 Task: Find connections with filter location Chatra with filter topic #economicswith filter profile language English with filter current company PageGroup with filter school Seth Jai Prakash Mukand Lal Institute of Engineering & Technology (JMIT) with filter industry Computer Networking Products with filter service category Growth Marketing with filter keywords title Conservation Scientist
Action: Mouse moved to (590, 74)
Screenshot: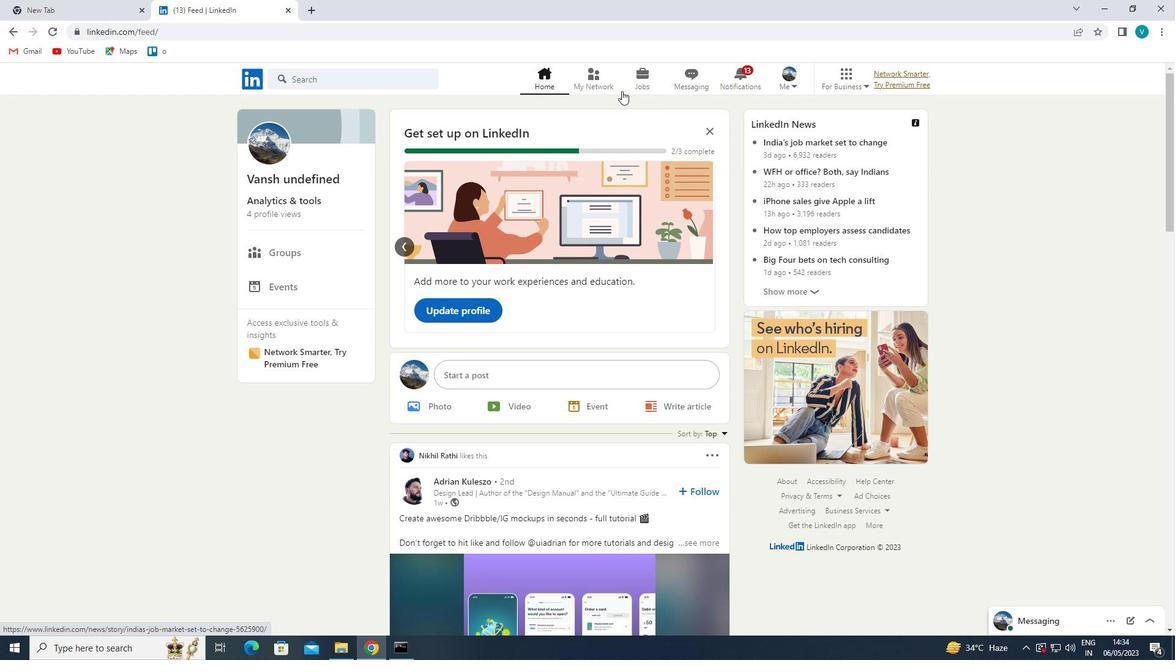 
Action: Mouse pressed left at (590, 74)
Screenshot: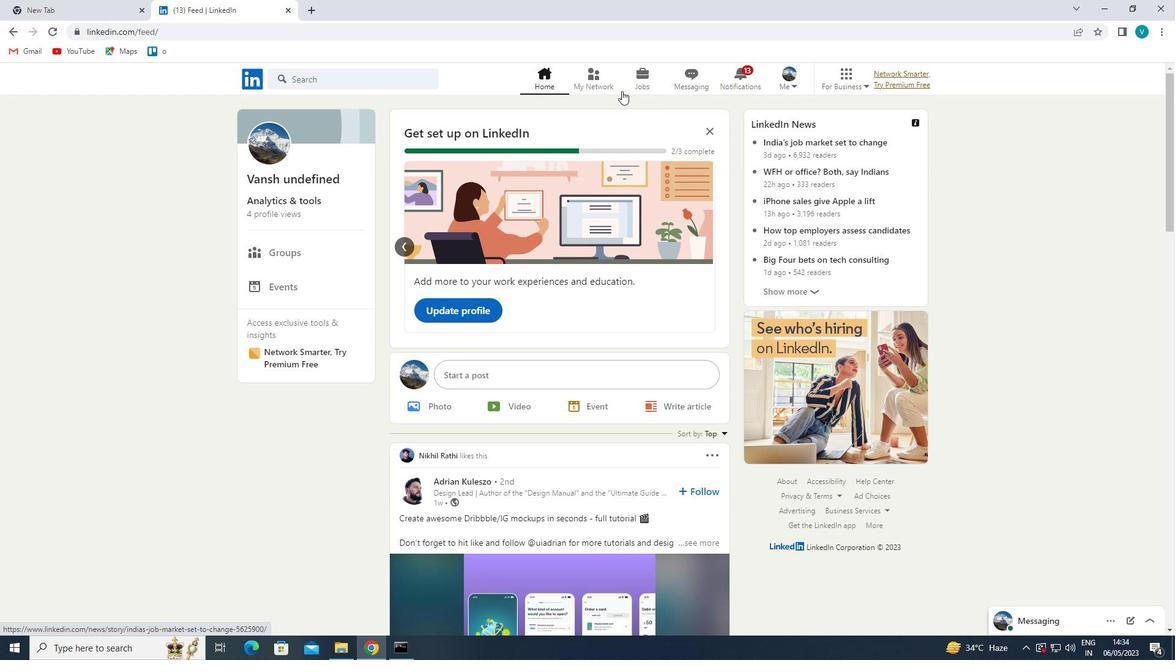 
Action: Mouse moved to (384, 151)
Screenshot: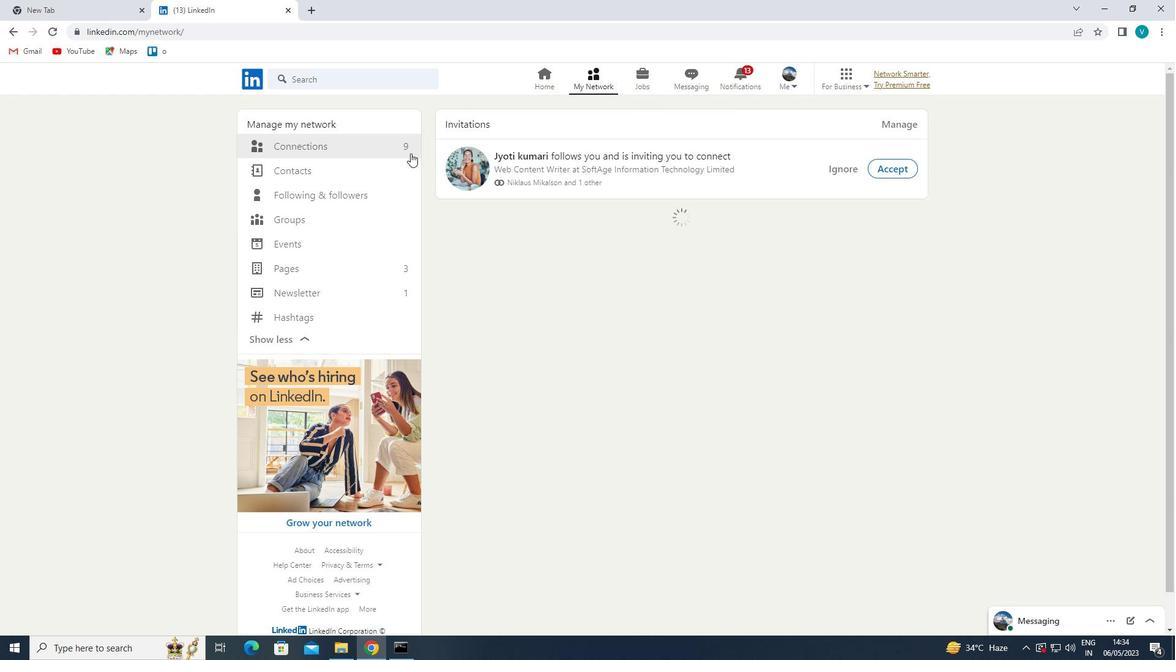 
Action: Mouse pressed left at (384, 151)
Screenshot: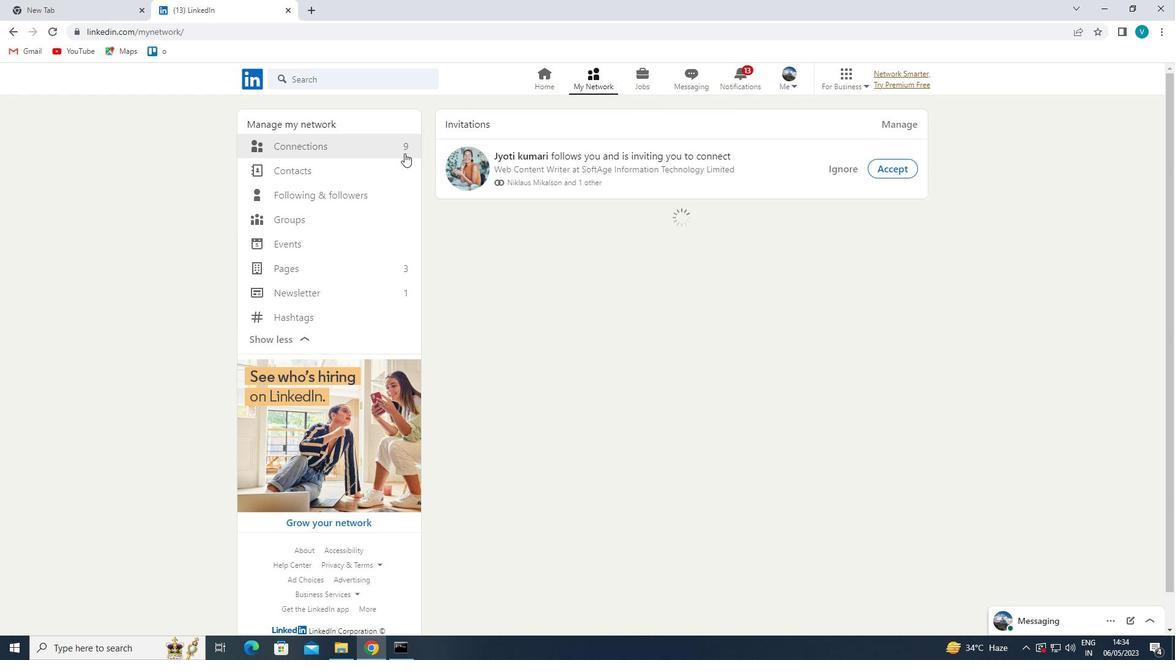 
Action: Mouse moved to (643, 146)
Screenshot: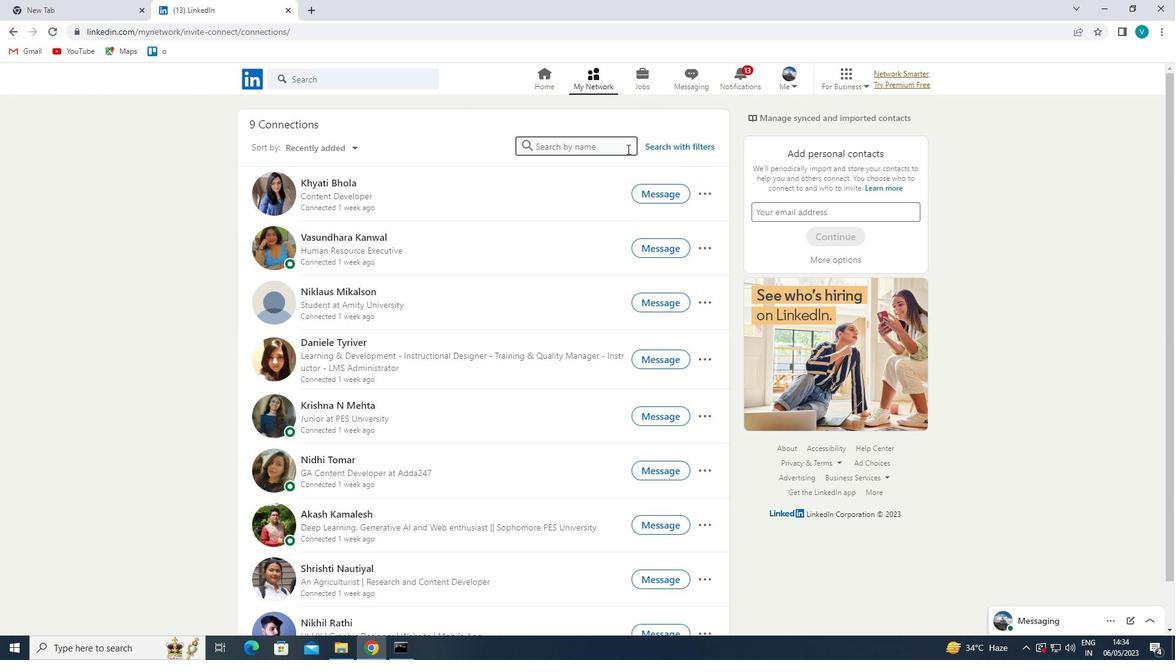
Action: Mouse pressed left at (643, 146)
Screenshot: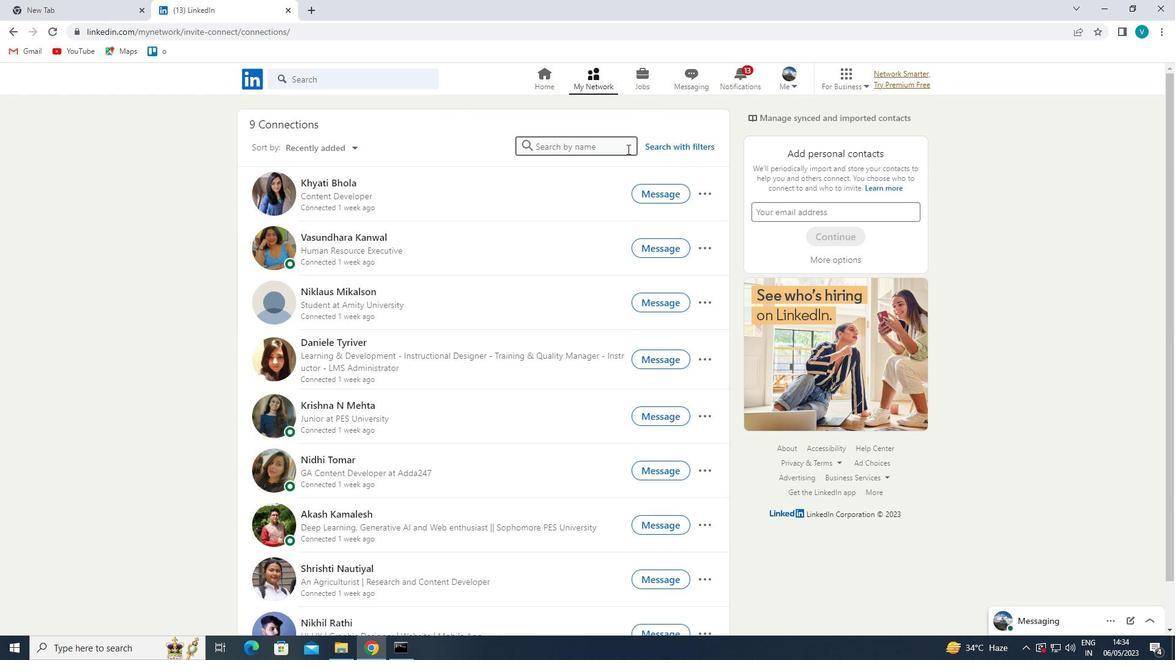 
Action: Mouse moved to (601, 112)
Screenshot: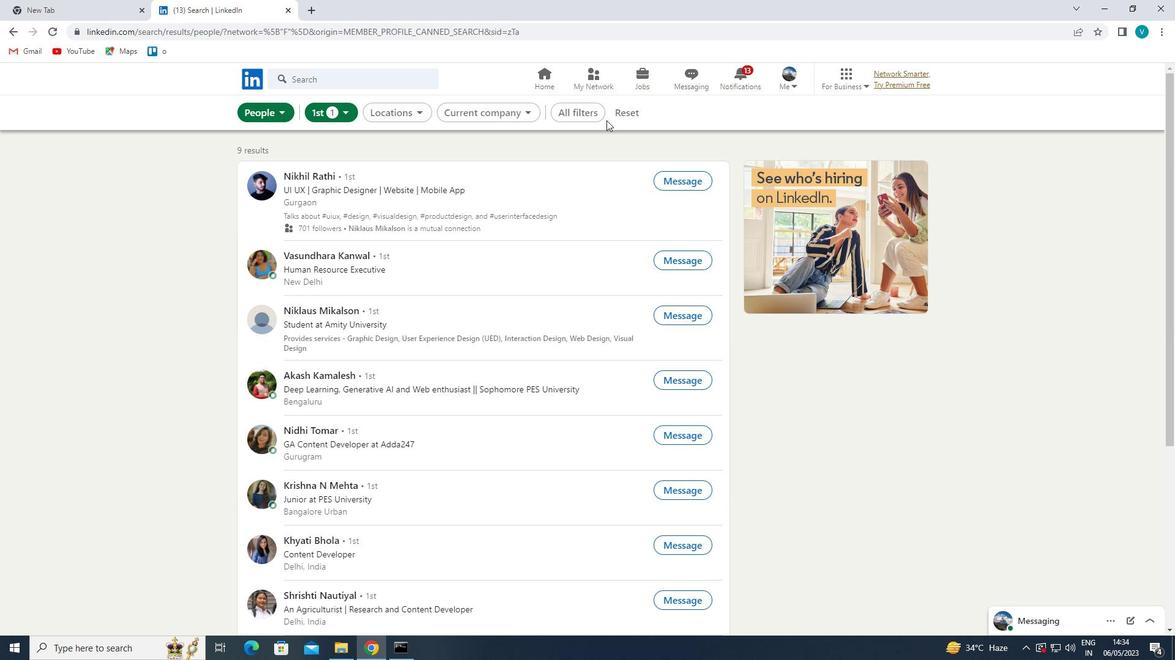 
Action: Mouse pressed left at (601, 112)
Screenshot: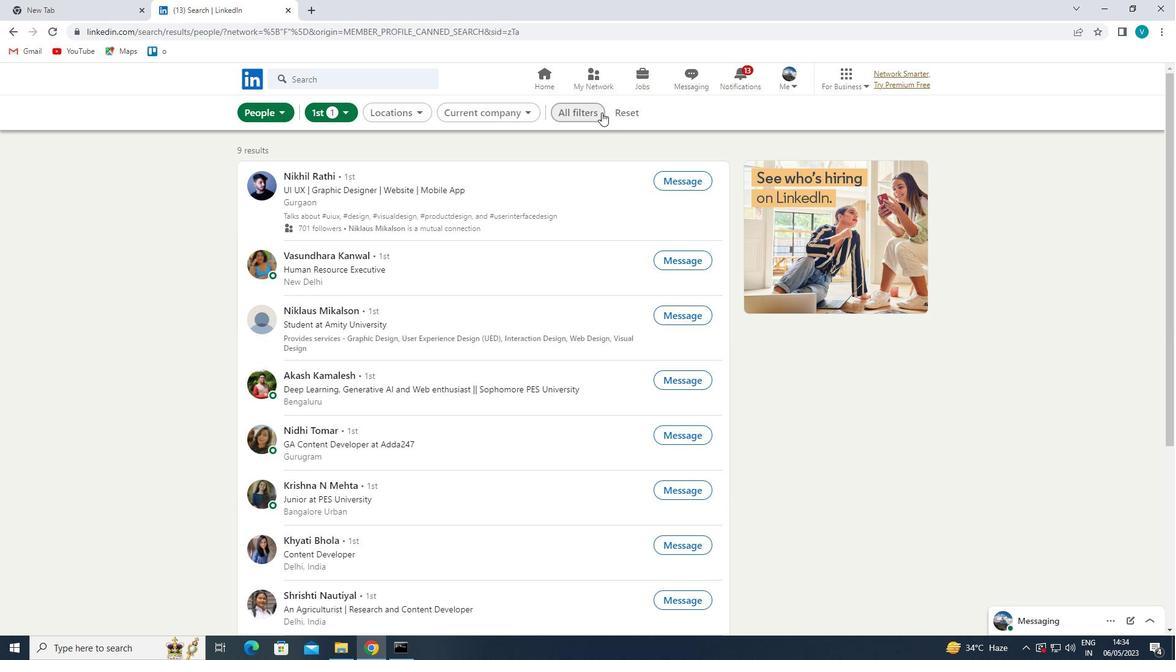 
Action: Mouse moved to (921, 220)
Screenshot: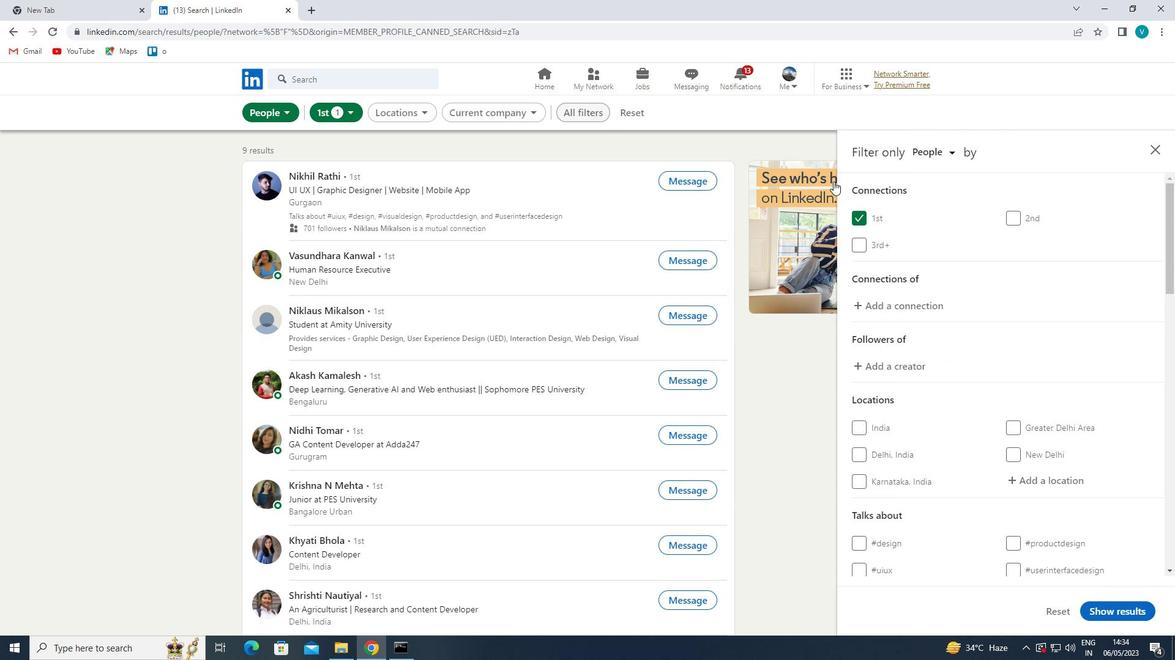 
Action: Mouse scrolled (921, 219) with delta (0, 0)
Screenshot: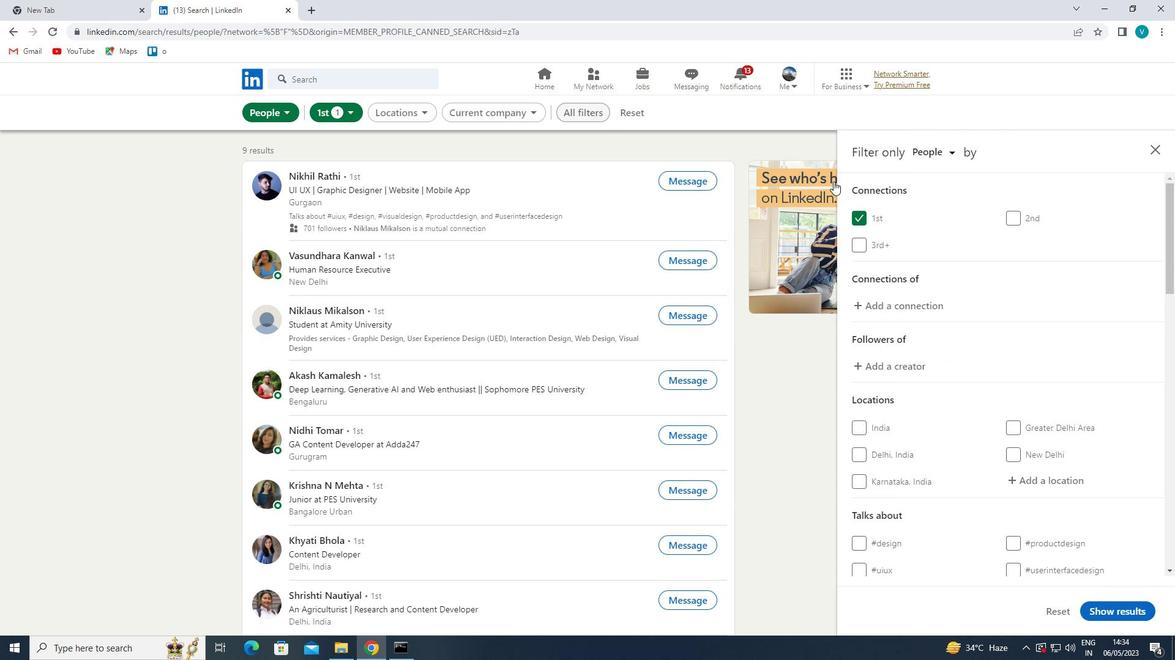 
Action: Mouse moved to (935, 230)
Screenshot: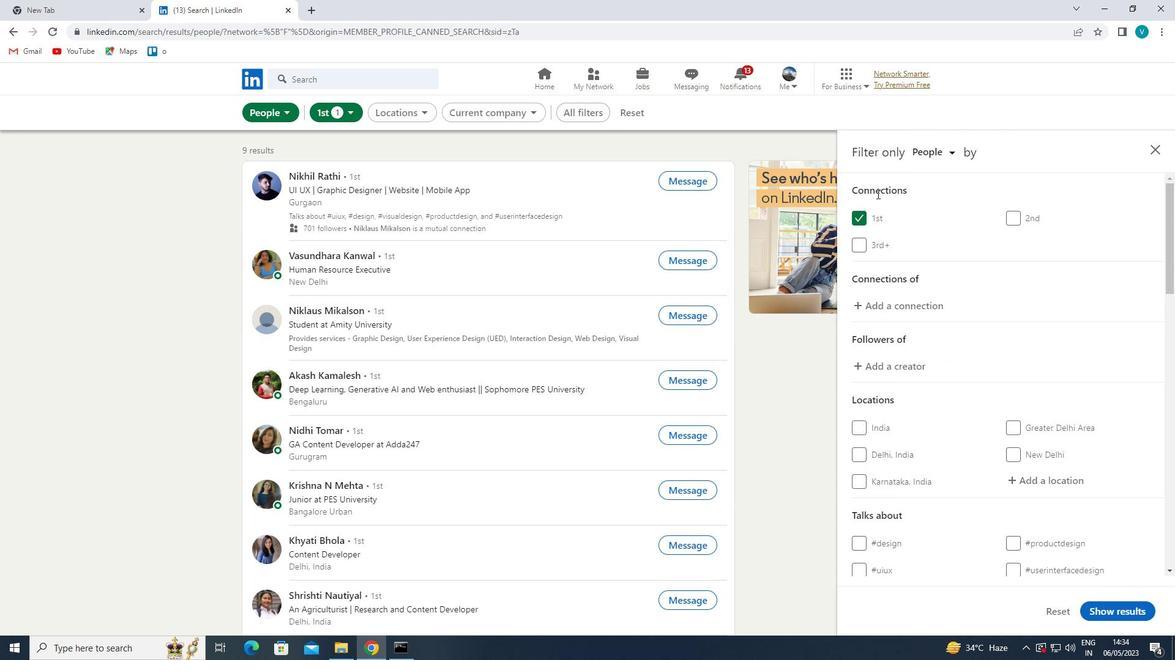 
Action: Mouse scrolled (935, 229) with delta (0, 0)
Screenshot: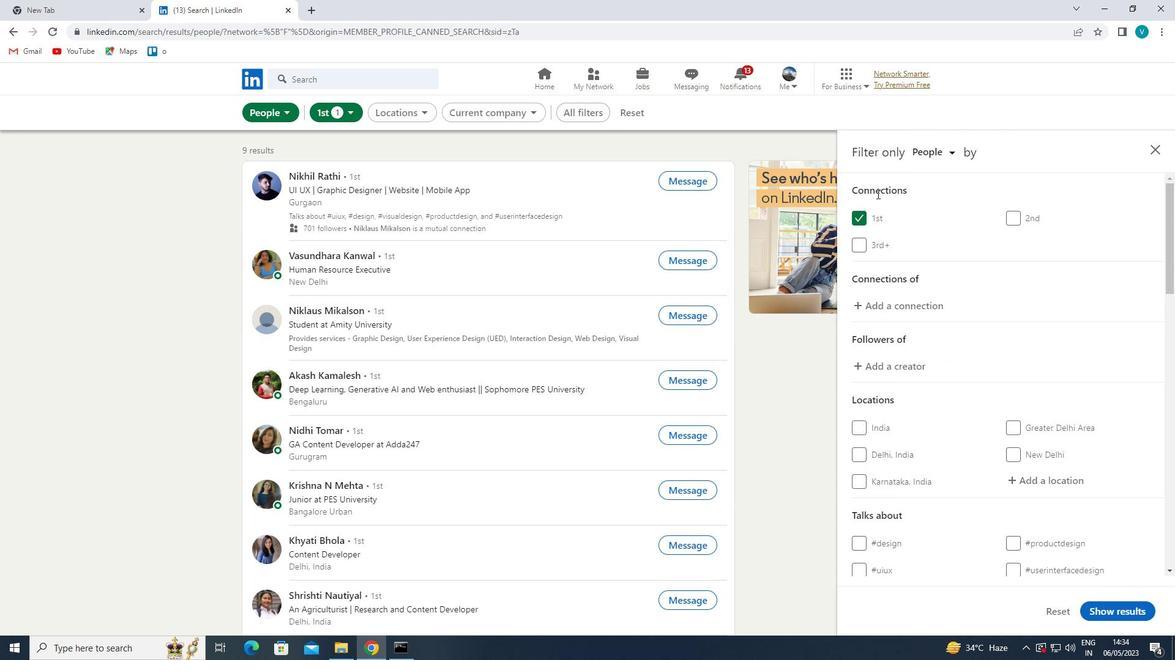 
Action: Mouse moved to (1037, 355)
Screenshot: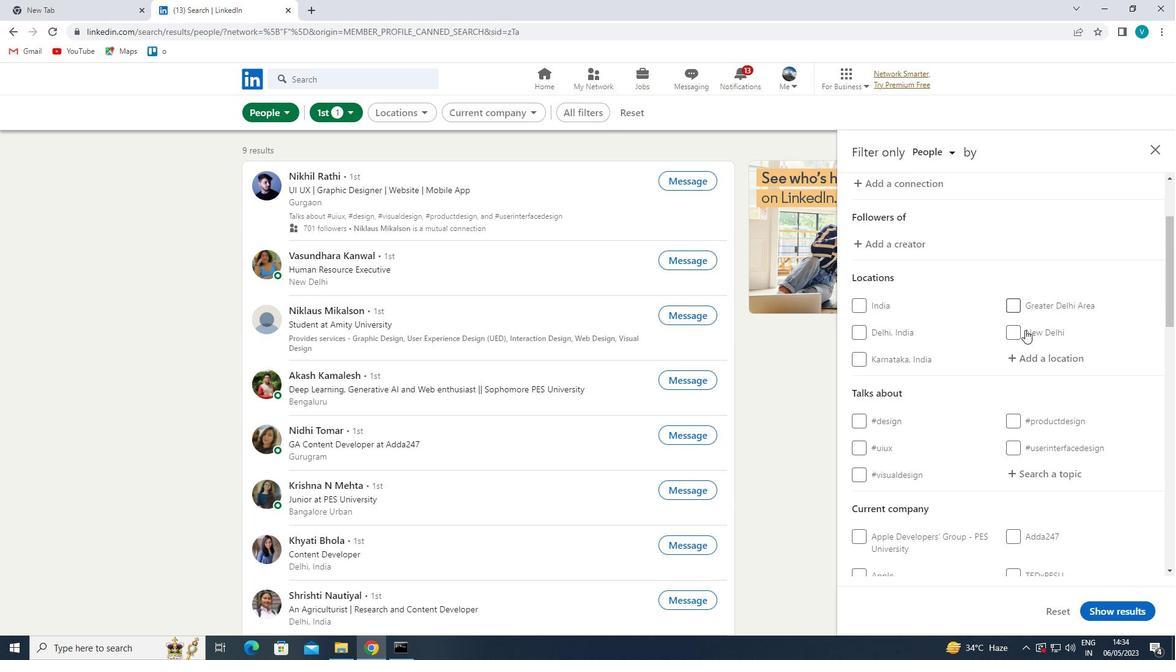 
Action: Mouse pressed left at (1037, 355)
Screenshot: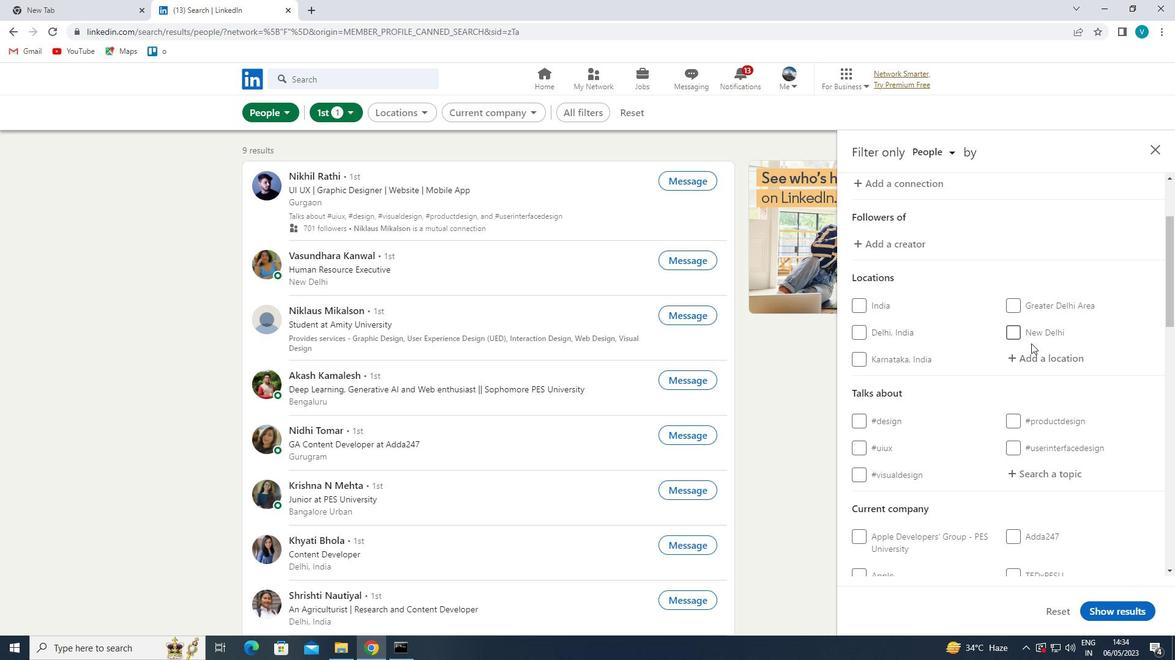 
Action: Mouse moved to (943, 215)
Screenshot: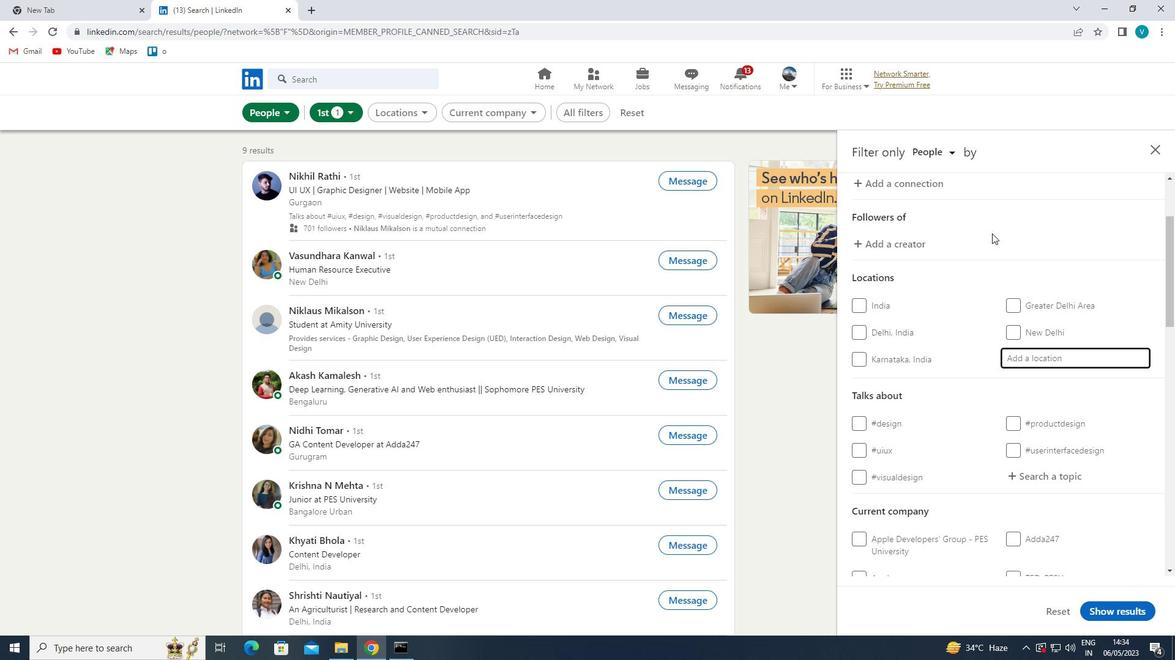 
Action: Key pressed <Key.shift>CHATRA
Screenshot: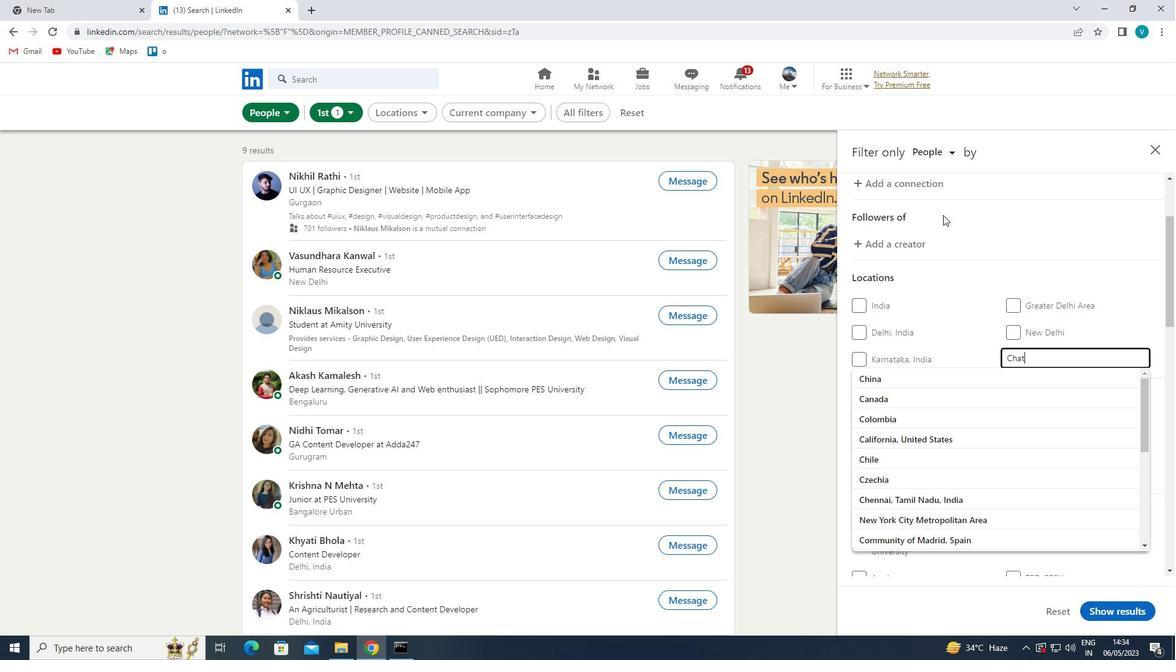 
Action: Mouse moved to (947, 372)
Screenshot: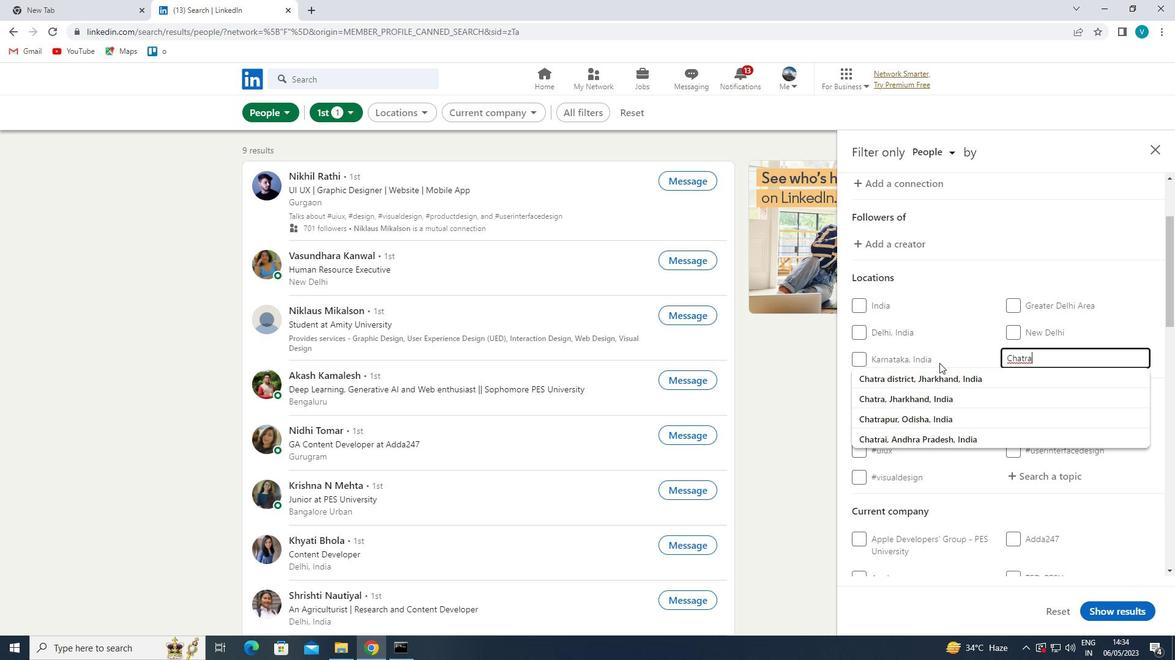 
Action: Mouse pressed left at (947, 372)
Screenshot: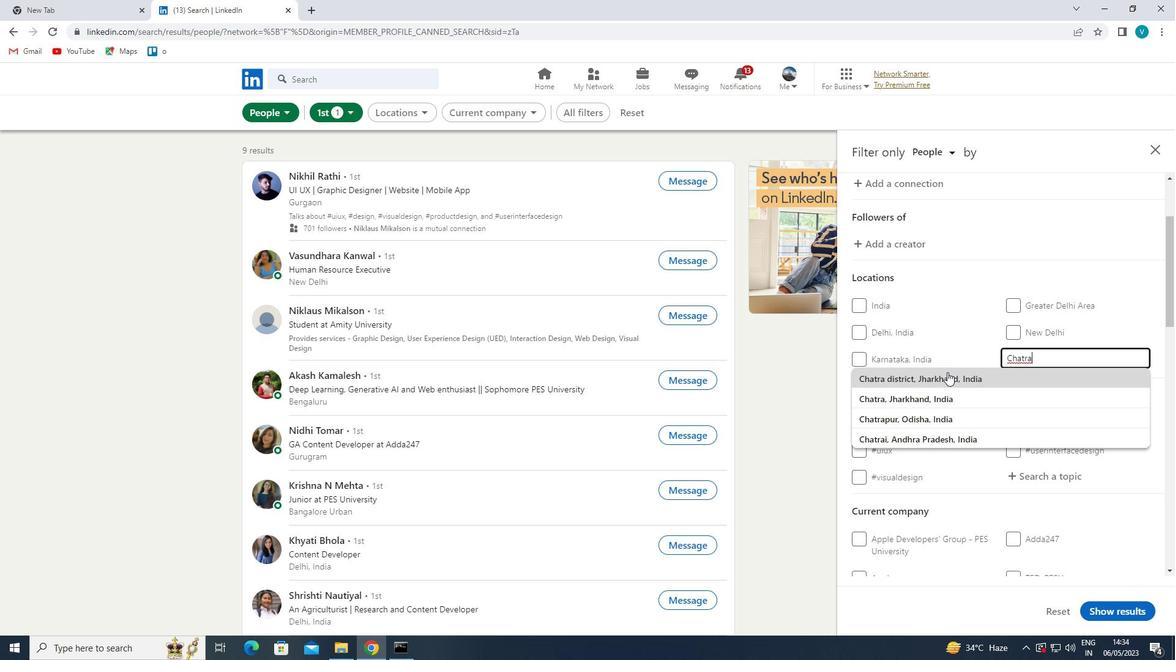 
Action: Mouse moved to (1074, 409)
Screenshot: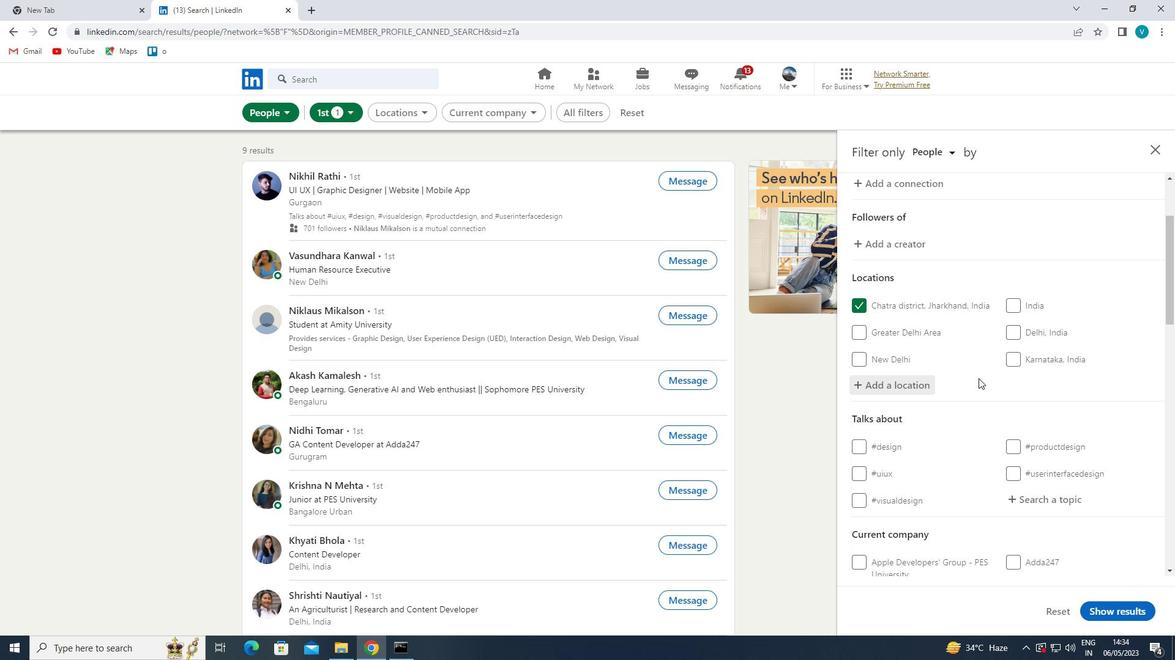 
Action: Mouse scrolled (1074, 408) with delta (0, 0)
Screenshot: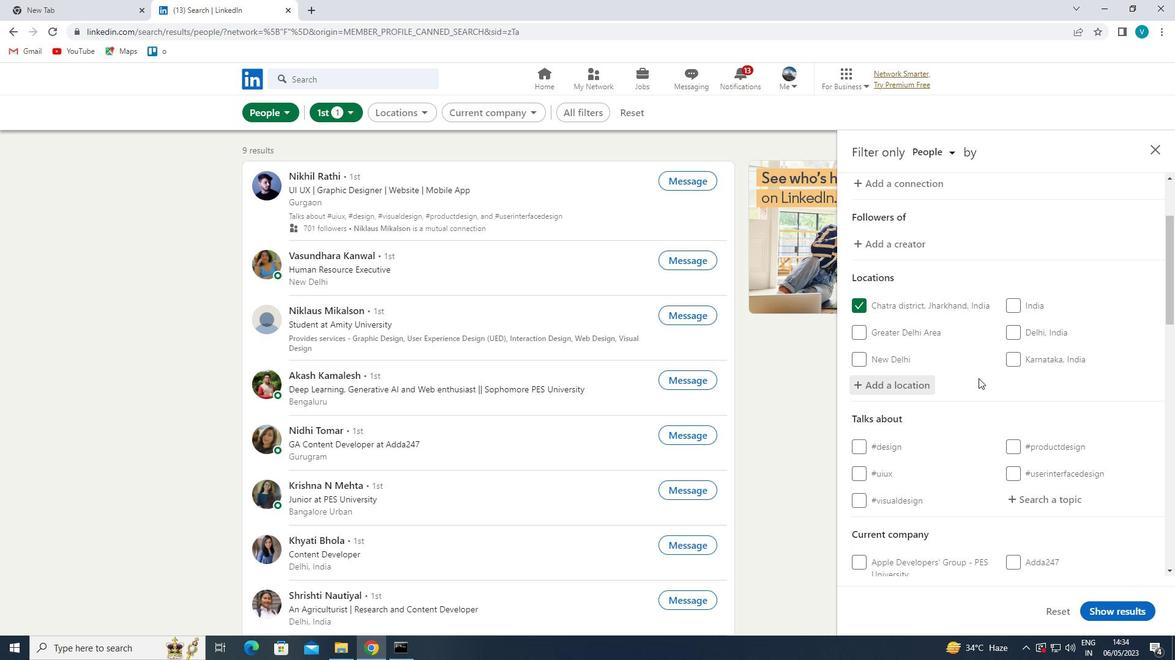 
Action: Mouse moved to (1089, 417)
Screenshot: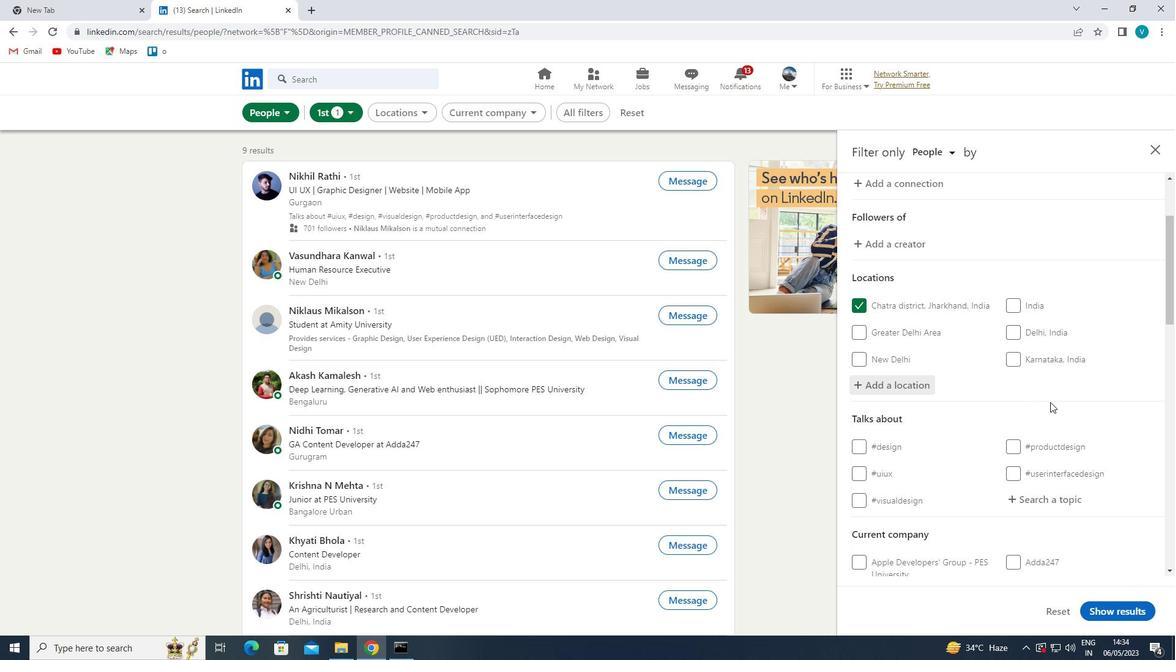 
Action: Mouse scrolled (1089, 416) with delta (0, 0)
Screenshot: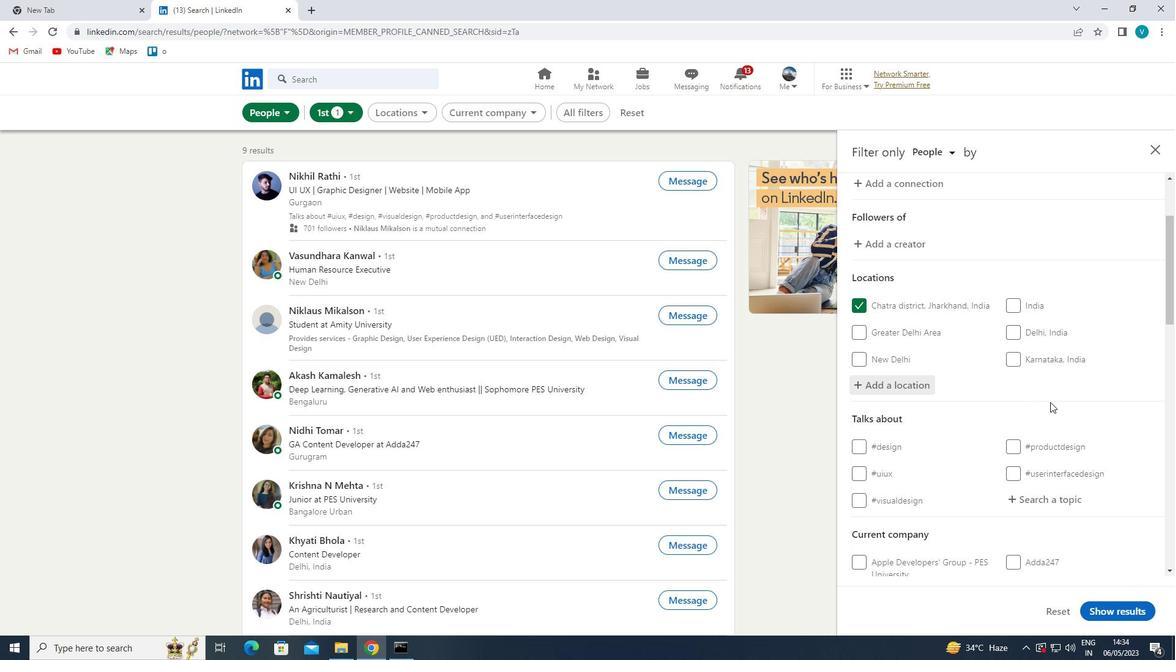 
Action: Mouse moved to (1058, 372)
Screenshot: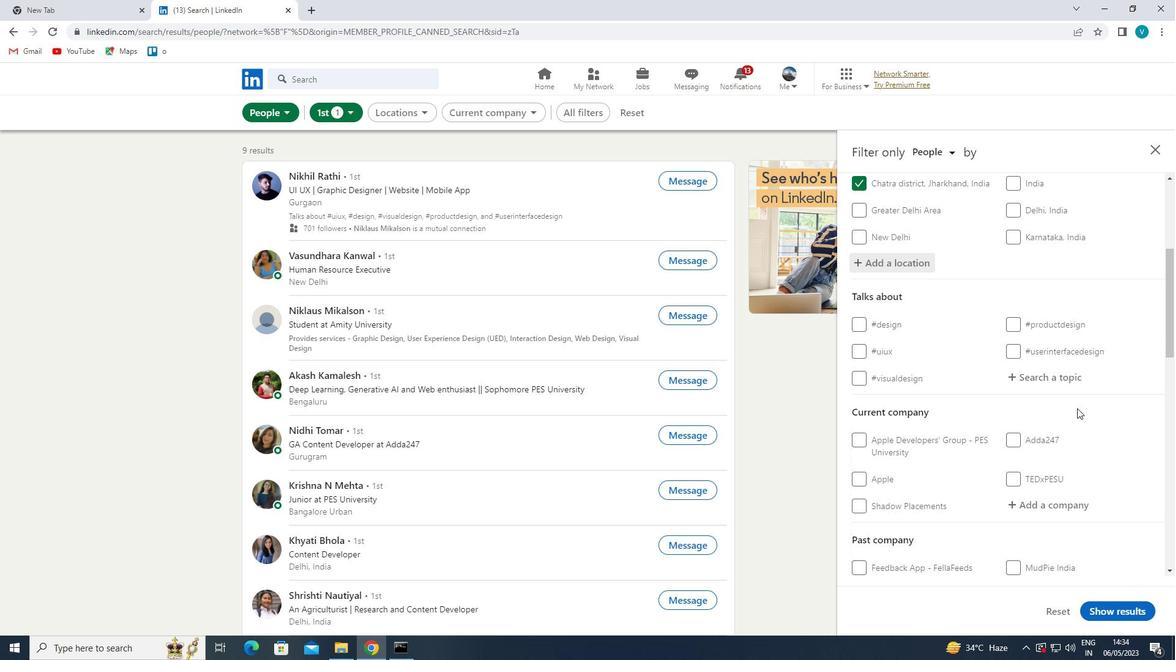 
Action: Mouse pressed left at (1058, 372)
Screenshot: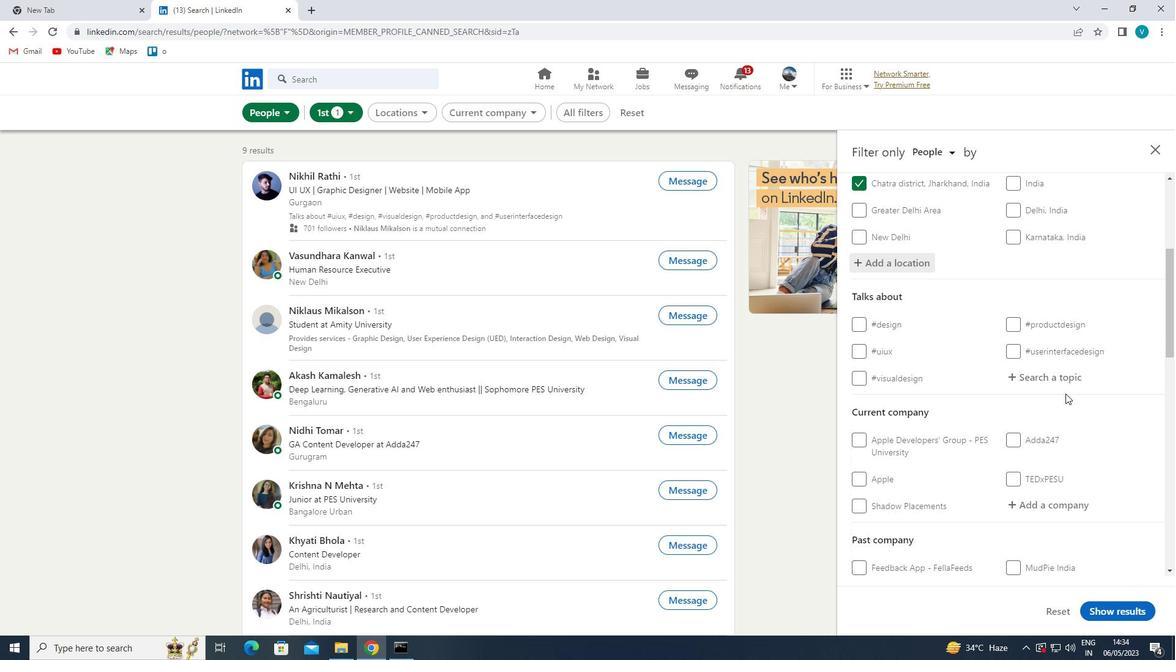 
Action: Mouse moved to (833, 244)
Screenshot: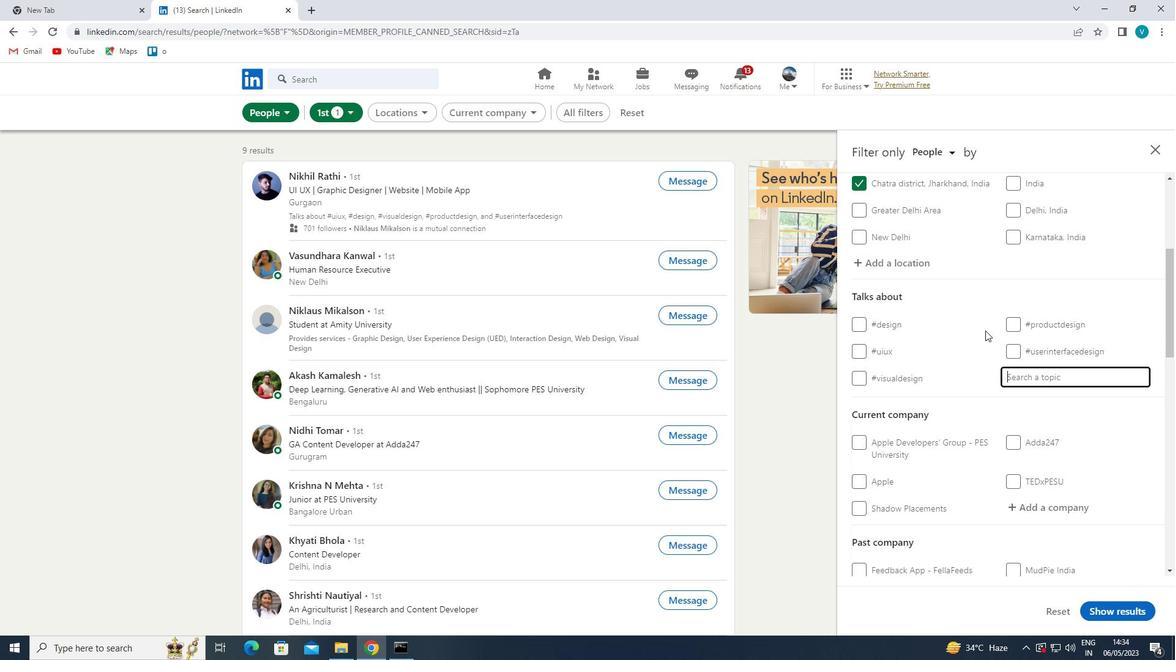 
Action: Key pressed ECONOMICS
Screenshot: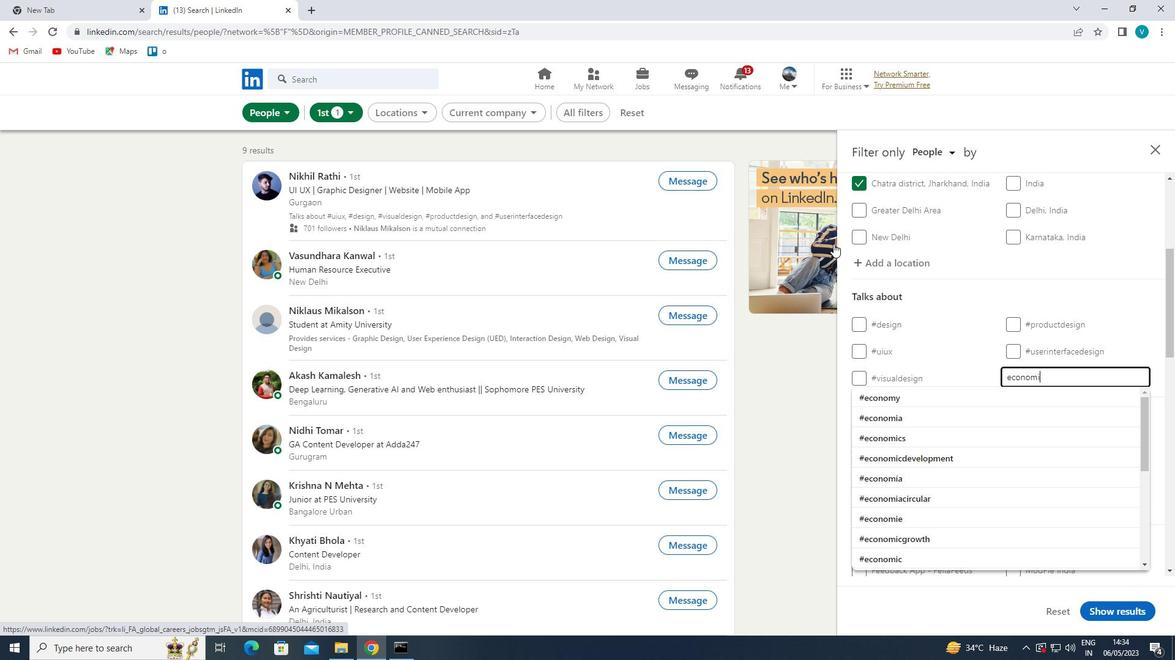 
Action: Mouse moved to (948, 393)
Screenshot: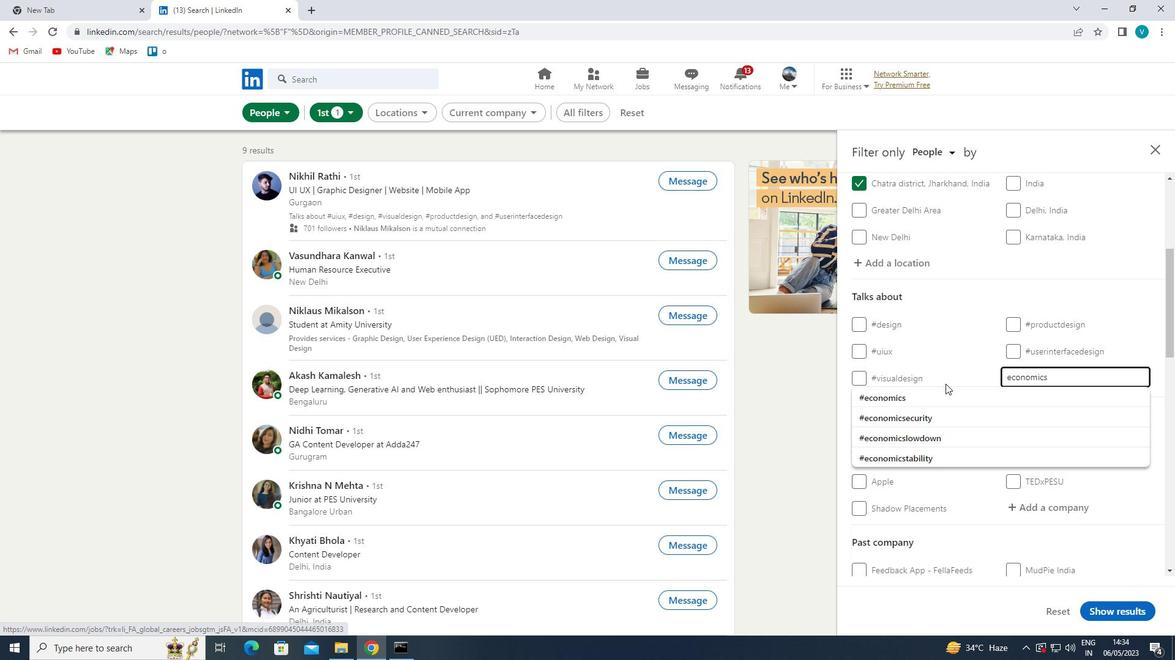 
Action: Mouse pressed left at (948, 393)
Screenshot: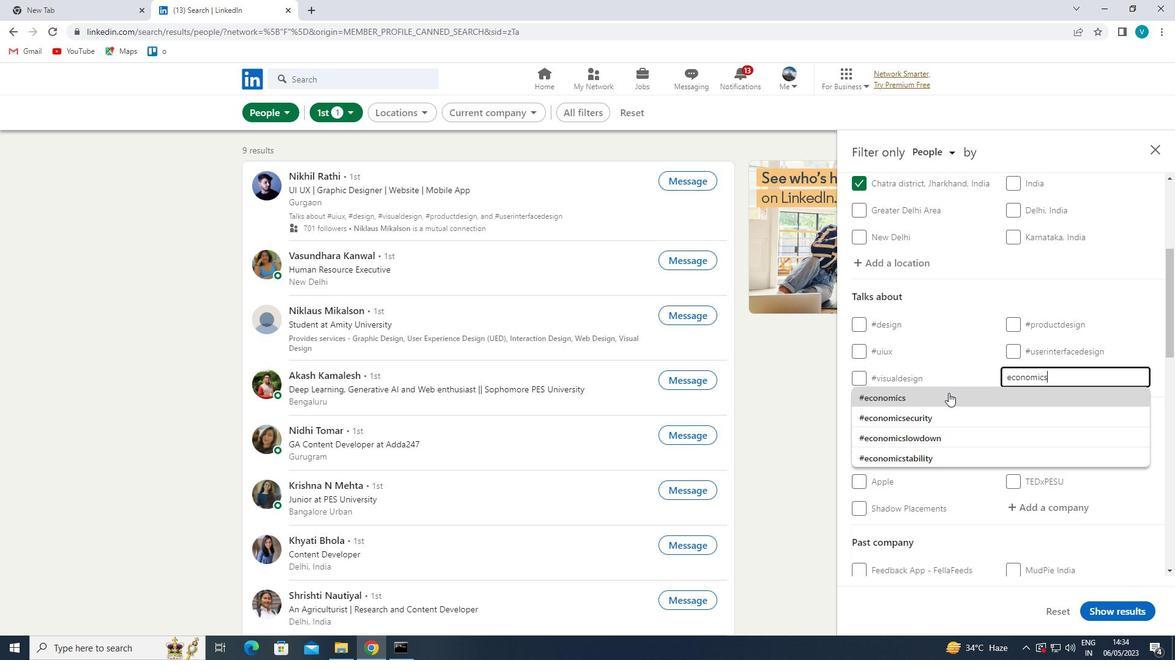 
Action: Mouse moved to (978, 403)
Screenshot: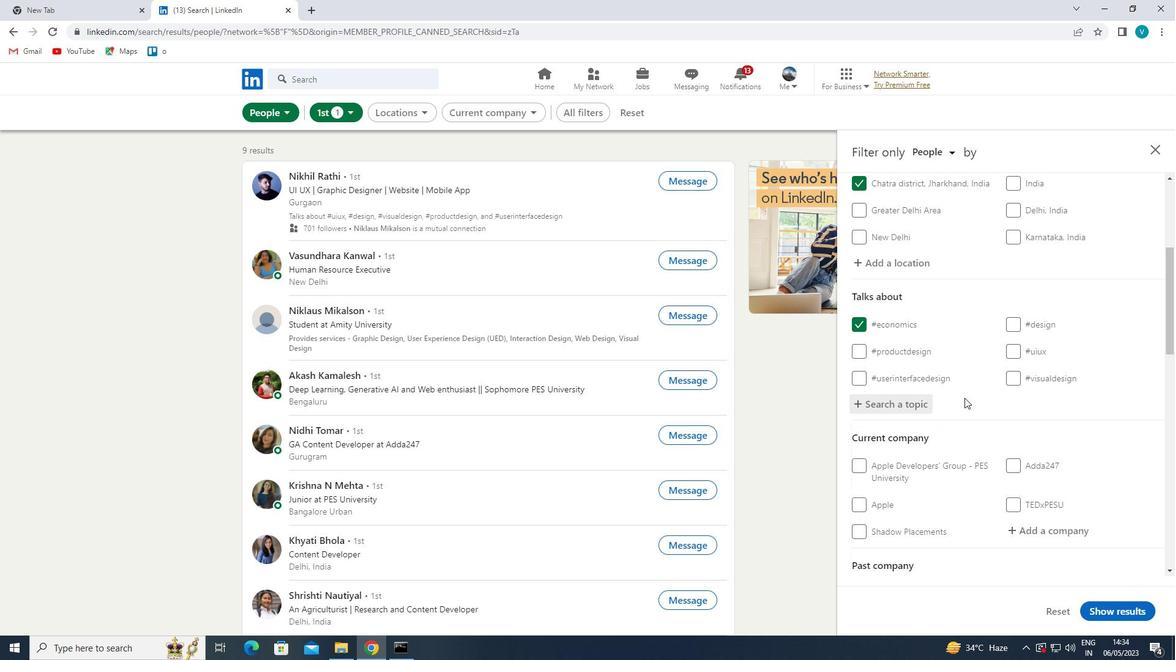 
Action: Mouse scrolled (978, 402) with delta (0, 0)
Screenshot: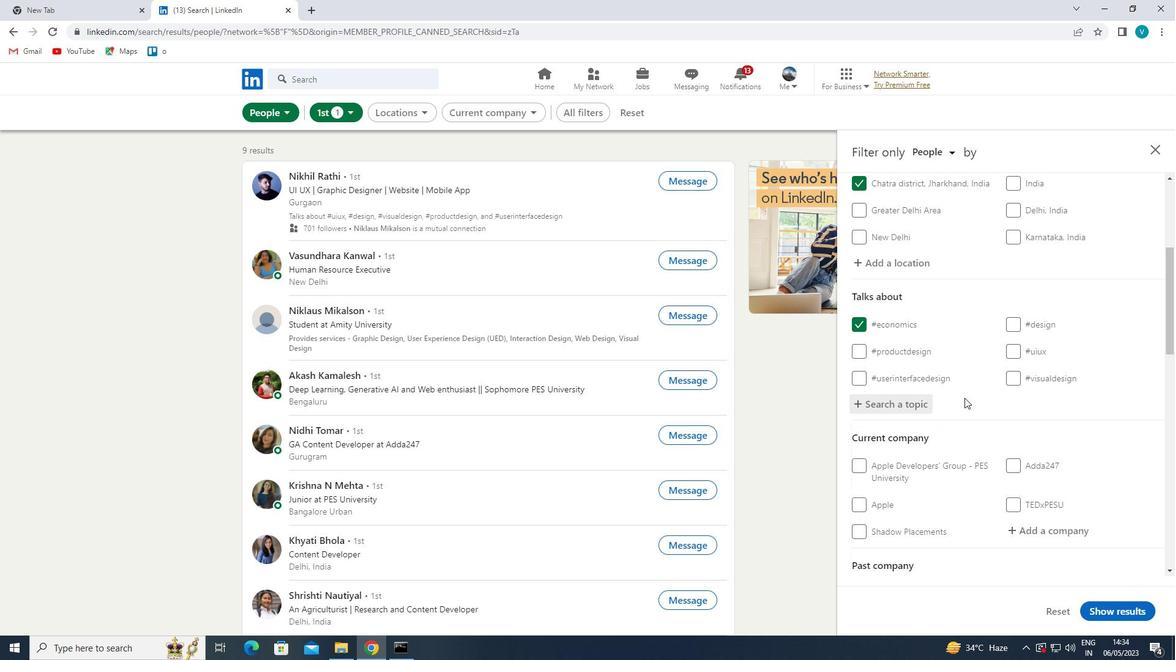
Action: Mouse moved to (978, 403)
Screenshot: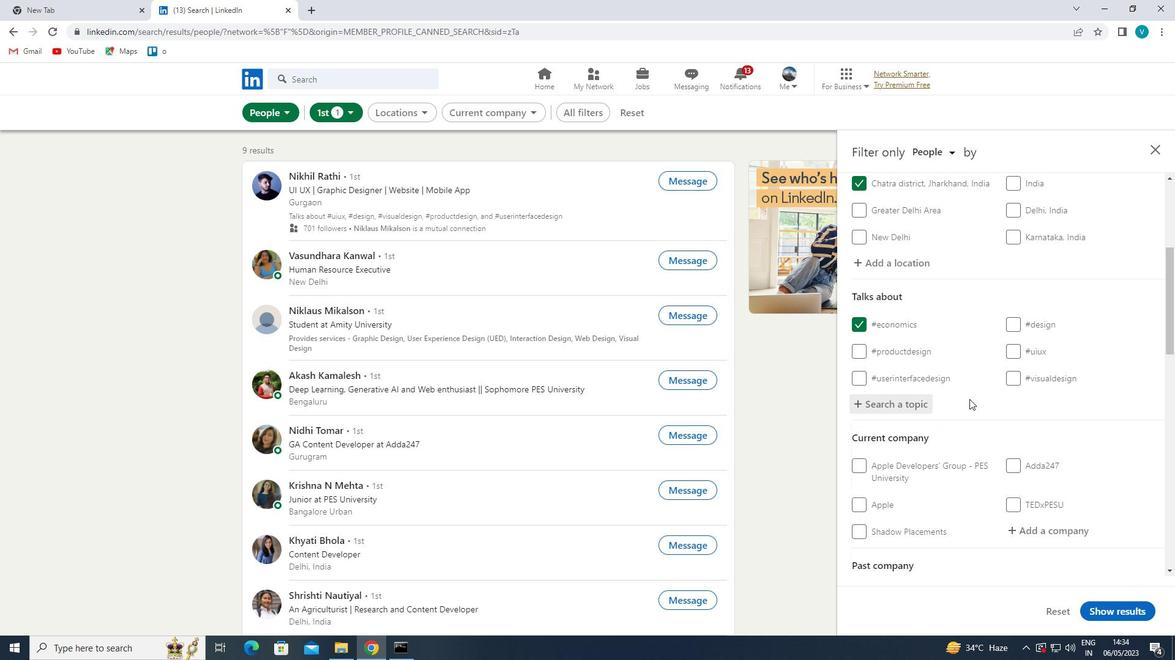 
Action: Mouse scrolled (978, 403) with delta (0, 0)
Screenshot: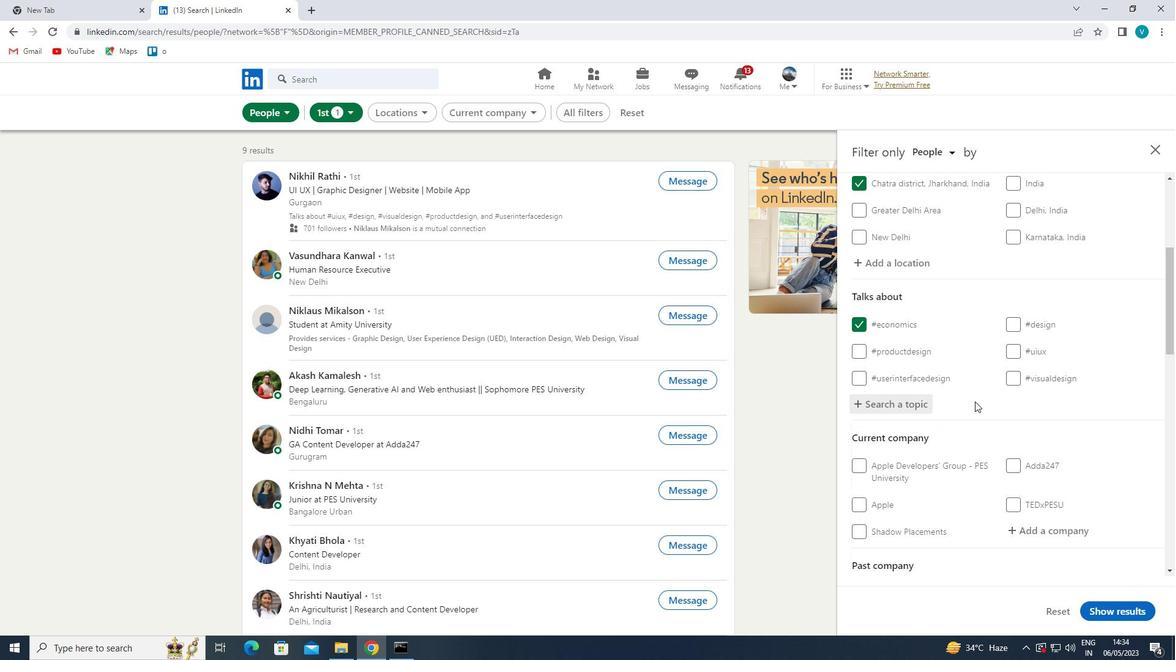 
Action: Mouse scrolled (978, 403) with delta (0, 0)
Screenshot: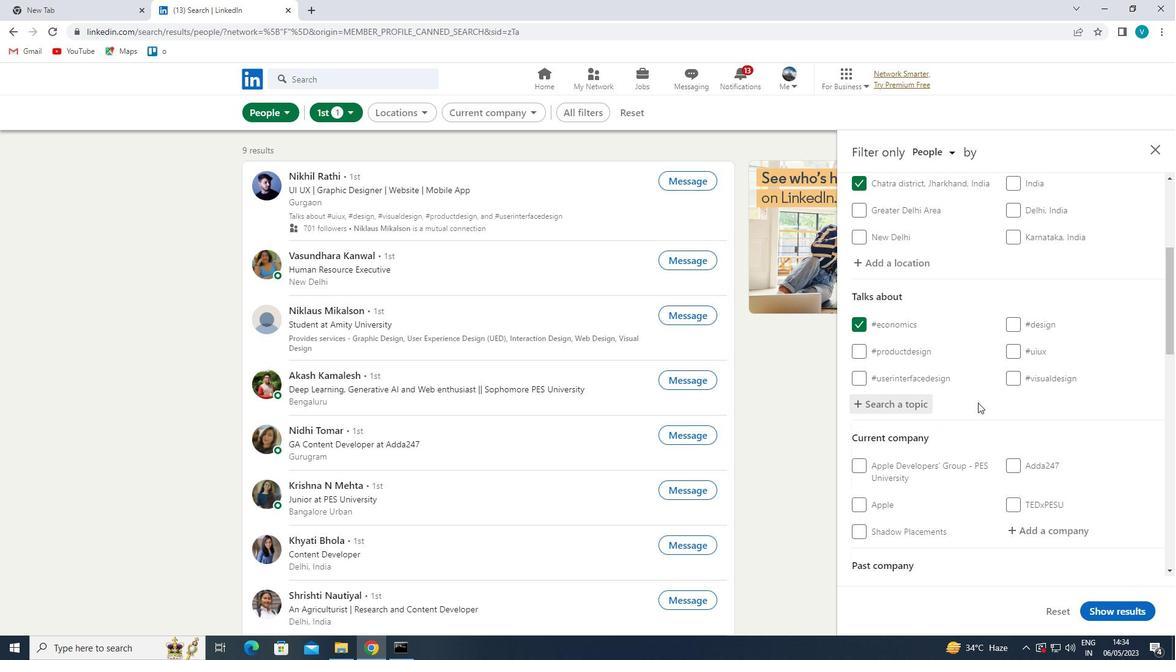 
Action: Mouse moved to (979, 405)
Screenshot: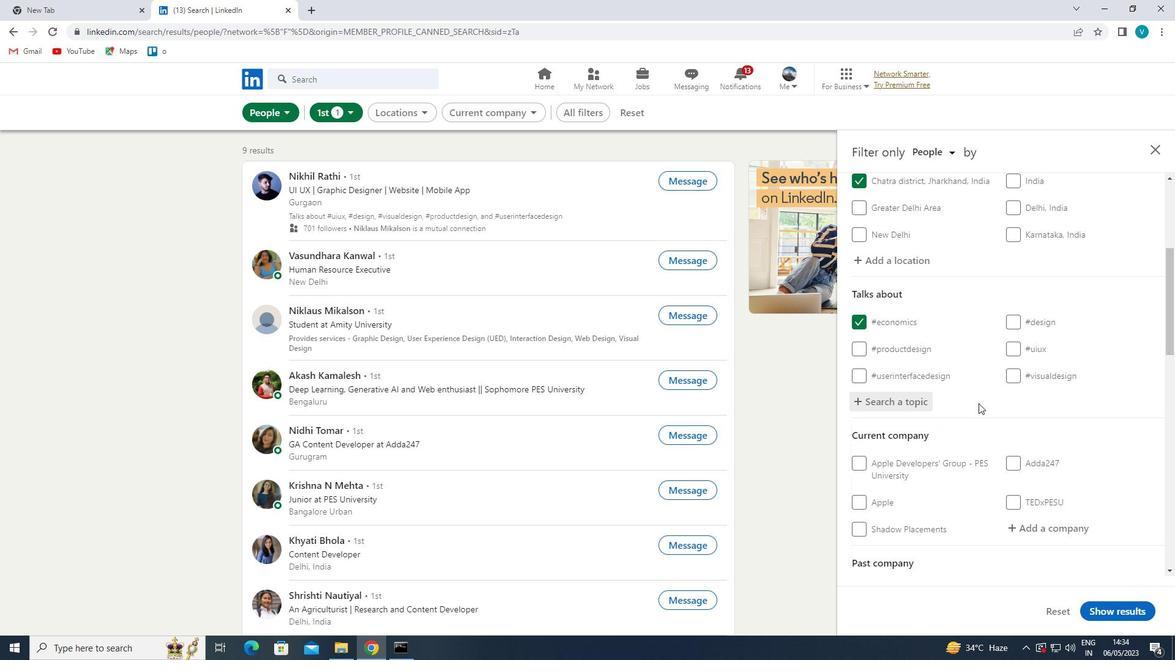 
Action: Mouse scrolled (979, 404) with delta (0, 0)
Screenshot: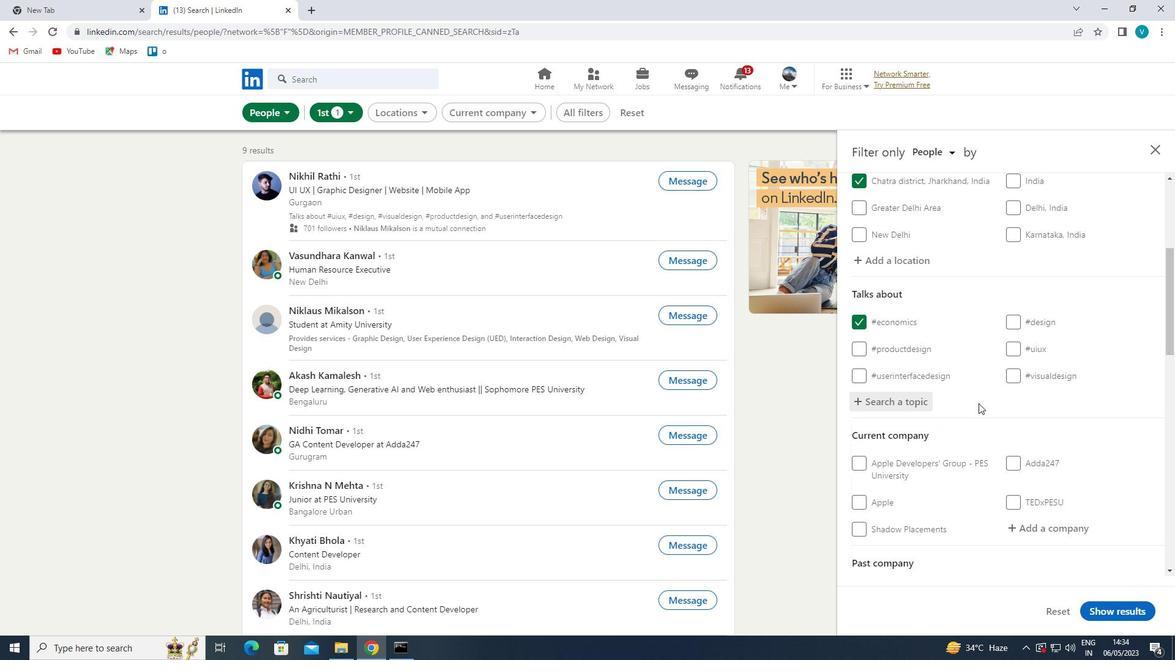 
Action: Mouse moved to (978, 405)
Screenshot: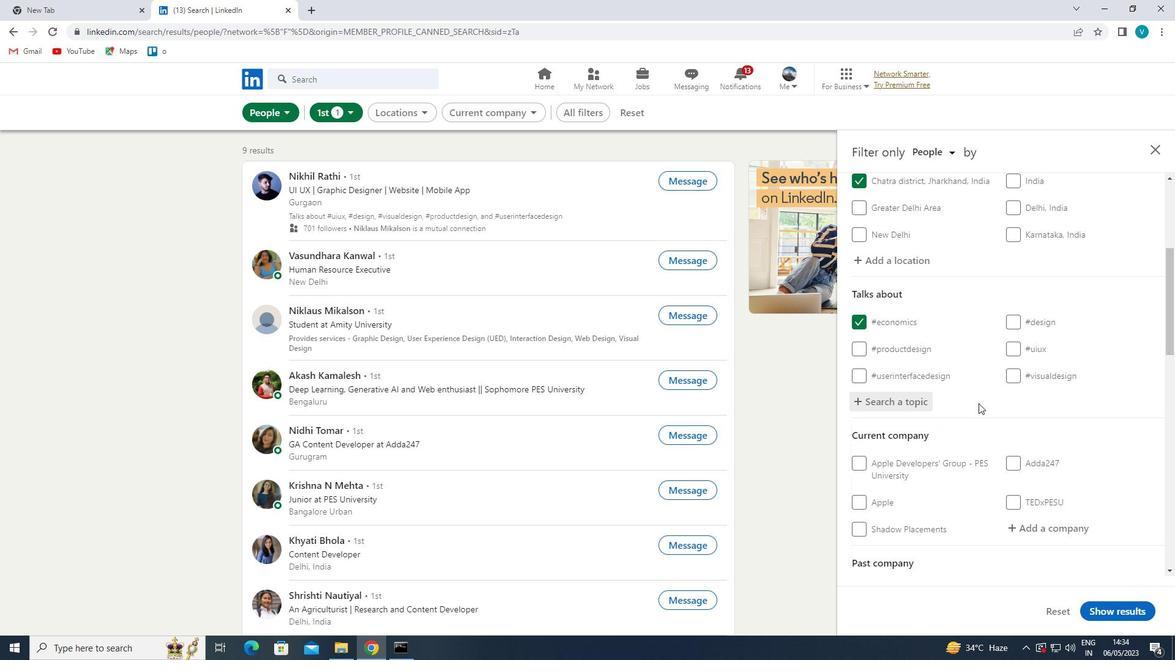 
Action: Mouse scrolled (978, 404) with delta (0, 0)
Screenshot: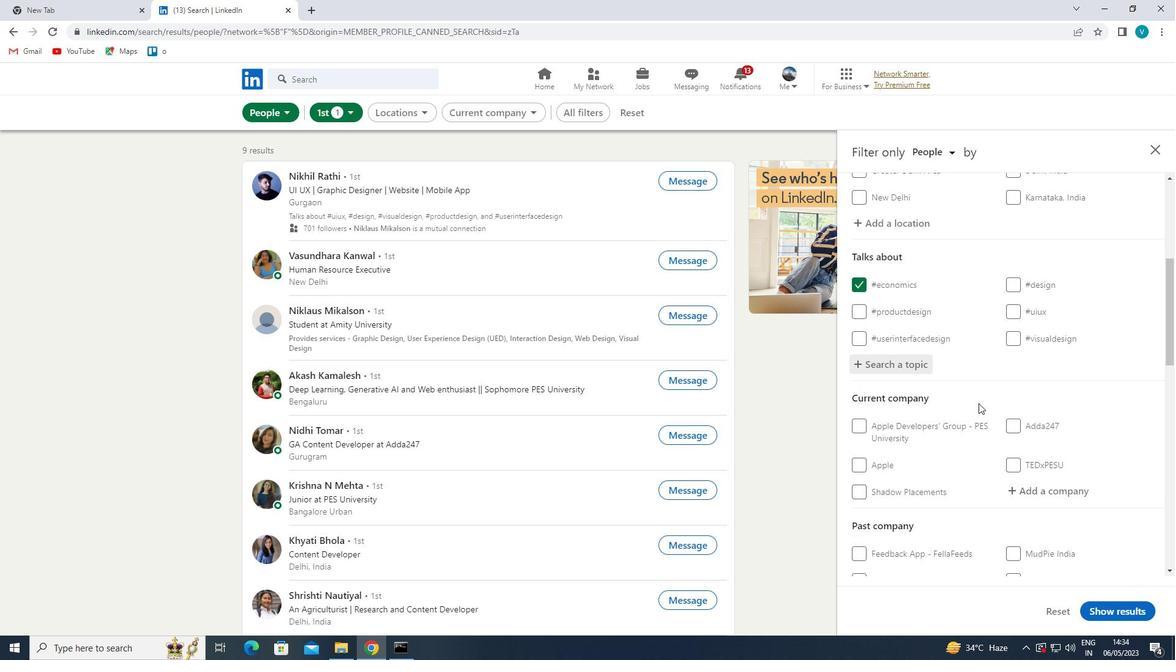 
Action: Mouse scrolled (978, 404) with delta (0, 0)
Screenshot: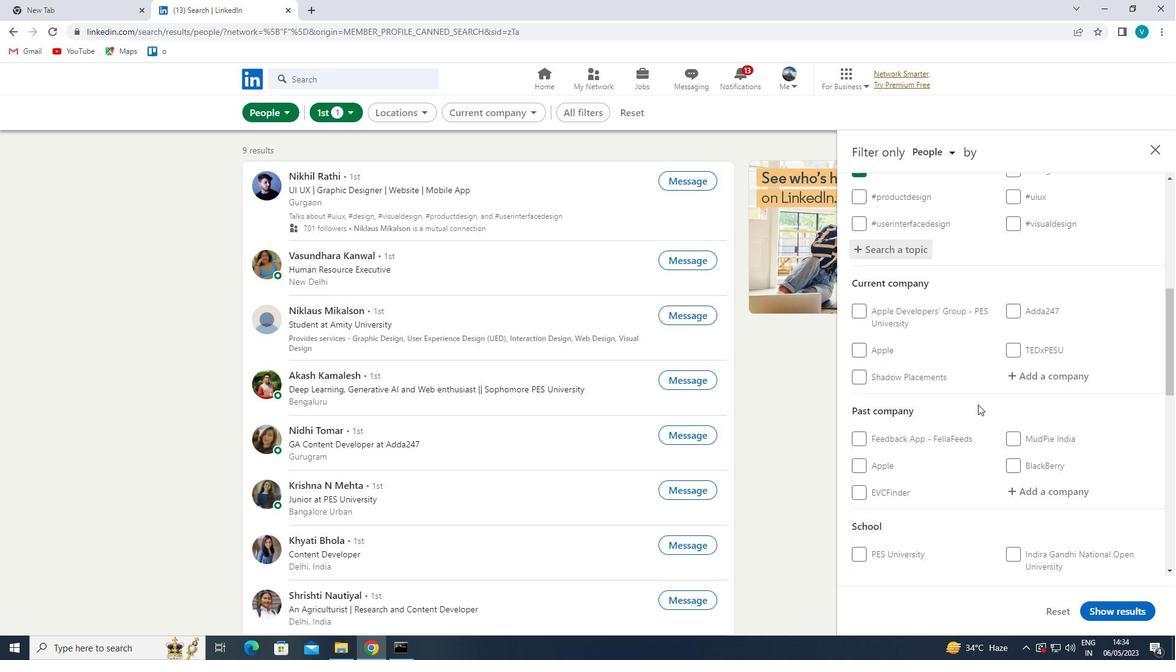 
Action: Mouse scrolled (978, 404) with delta (0, 0)
Screenshot: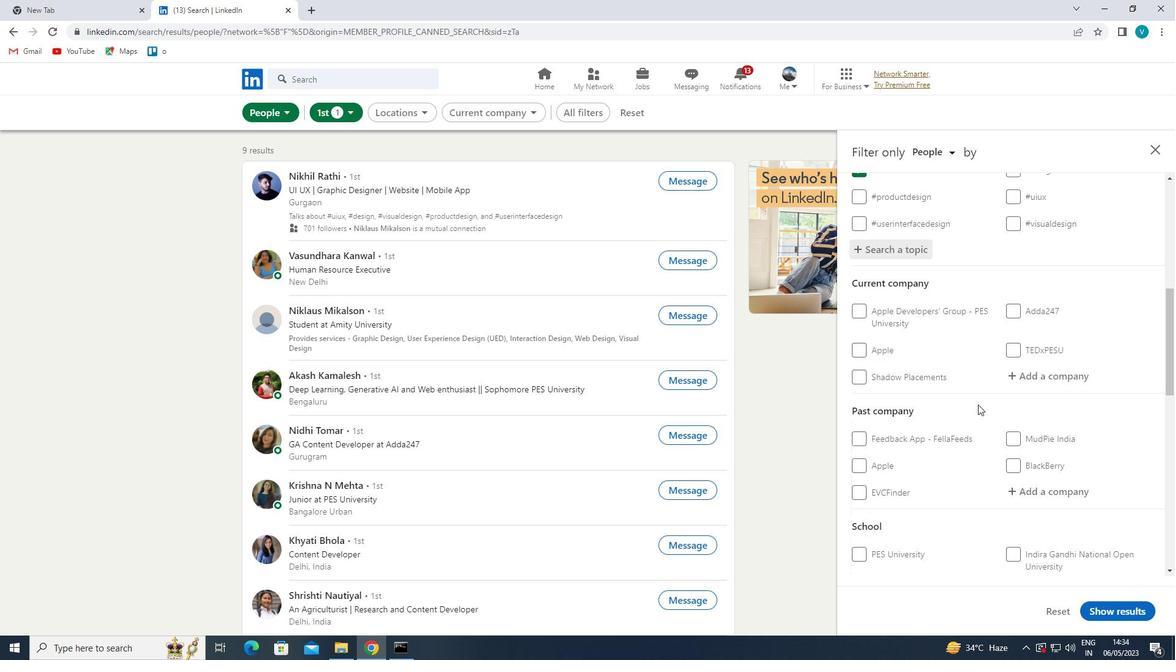 
Action: Mouse moved to (957, 414)
Screenshot: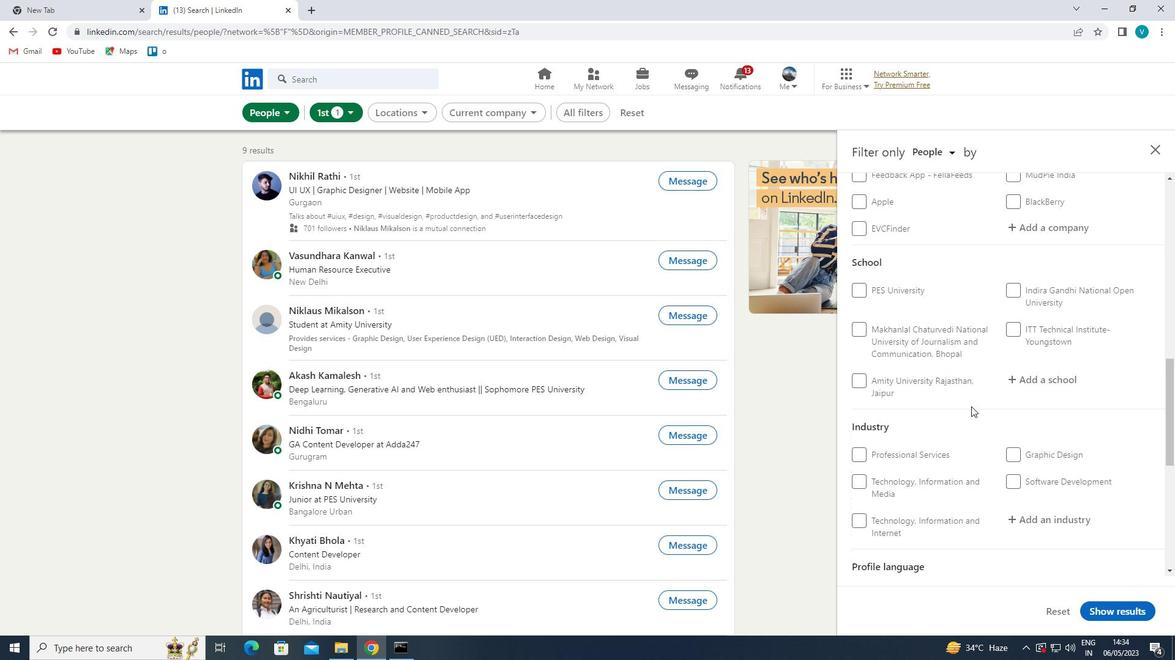 
Action: Mouse scrolled (957, 414) with delta (0, 0)
Screenshot: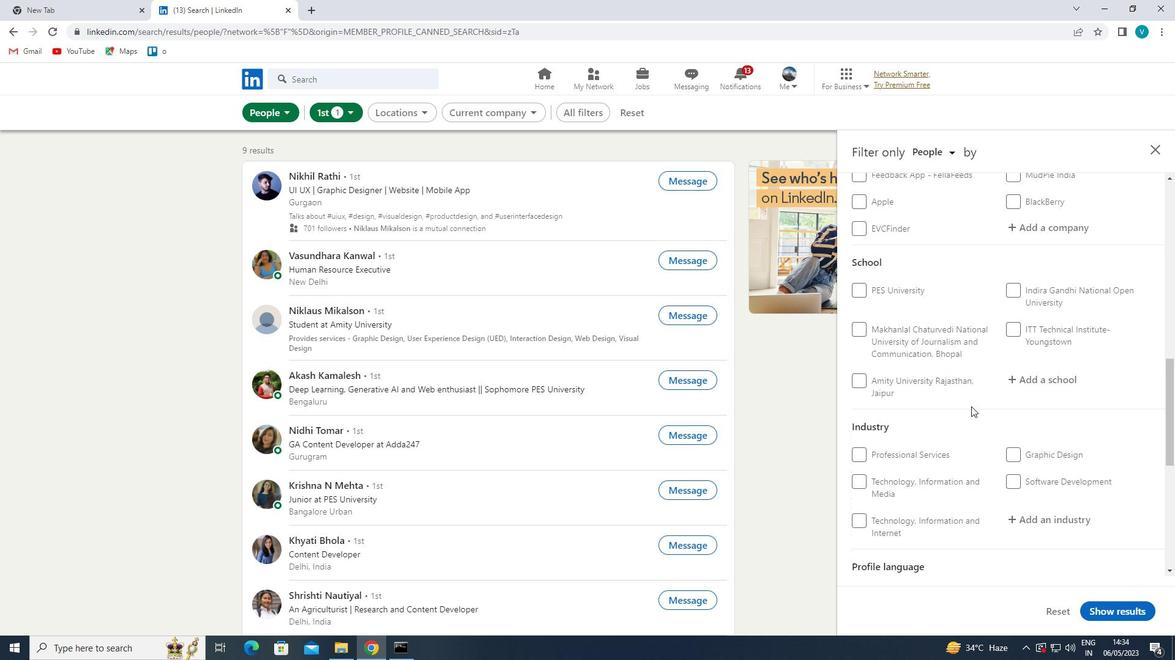 
Action: Mouse scrolled (957, 414) with delta (0, 0)
Screenshot: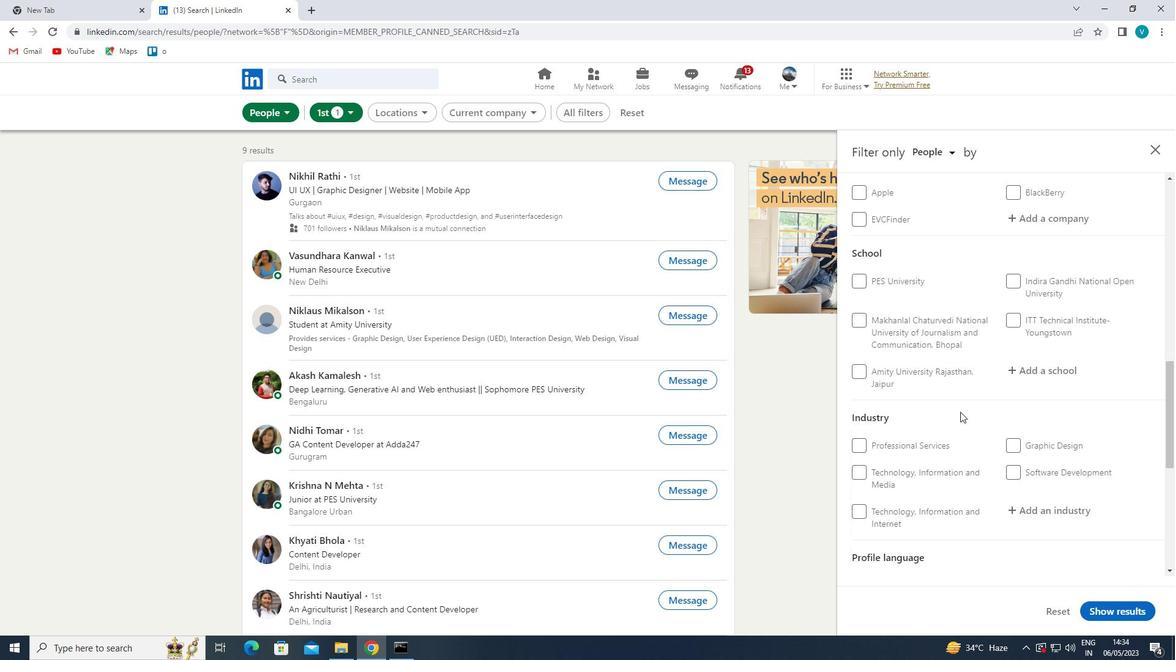 
Action: Mouse moved to (856, 461)
Screenshot: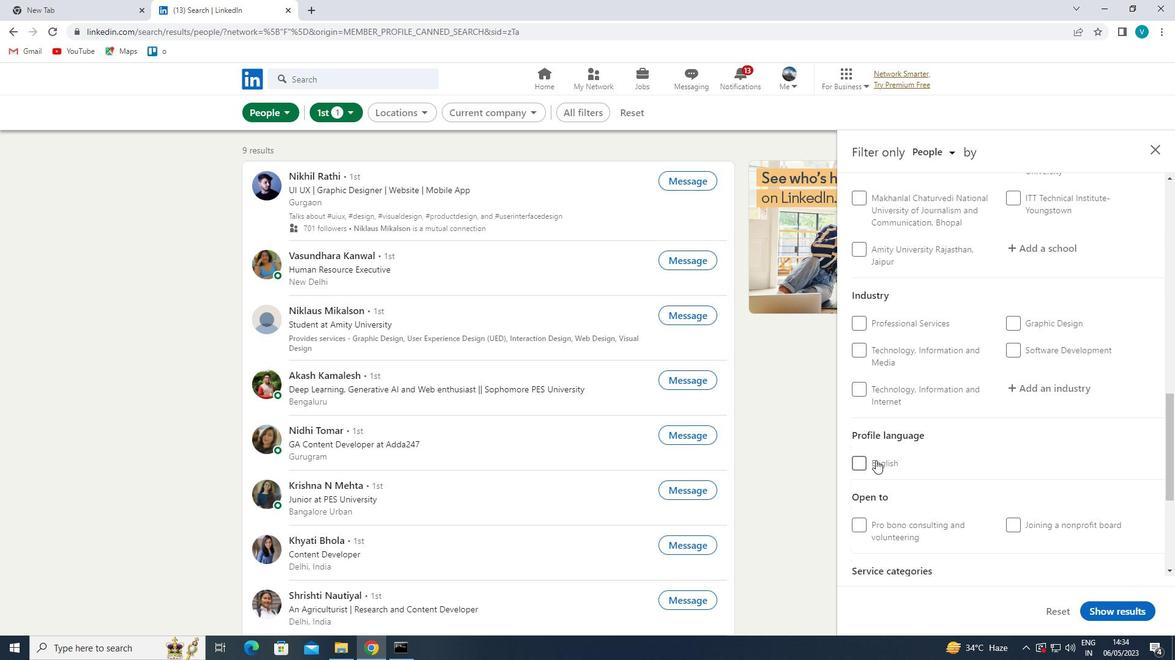 
Action: Mouse pressed left at (856, 461)
Screenshot: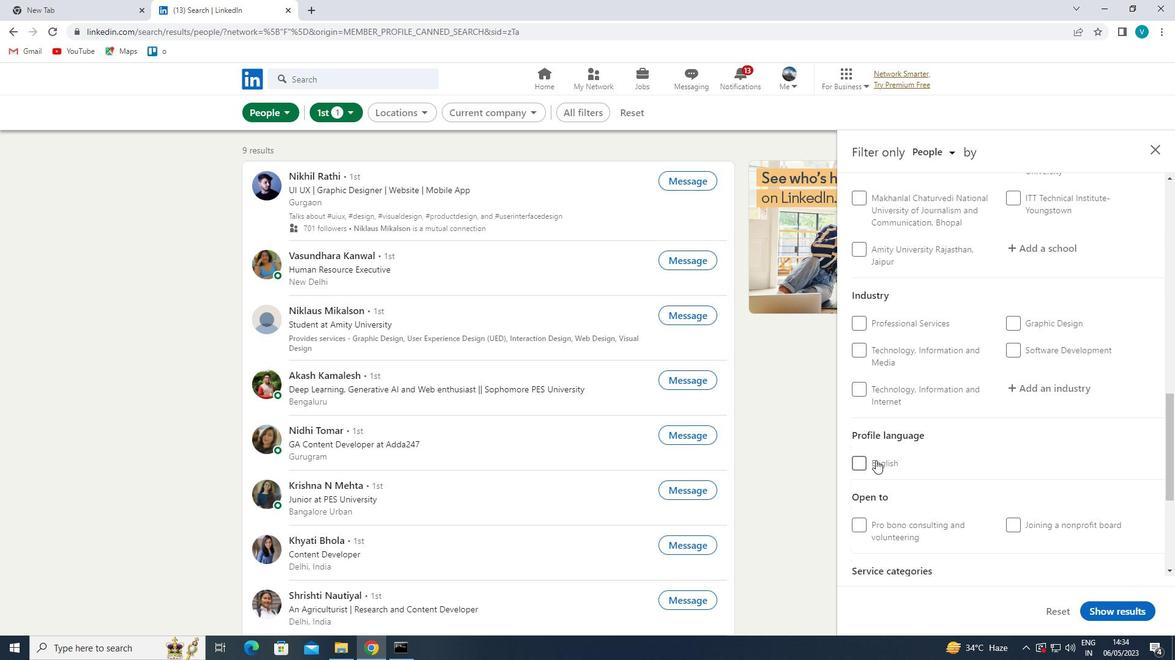 
Action: Mouse moved to (960, 444)
Screenshot: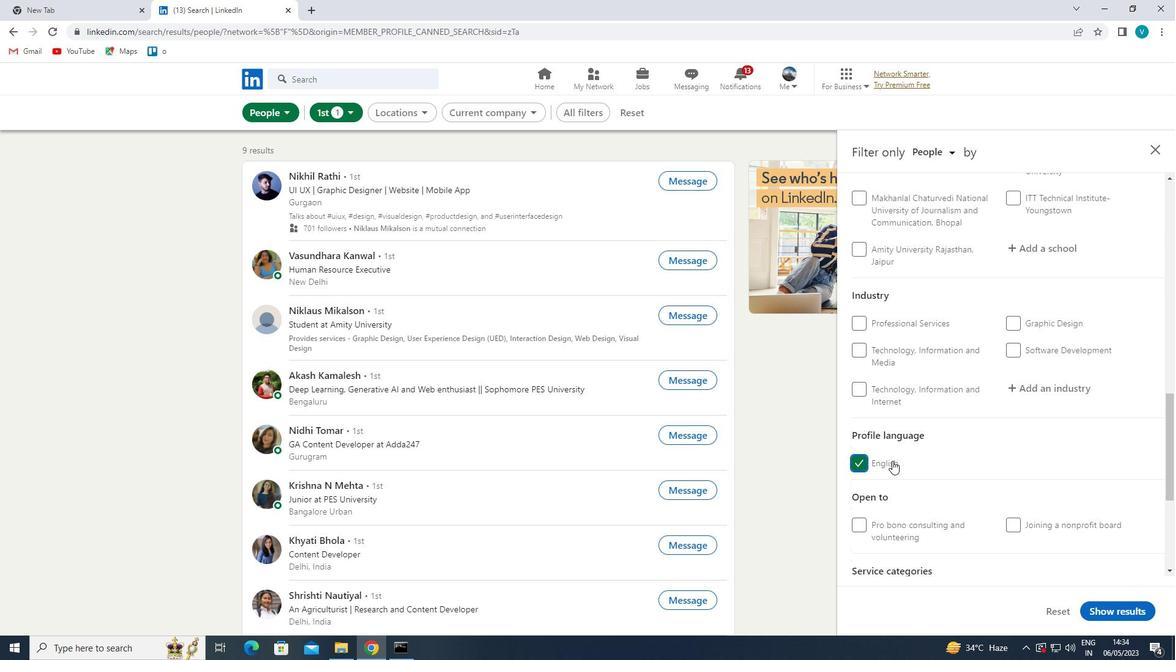 
Action: Mouse scrolled (960, 445) with delta (0, 0)
Screenshot: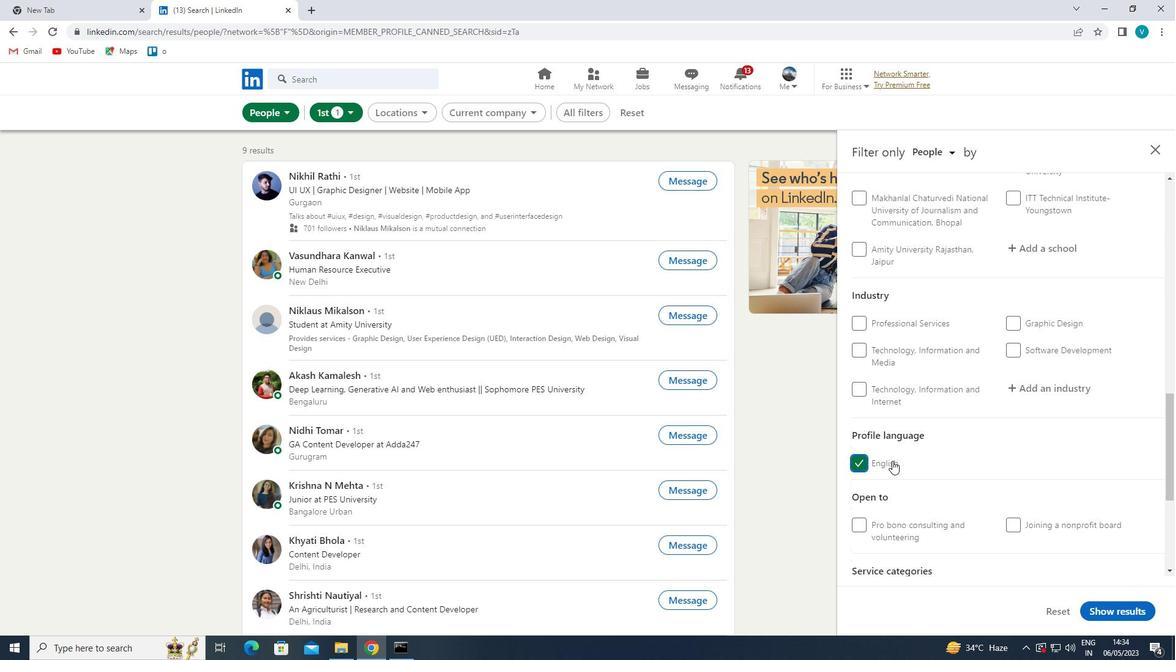 
Action: Mouse moved to (969, 440)
Screenshot: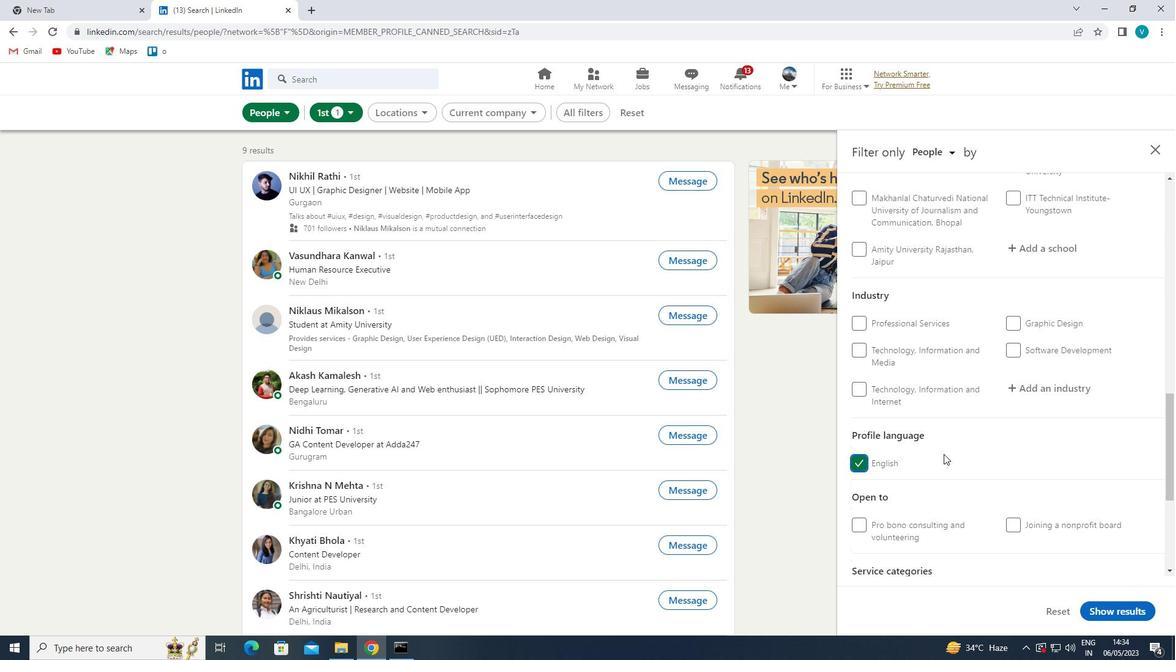 
Action: Mouse scrolled (969, 440) with delta (0, 0)
Screenshot: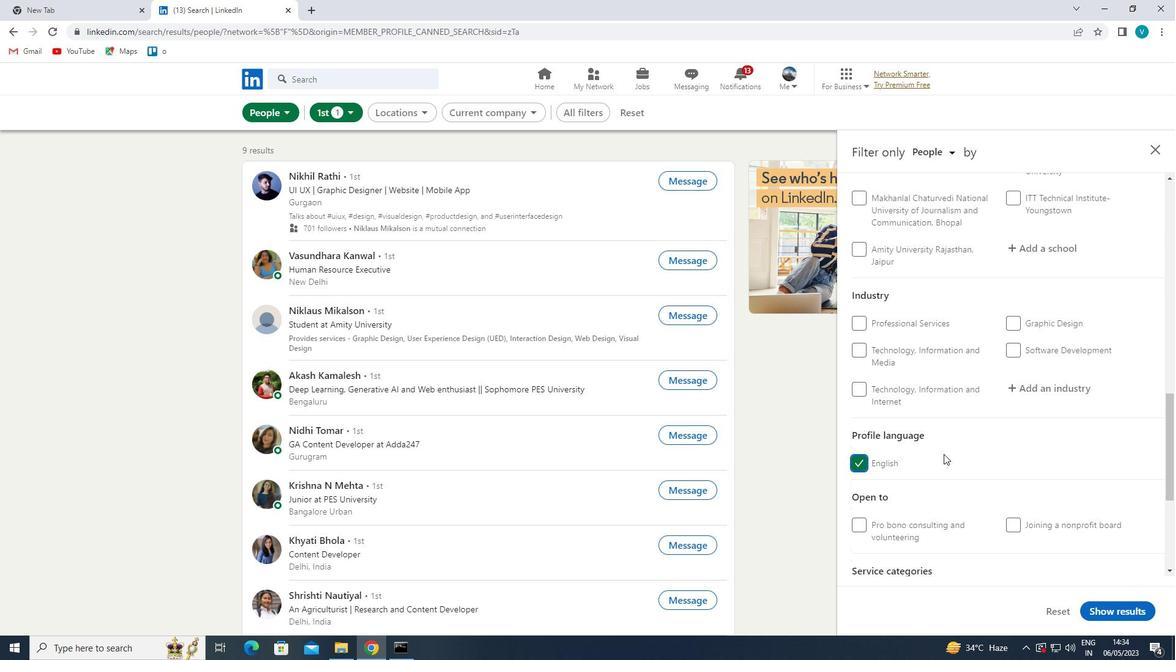 
Action: Mouse moved to (971, 438)
Screenshot: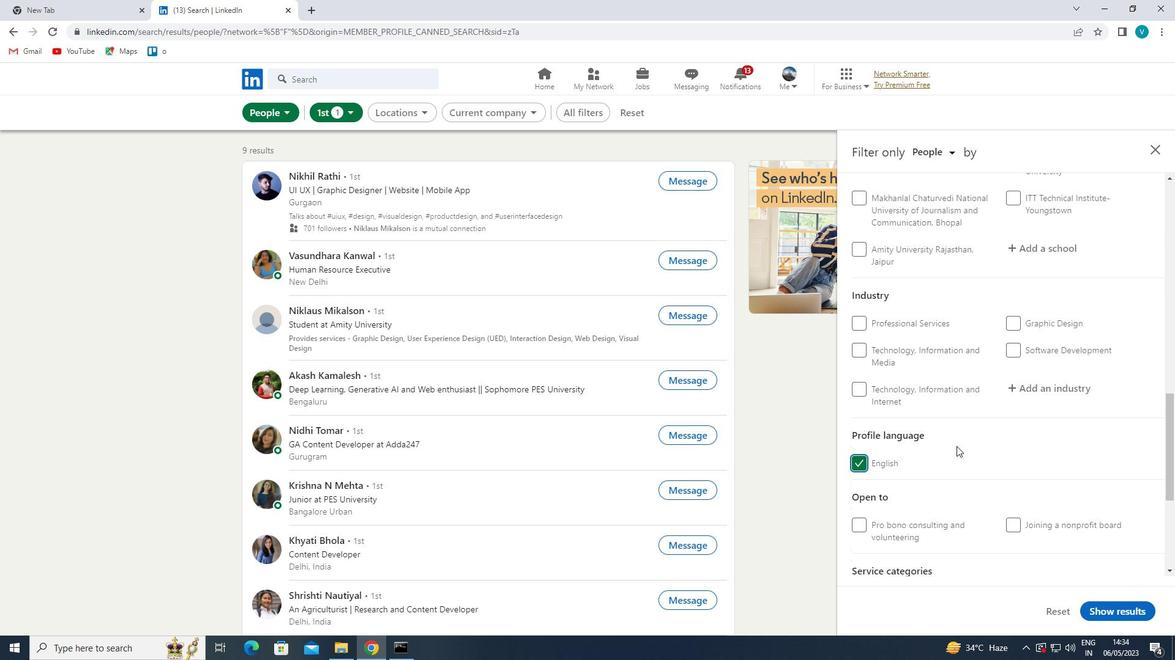 
Action: Mouse scrolled (971, 439) with delta (0, 0)
Screenshot: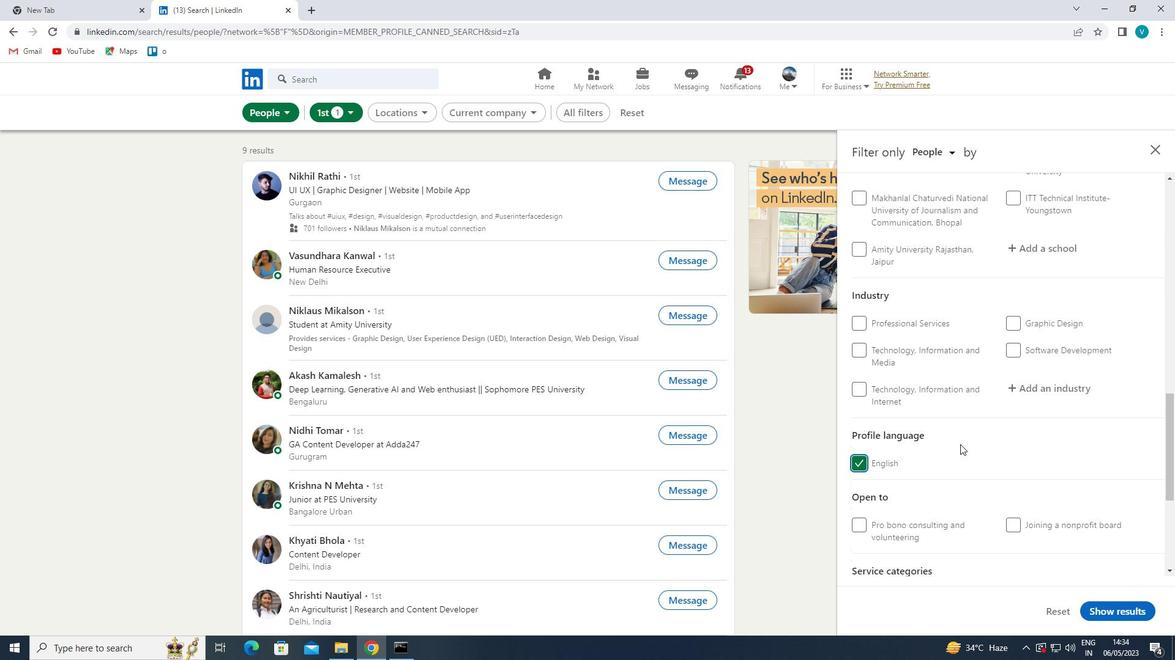 
Action: Mouse moved to (972, 438)
Screenshot: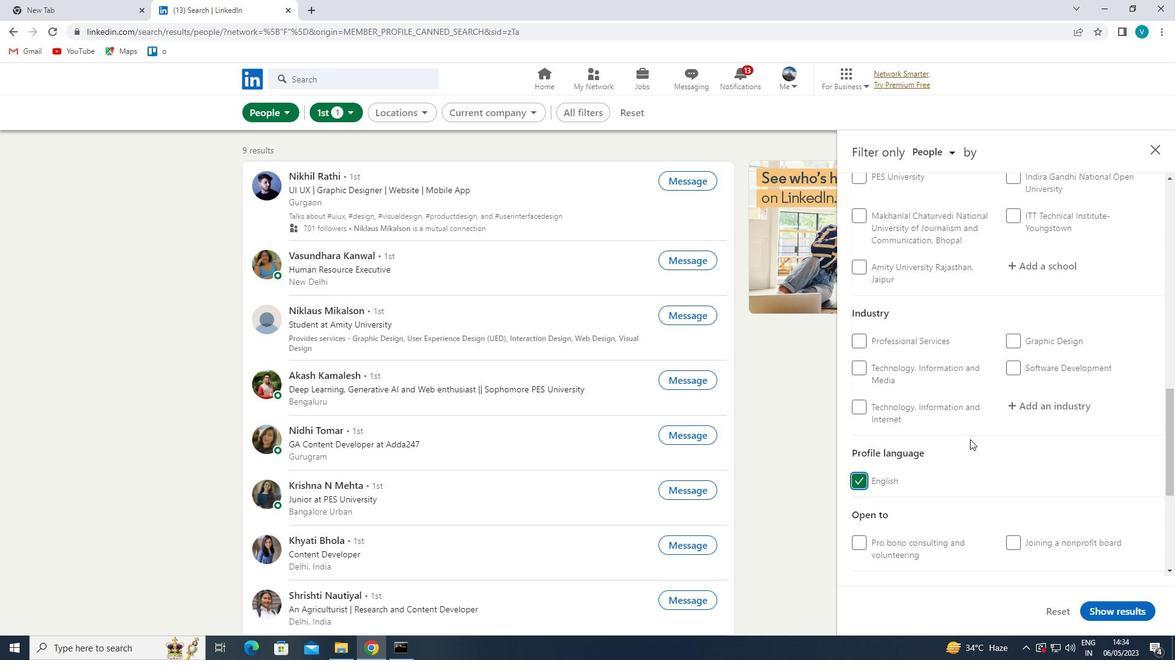
Action: Mouse scrolled (972, 438) with delta (0, 0)
Screenshot: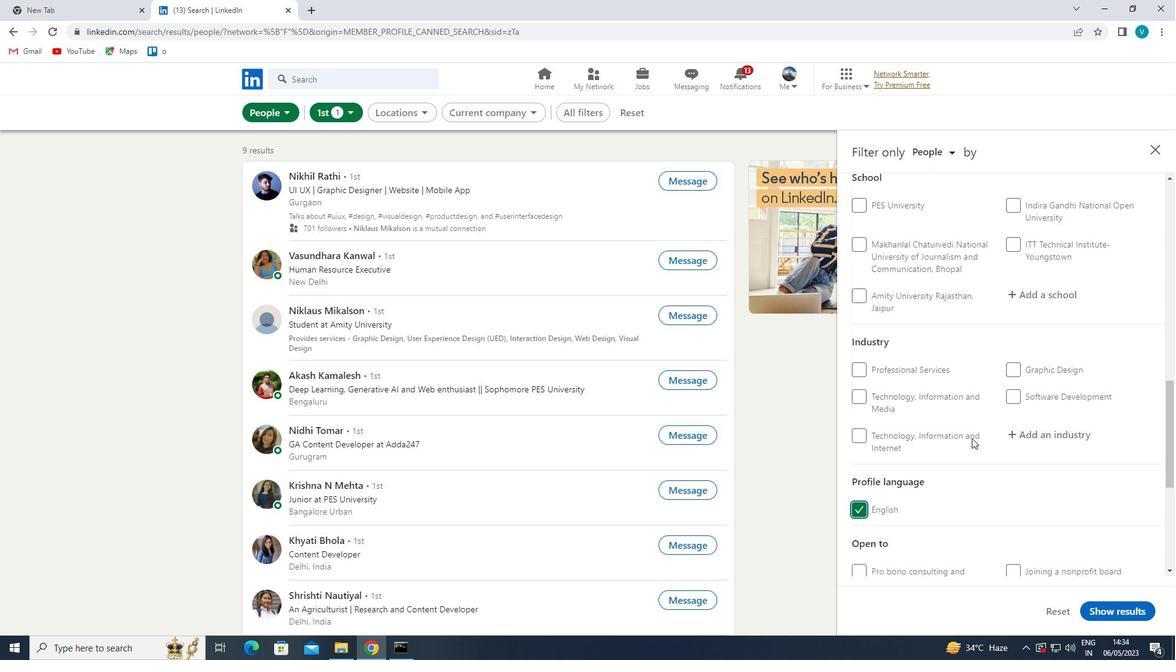 
Action: Mouse moved to (974, 438)
Screenshot: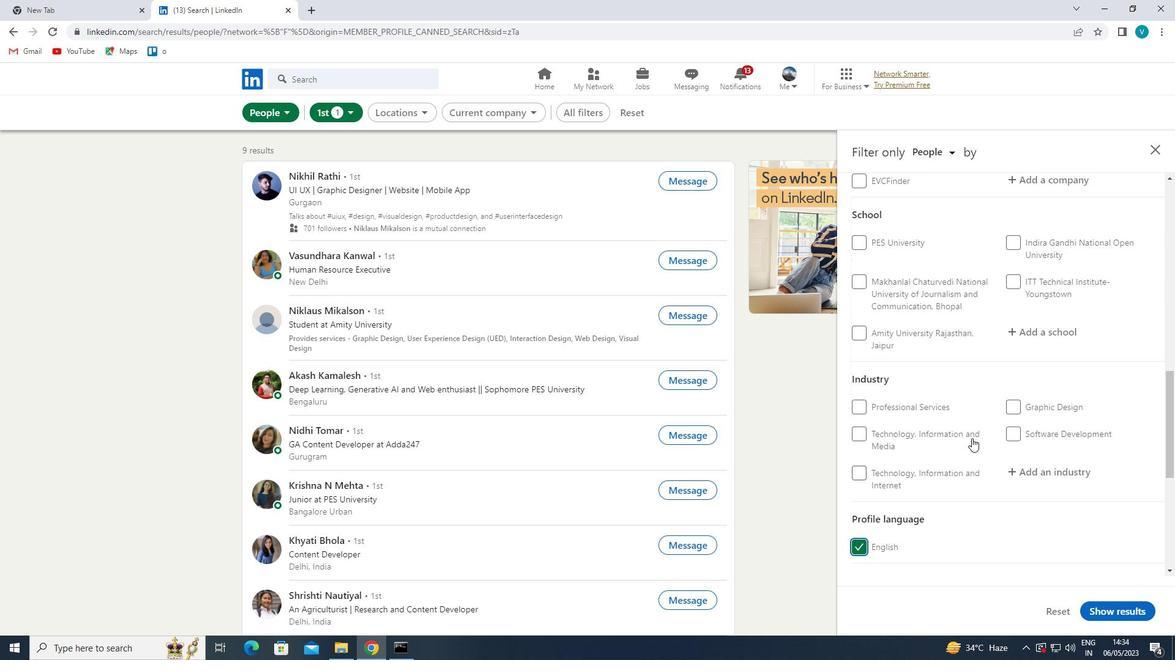 
Action: Mouse scrolled (974, 438) with delta (0, 0)
Screenshot: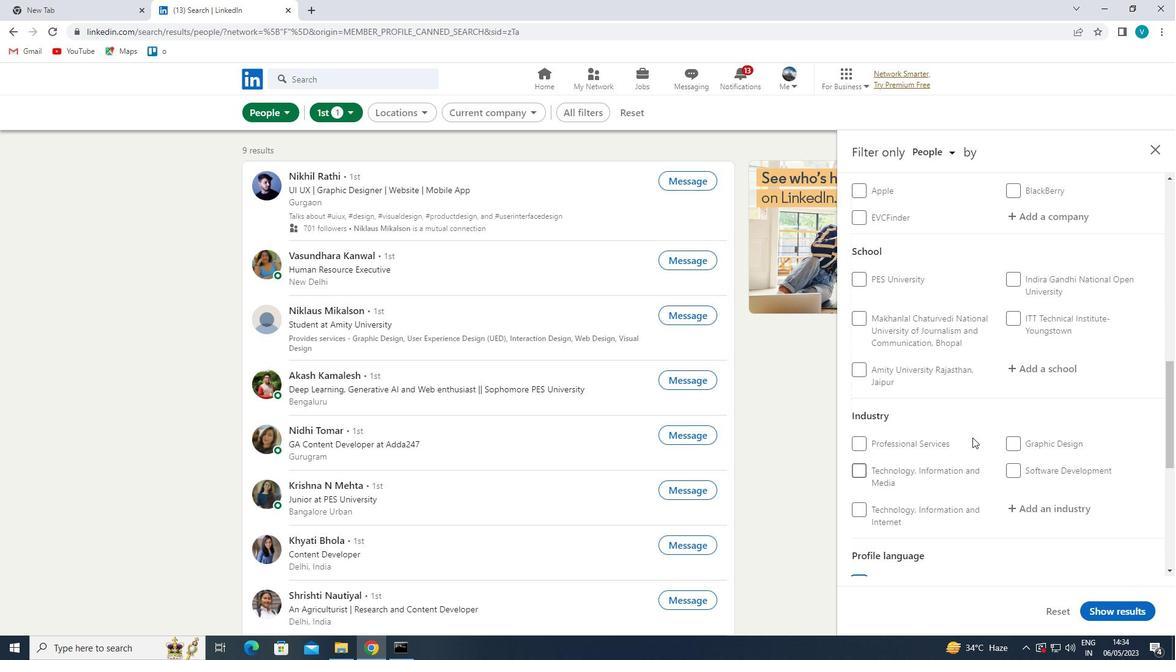 
Action: Mouse moved to (976, 438)
Screenshot: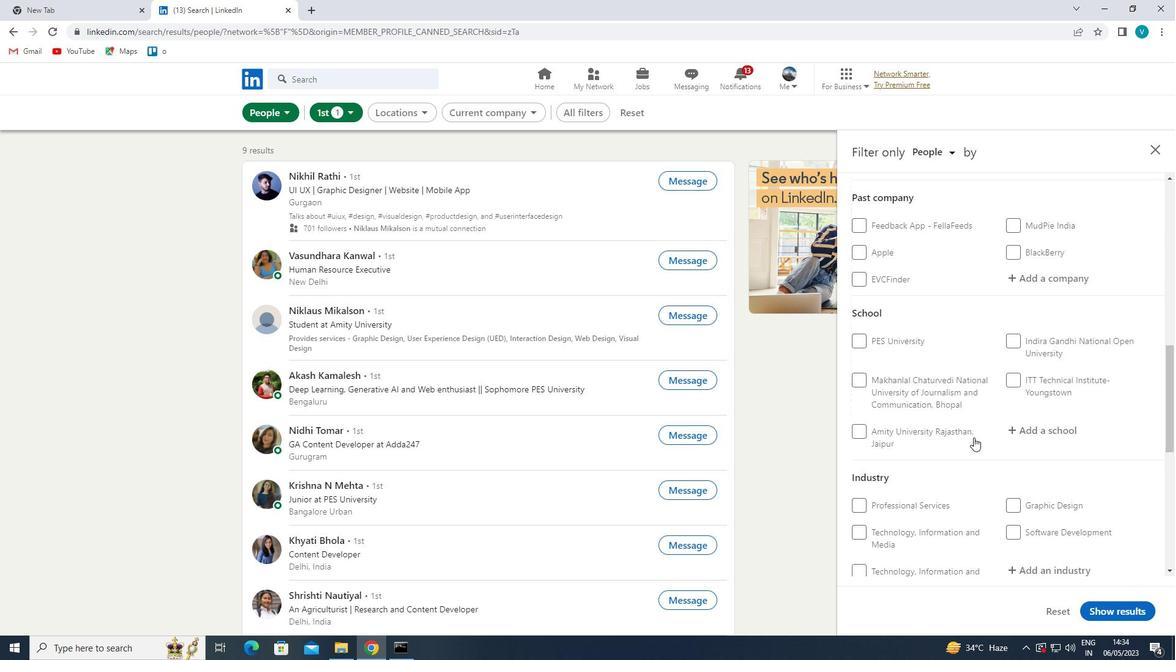 
Action: Mouse scrolled (976, 438) with delta (0, 0)
Screenshot: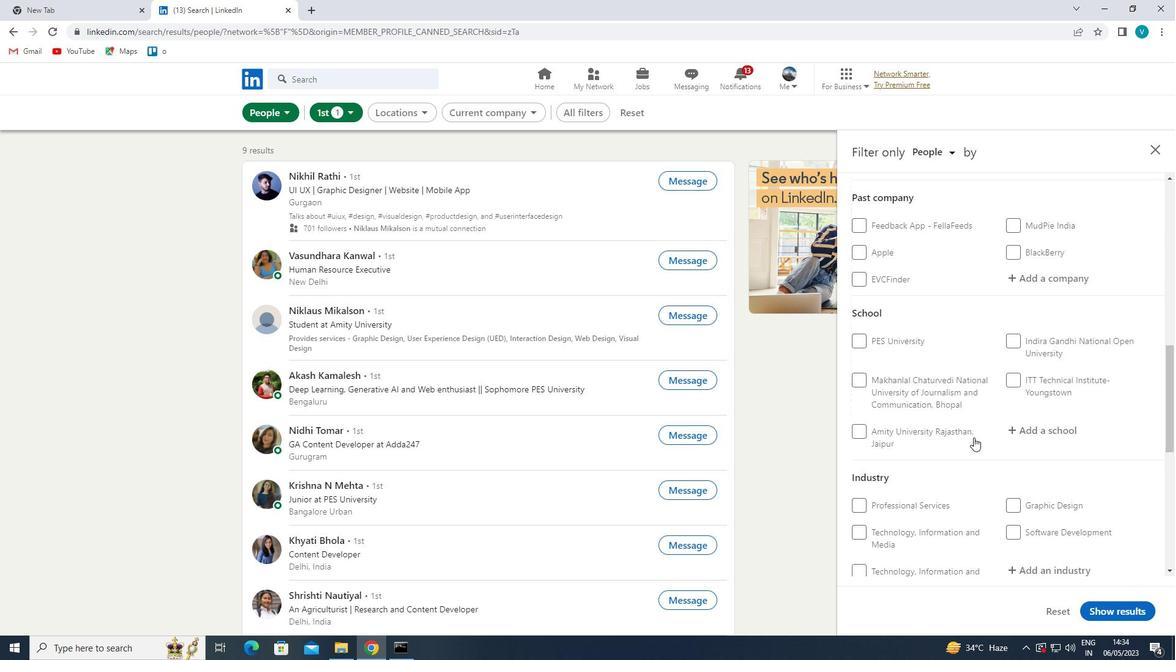 
Action: Mouse moved to (982, 438)
Screenshot: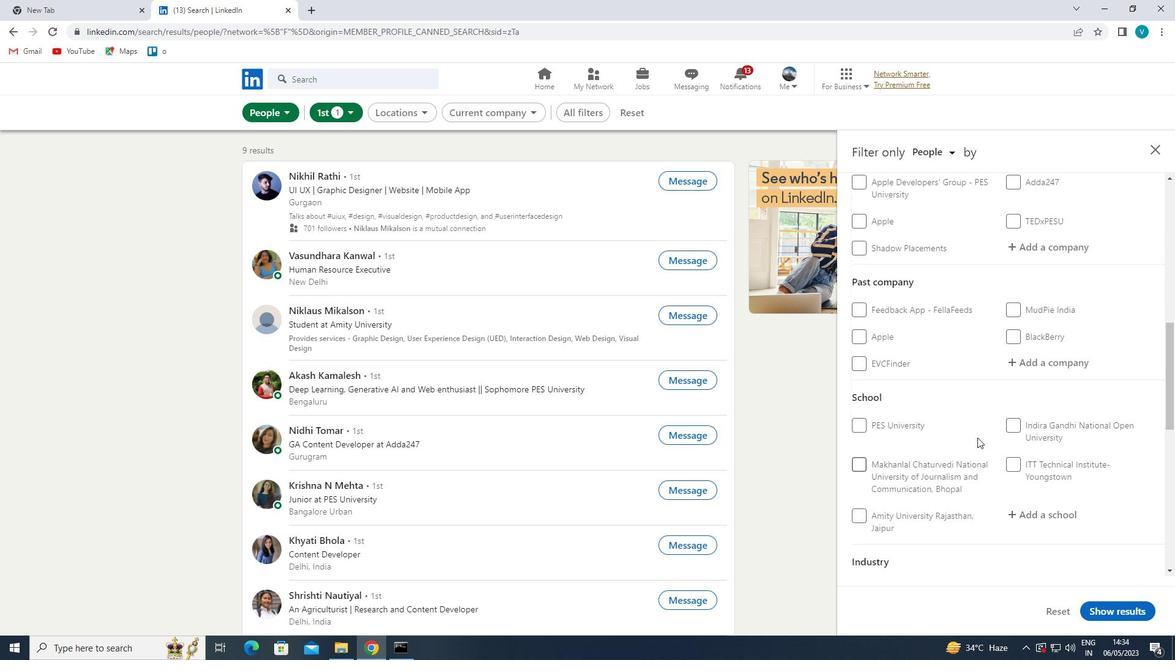 
Action: Mouse scrolled (982, 439) with delta (0, 0)
Screenshot: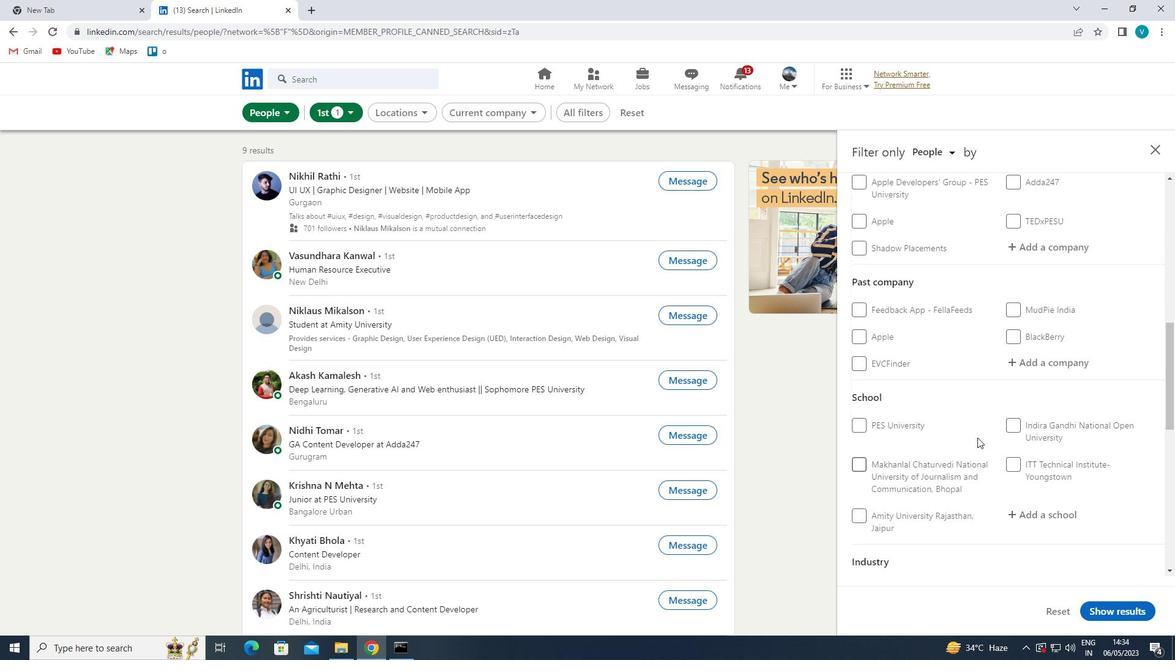 
Action: Mouse moved to (1057, 406)
Screenshot: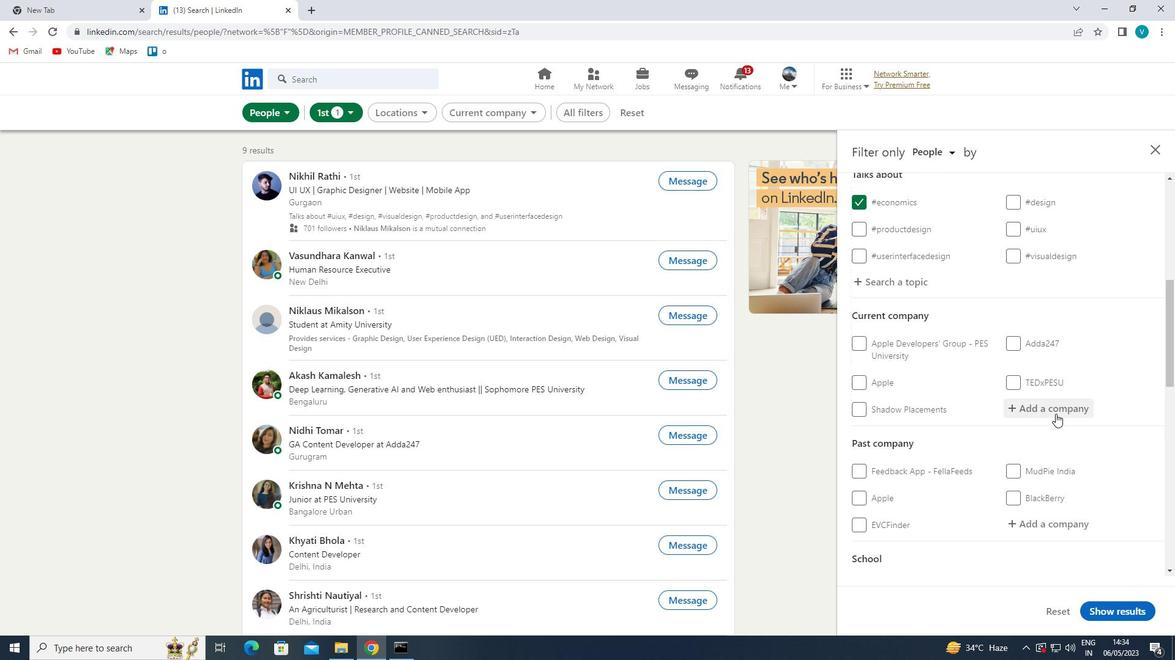 
Action: Mouse pressed left at (1057, 406)
Screenshot: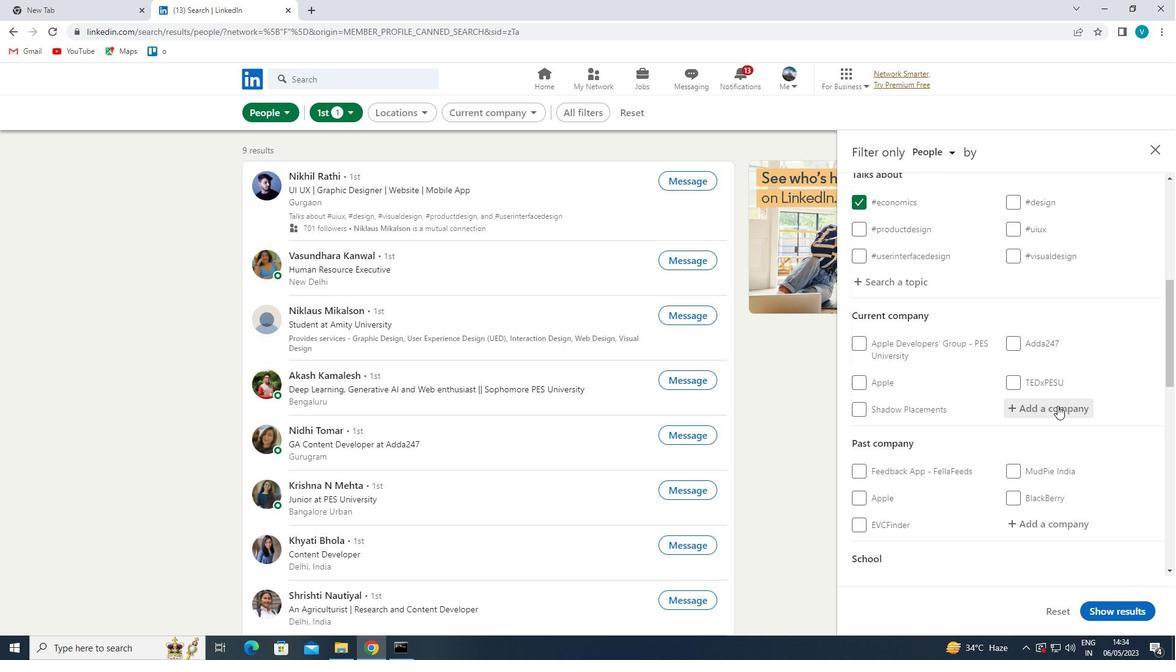 
Action: Mouse moved to (603, 136)
Screenshot: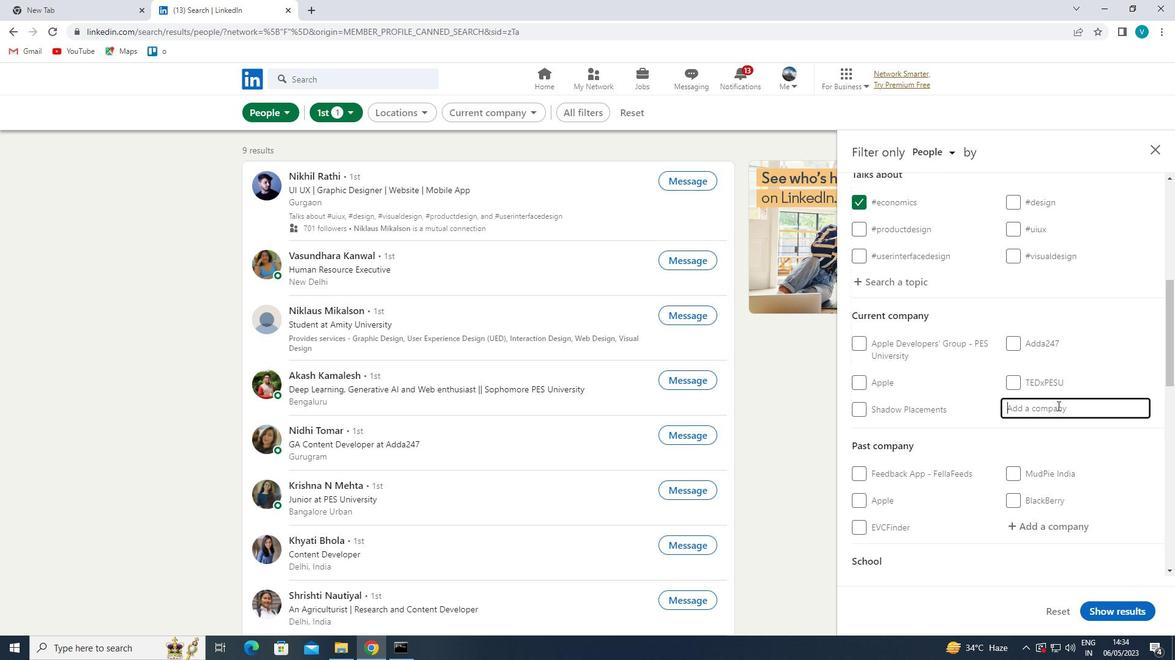 
Action: Key pressed <Key.shift>
Screenshot: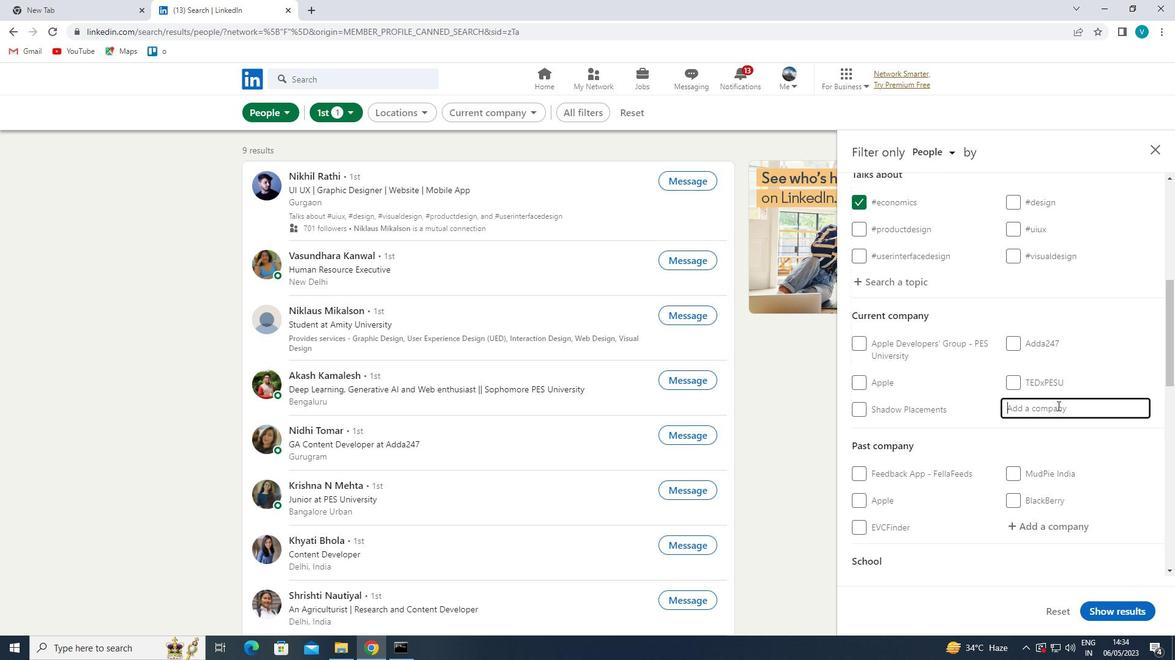 
Action: Mouse moved to (575, 121)
Screenshot: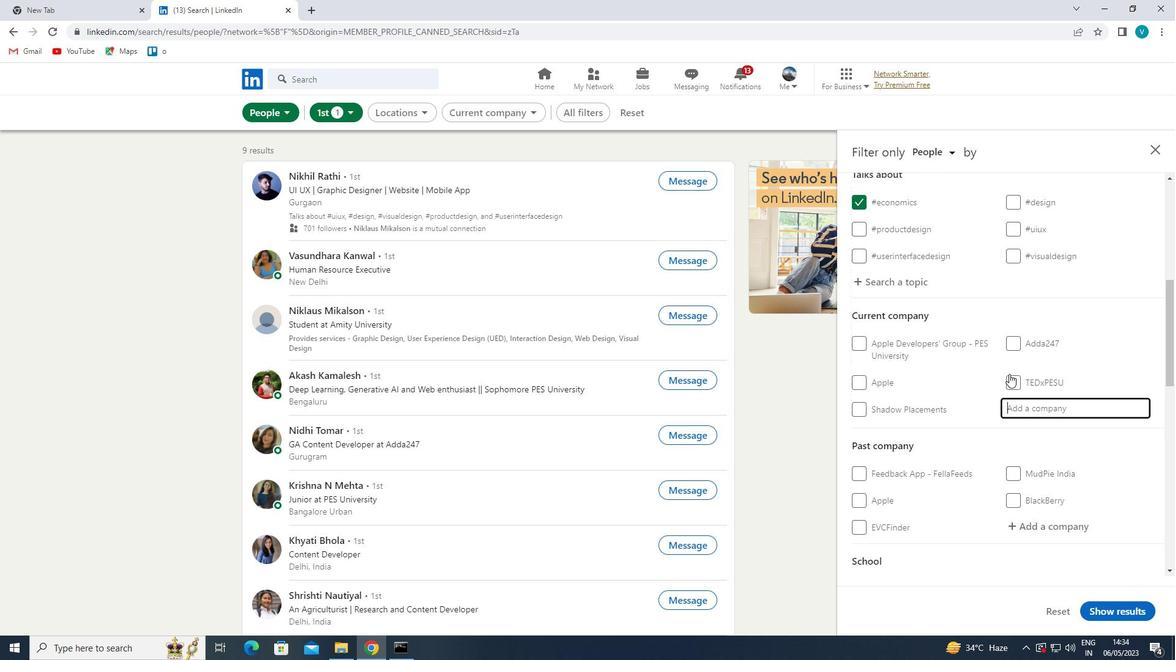 
Action: Key pressed PAGE<Key.shift>GROP<Key.backspace>UP
Screenshot: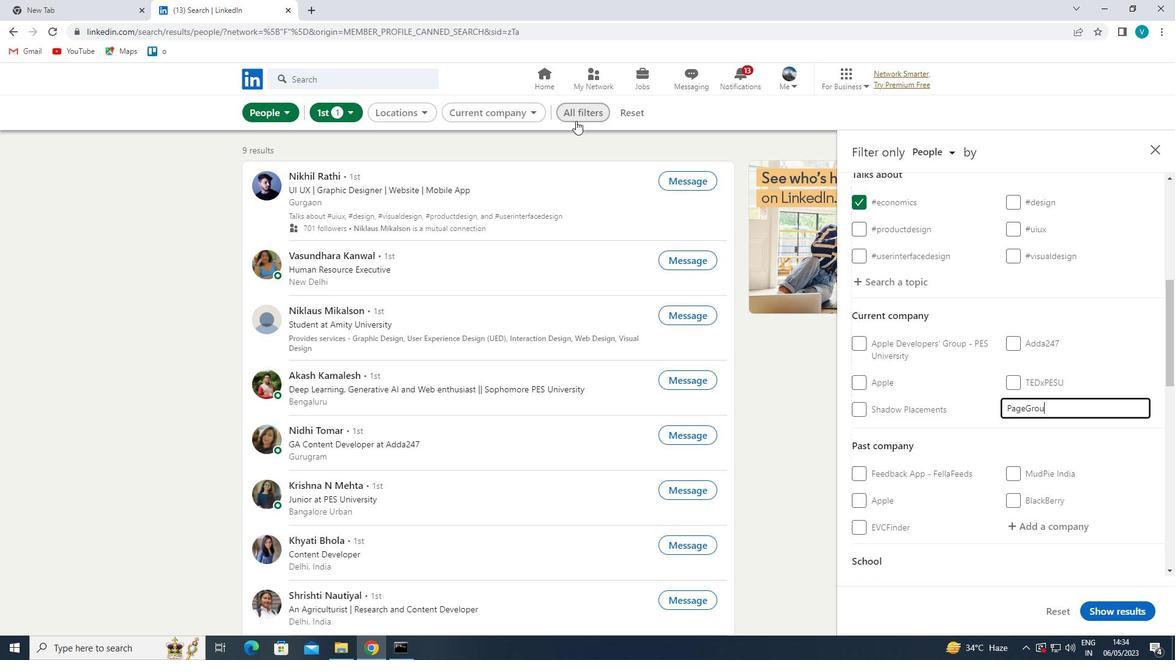 
Action: Mouse moved to (981, 429)
Screenshot: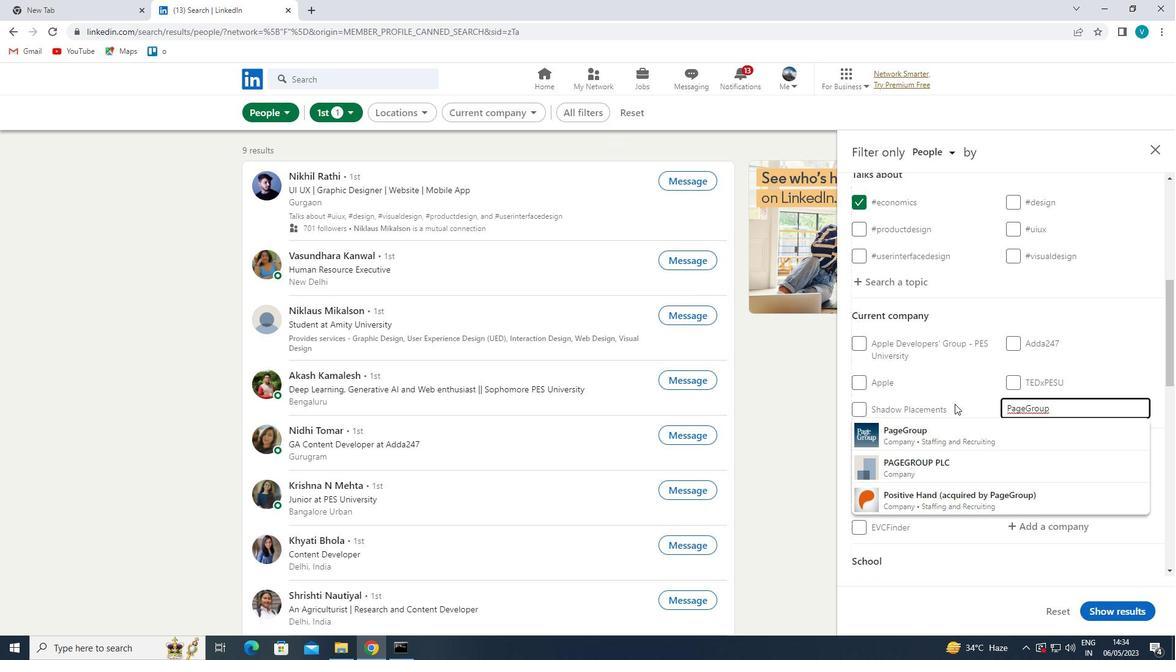 
Action: Mouse pressed left at (981, 429)
Screenshot: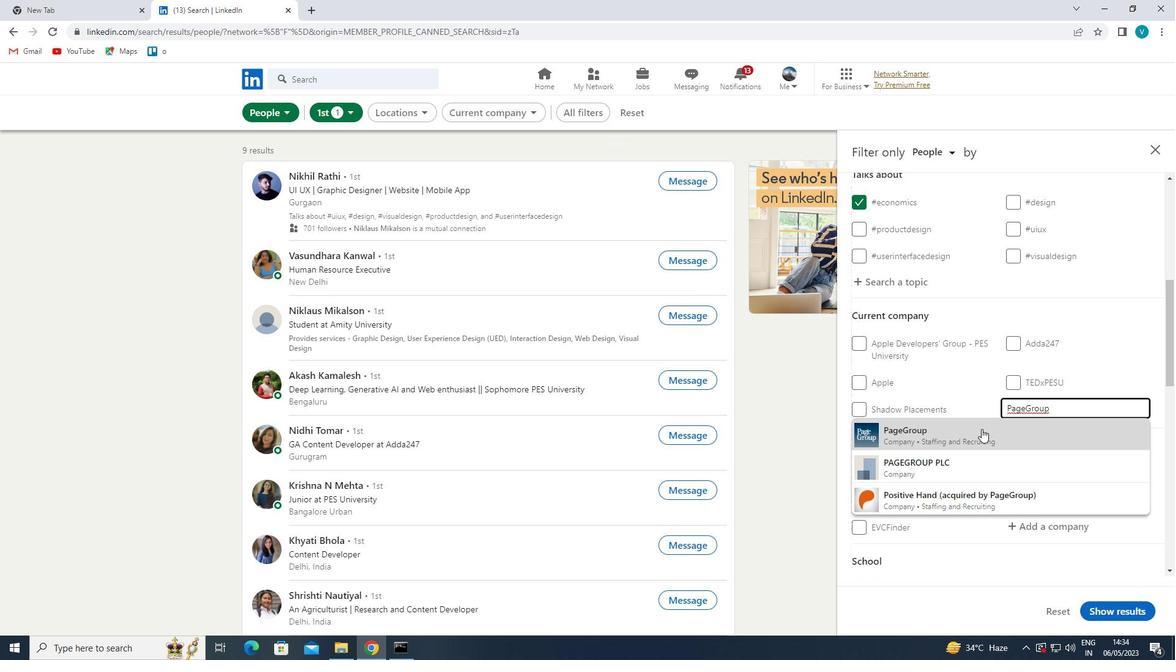
Action: Mouse moved to (1004, 421)
Screenshot: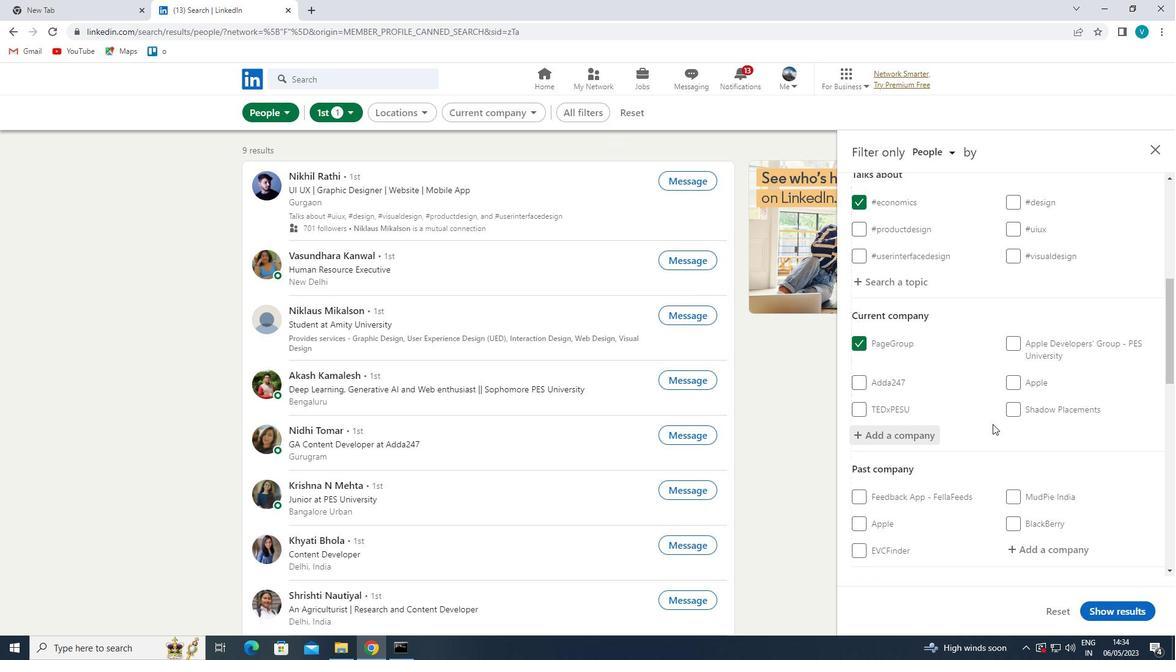 
Action: Mouse scrolled (1004, 420) with delta (0, 0)
Screenshot: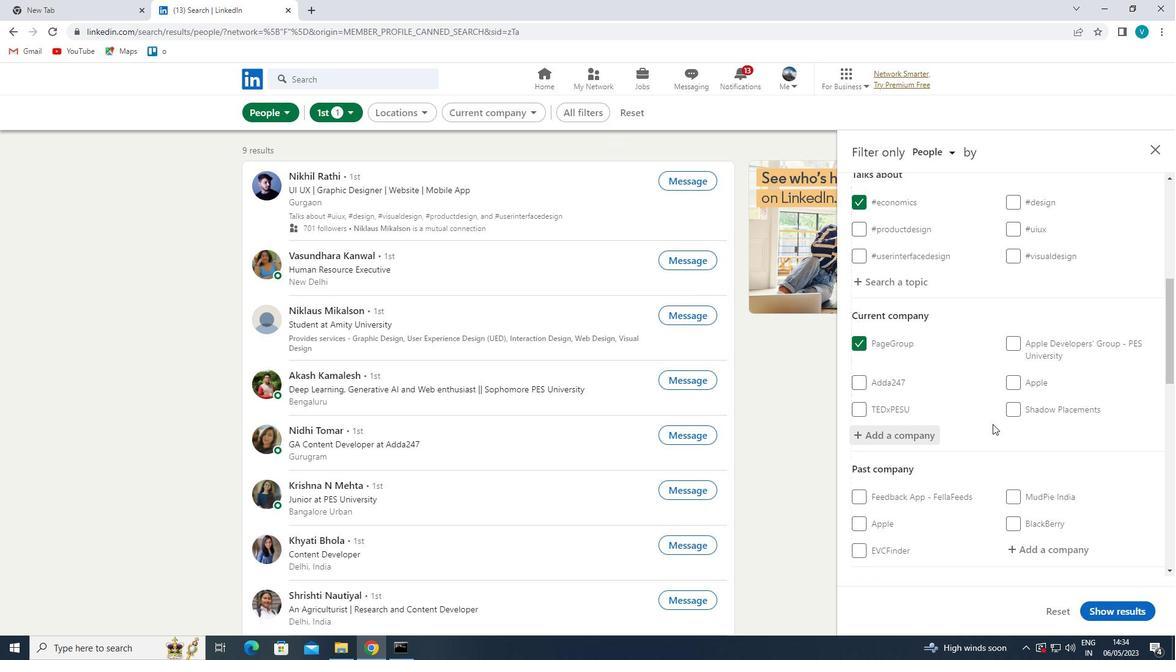 
Action: Mouse moved to (1006, 421)
Screenshot: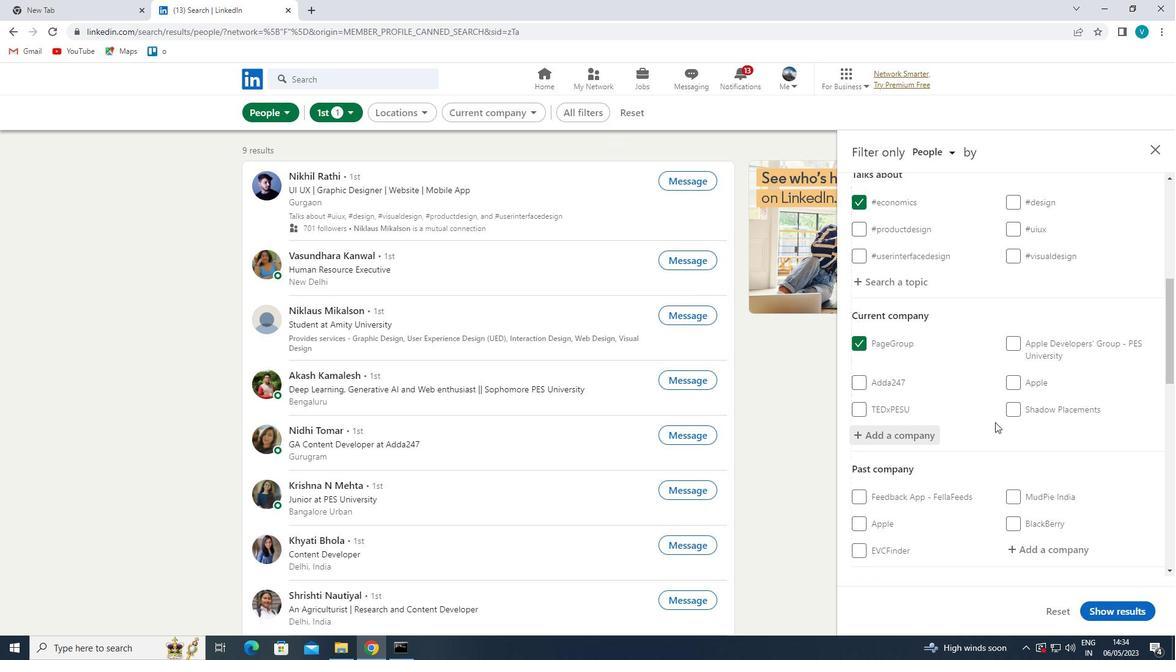 
Action: Mouse scrolled (1006, 421) with delta (0, 0)
Screenshot: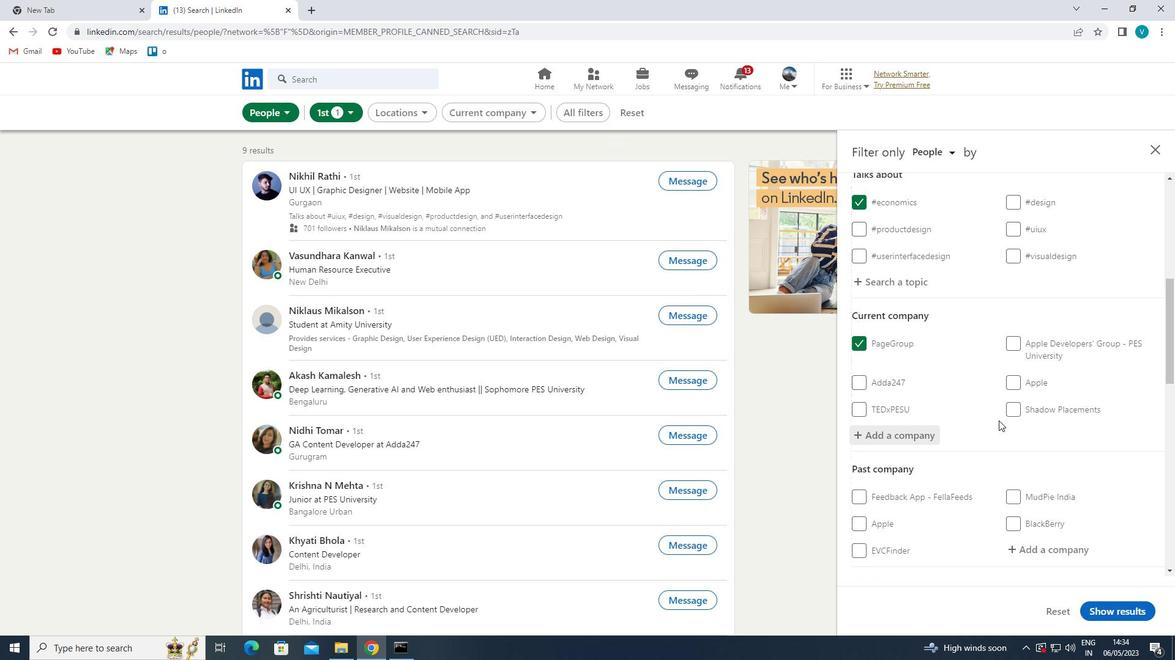 
Action: Mouse moved to (1009, 422)
Screenshot: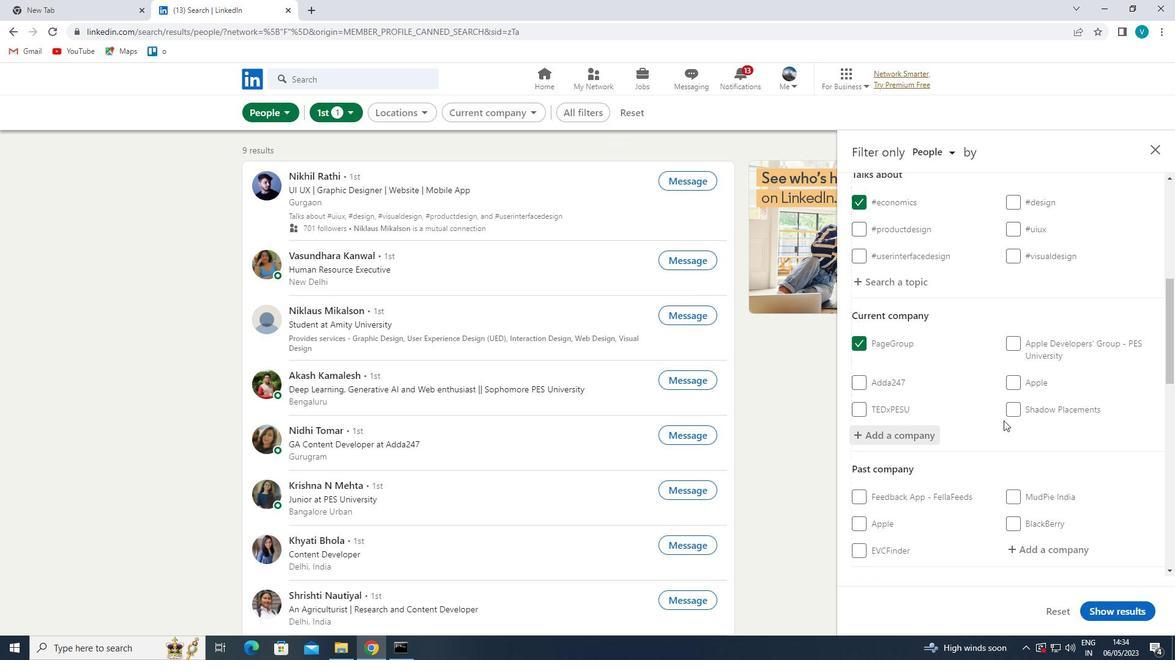 
Action: Mouse scrolled (1009, 422) with delta (0, 0)
Screenshot: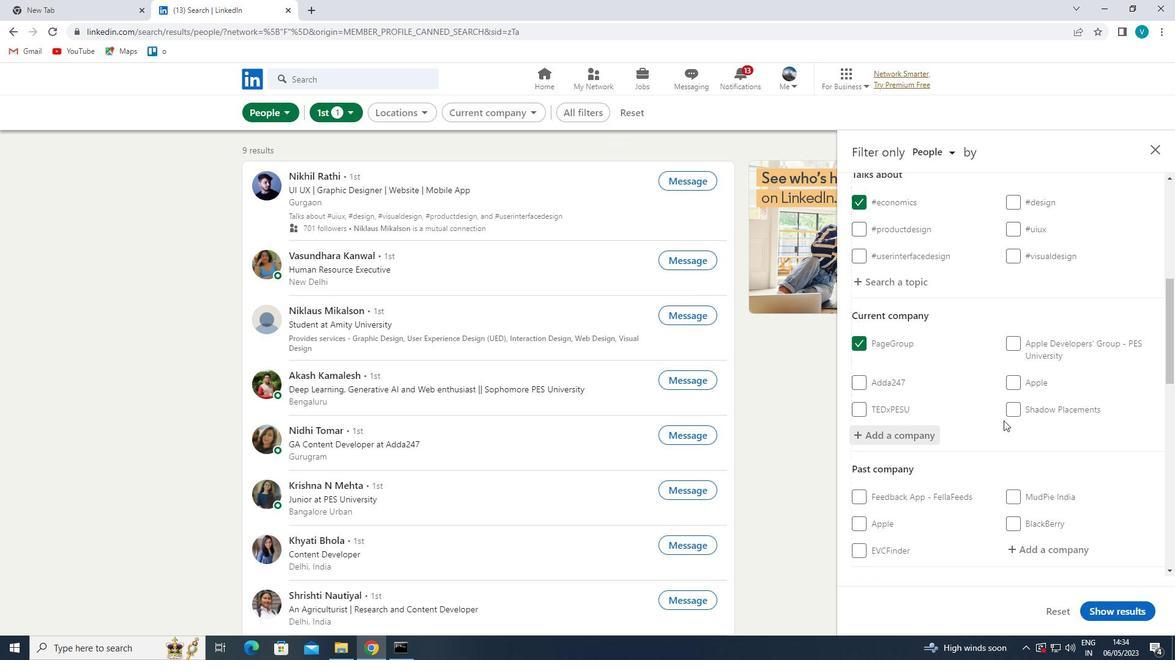 
Action: Mouse moved to (1009, 423)
Screenshot: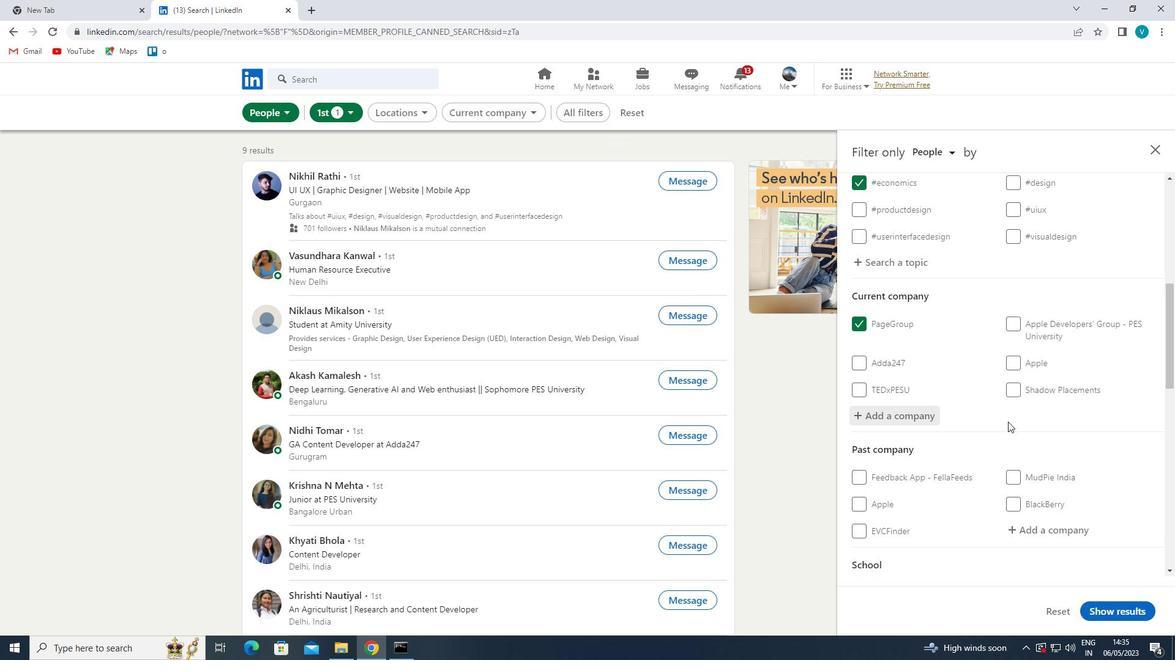 
Action: Mouse scrolled (1009, 422) with delta (0, 0)
Screenshot: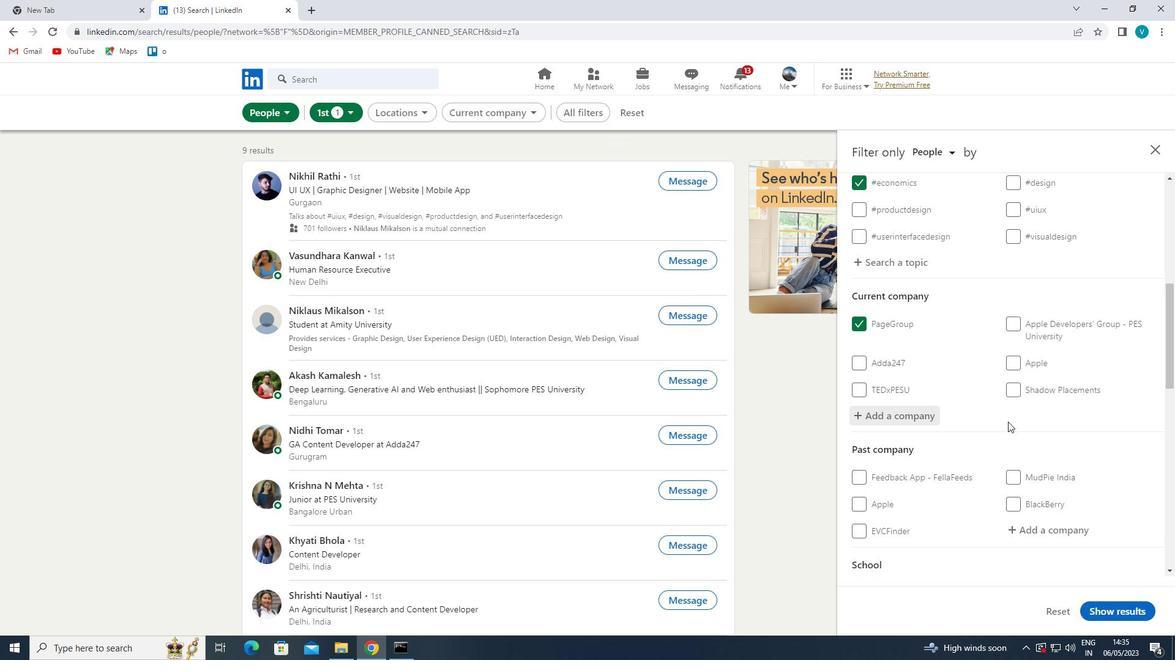 
Action: Mouse moved to (1011, 424)
Screenshot: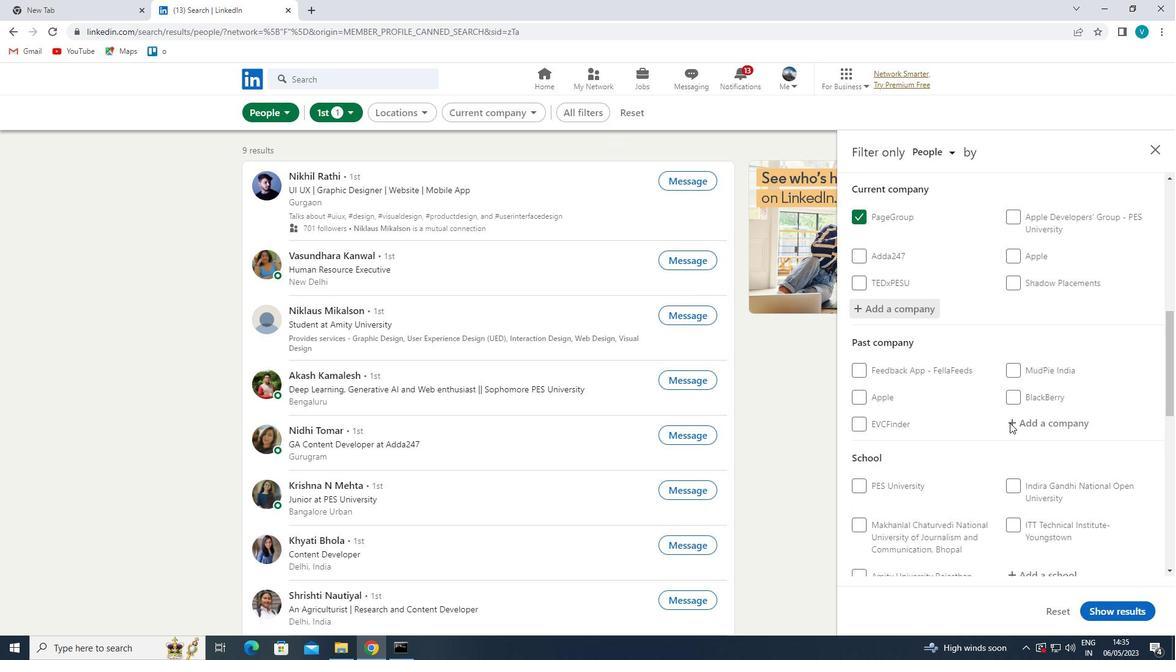
Action: Mouse scrolled (1011, 424) with delta (0, 0)
Screenshot: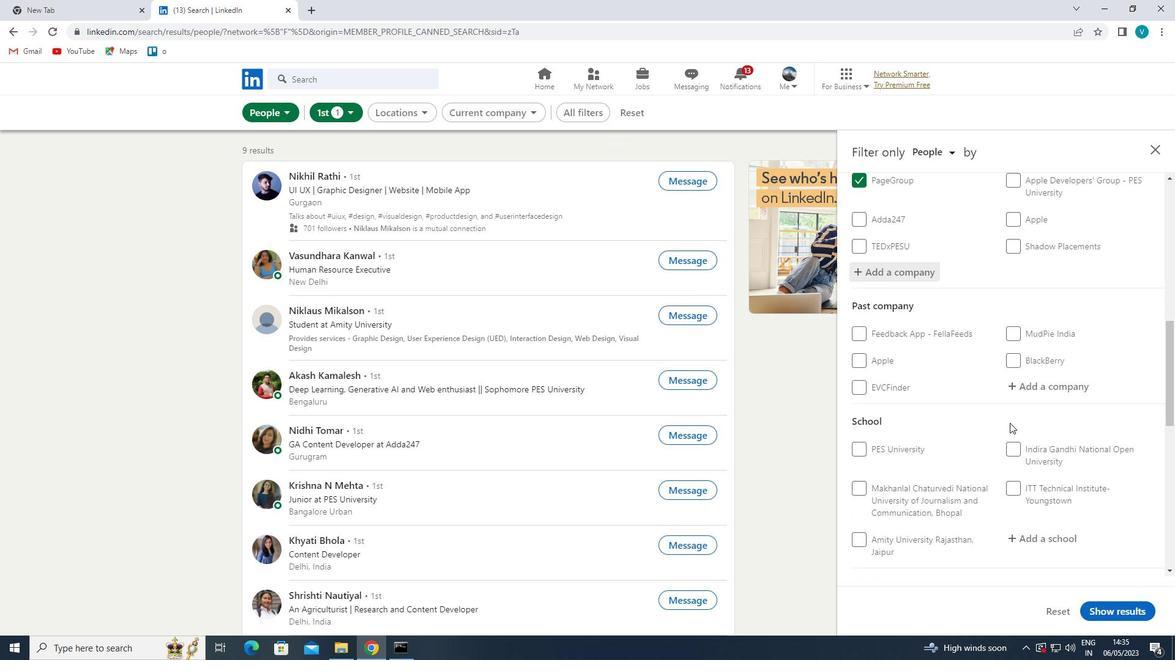 
Action: Mouse moved to (1035, 391)
Screenshot: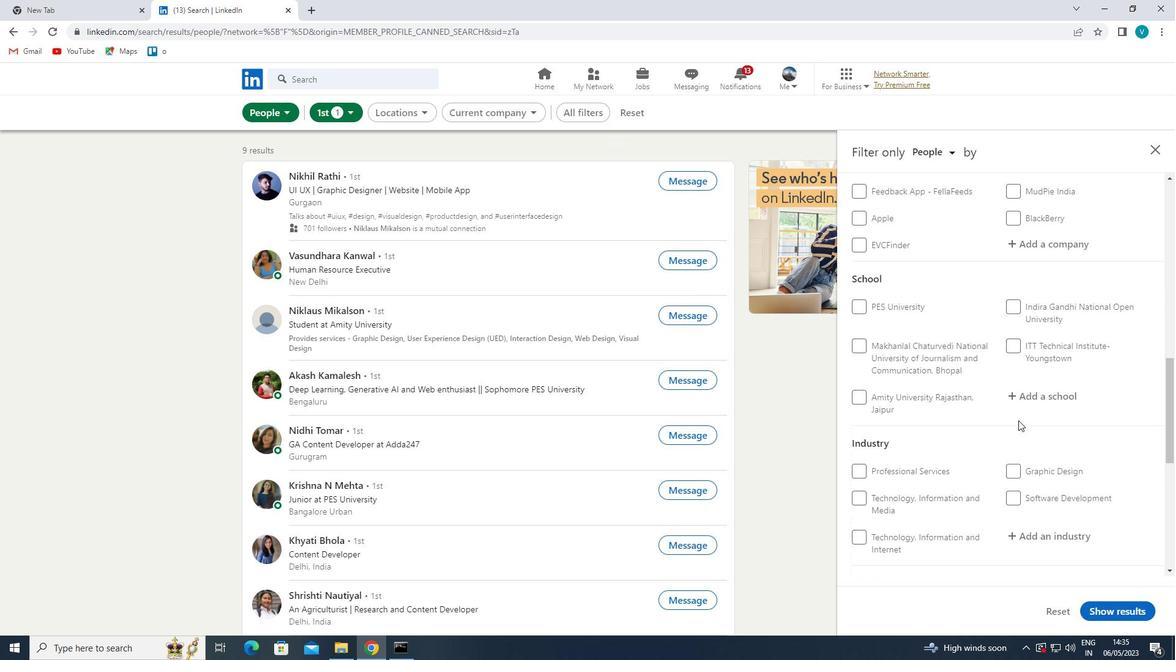 
Action: Mouse pressed left at (1035, 391)
Screenshot: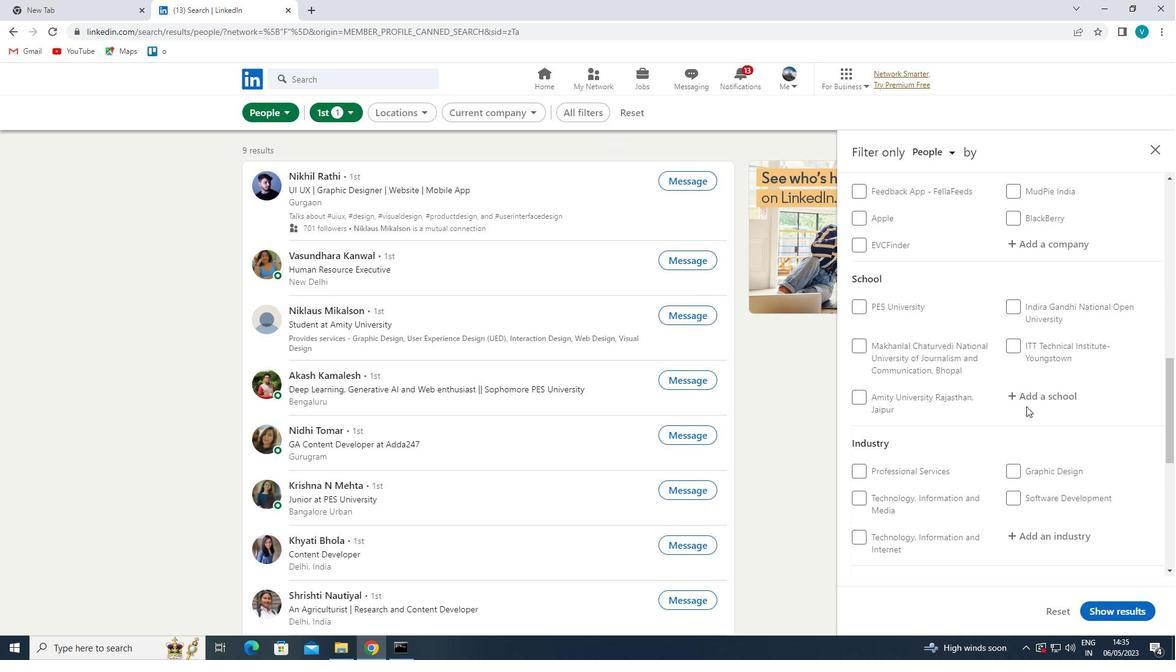 
Action: Key pressed <Key.shift>
Screenshot: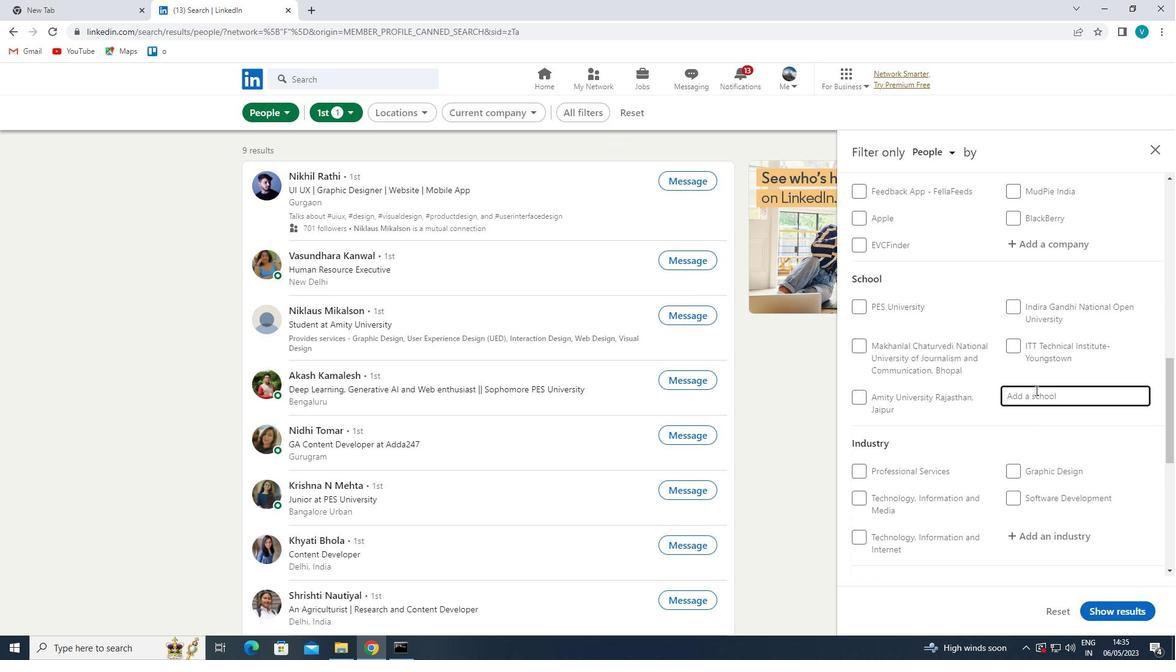 
Action: Mouse moved to (599, 138)
Screenshot: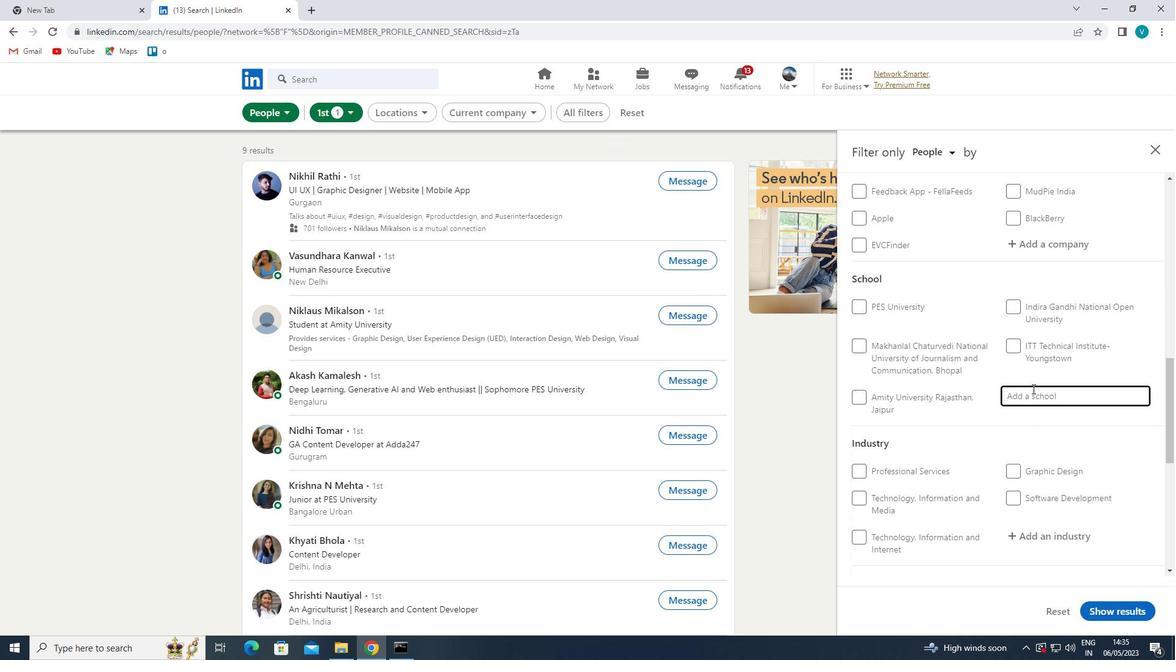 
Action: Key pressed <Key.shift><Key.shift><Key.shift>JAI<Key.space><Key.shift>PRAKS<Key.backspace>A<Key.backspace><Key.backspace><Key.backspace><Key.backspace>RAKSA<Key.backspace><Key.backspace>ASH
Screenshot: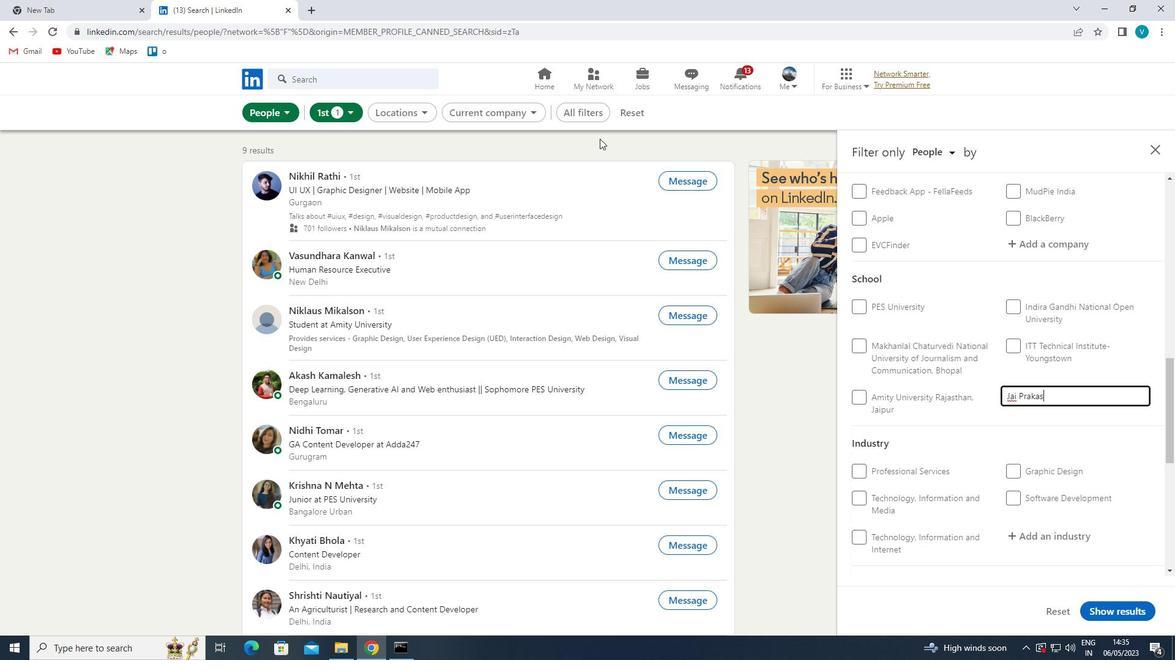 
Action: Mouse moved to (1026, 466)
Screenshot: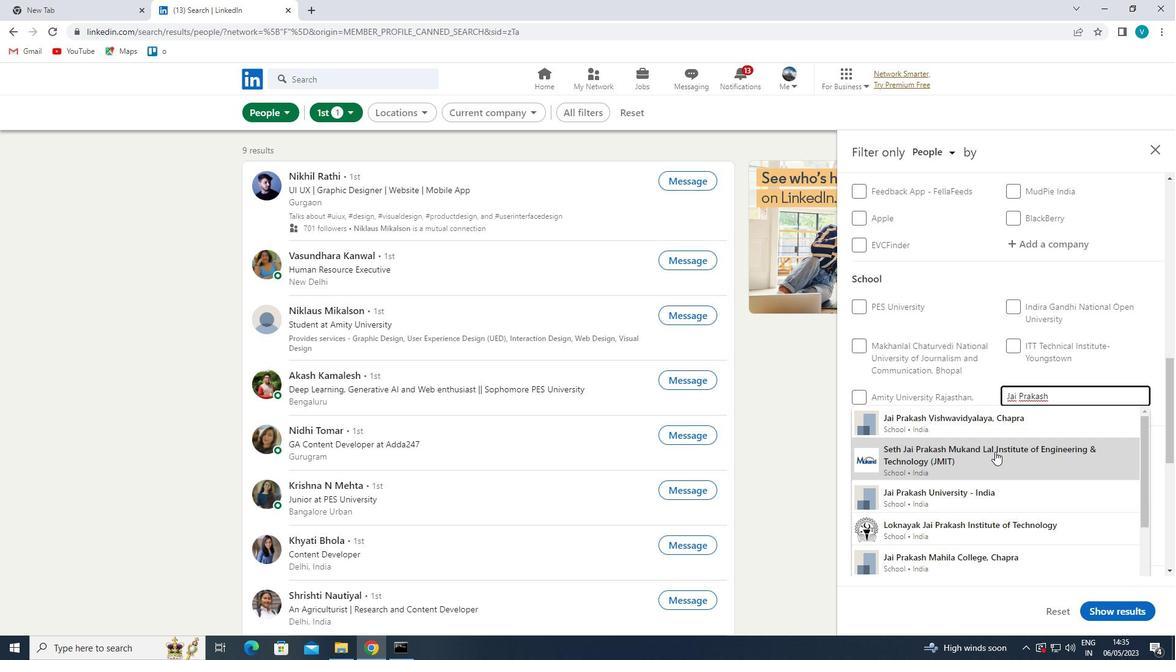 
Action: Mouse pressed left at (1026, 466)
Screenshot: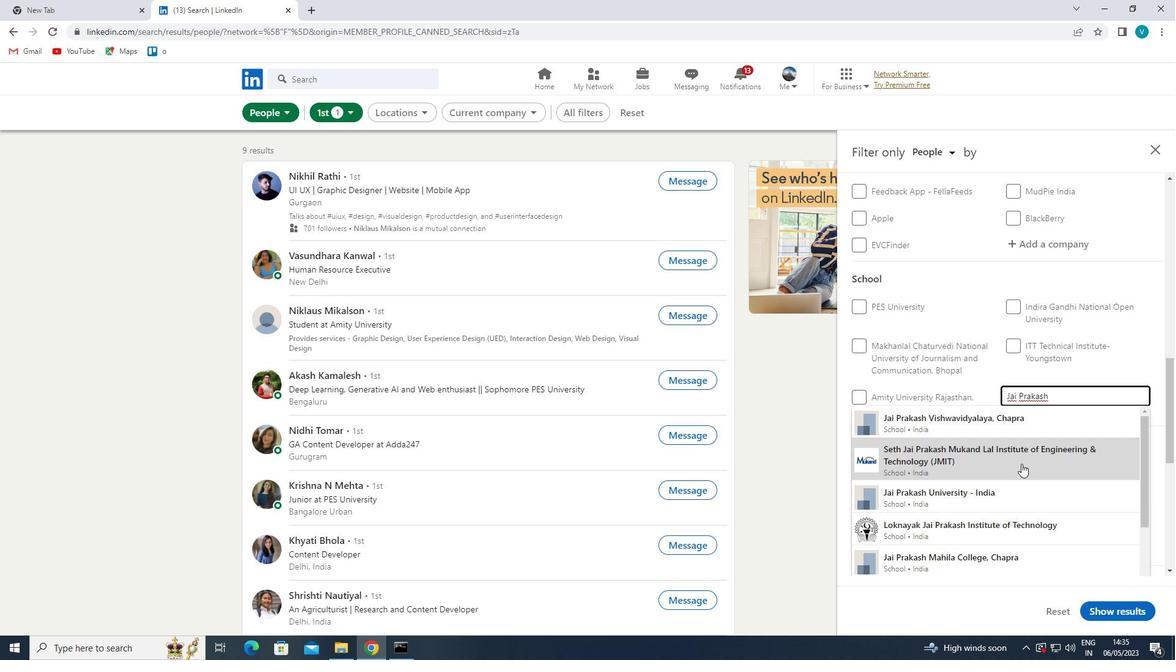 
Action: Mouse moved to (1002, 442)
Screenshot: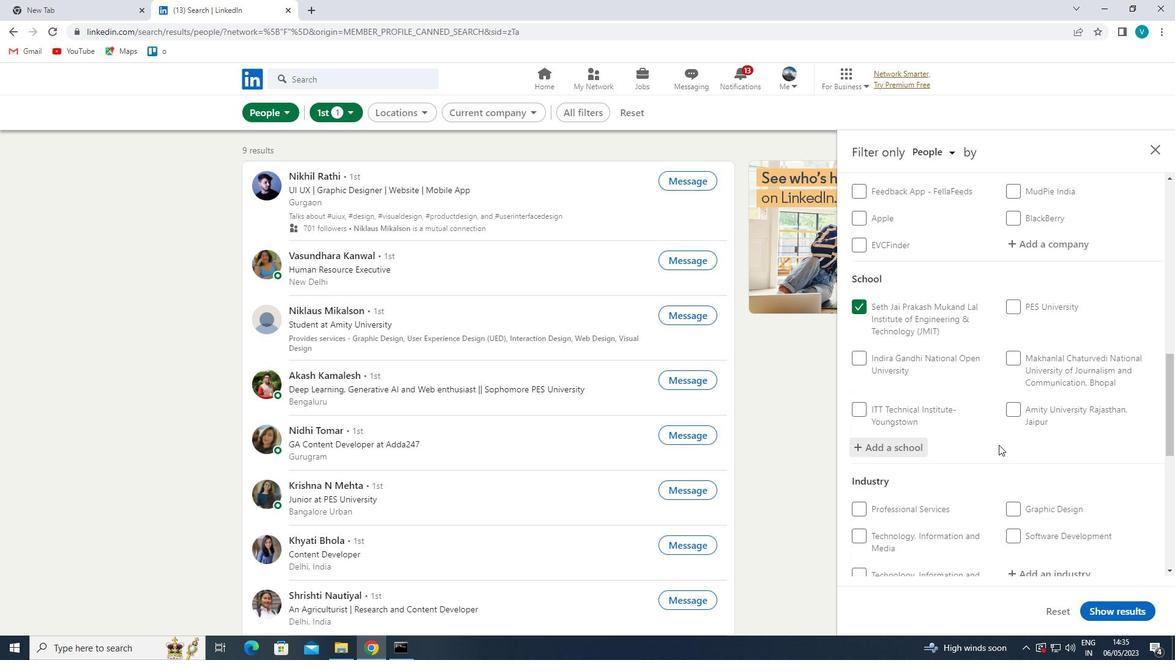 
Action: Mouse scrolled (1002, 441) with delta (0, 0)
Screenshot: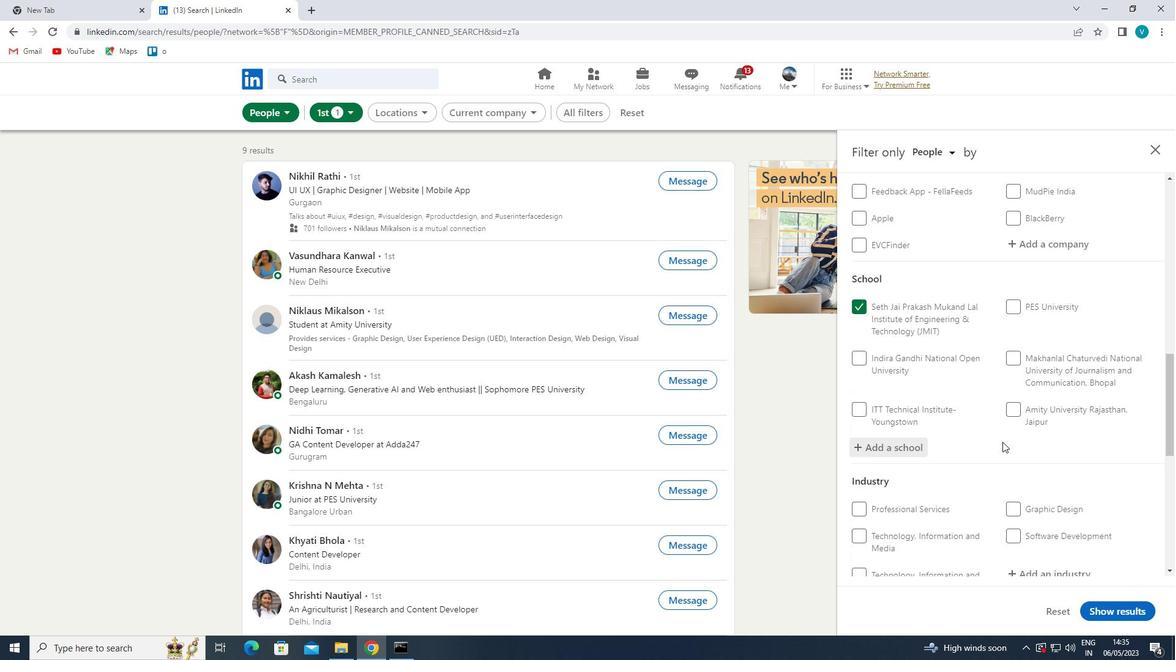 
Action: Mouse moved to (1003, 442)
Screenshot: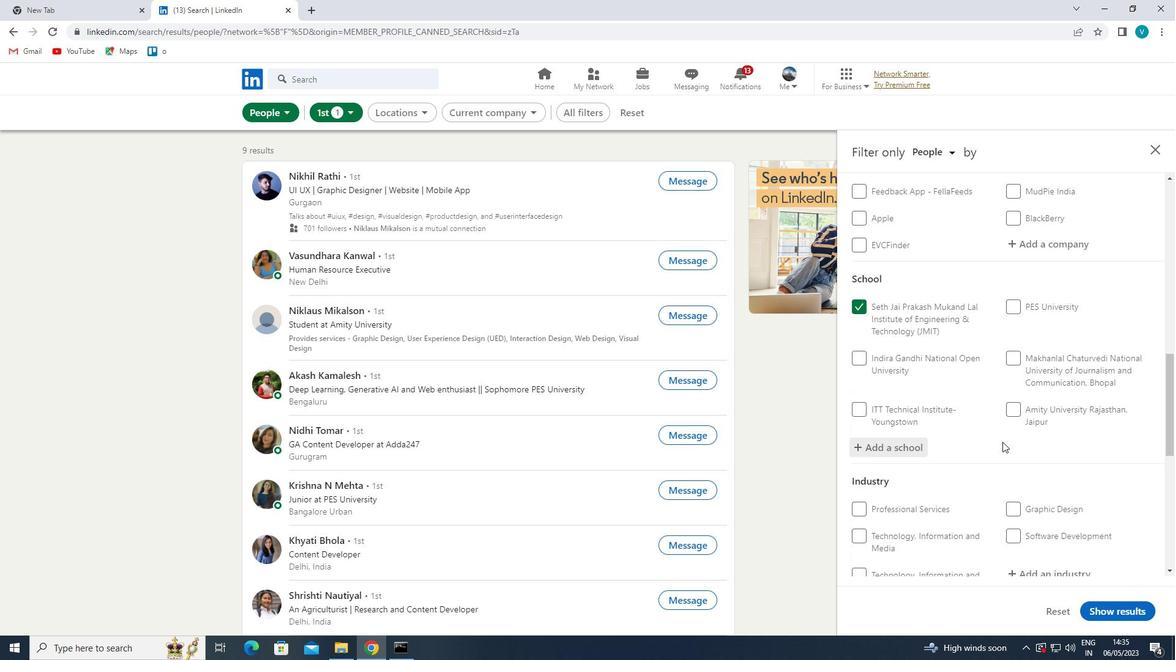 
Action: Mouse scrolled (1003, 441) with delta (0, 0)
Screenshot: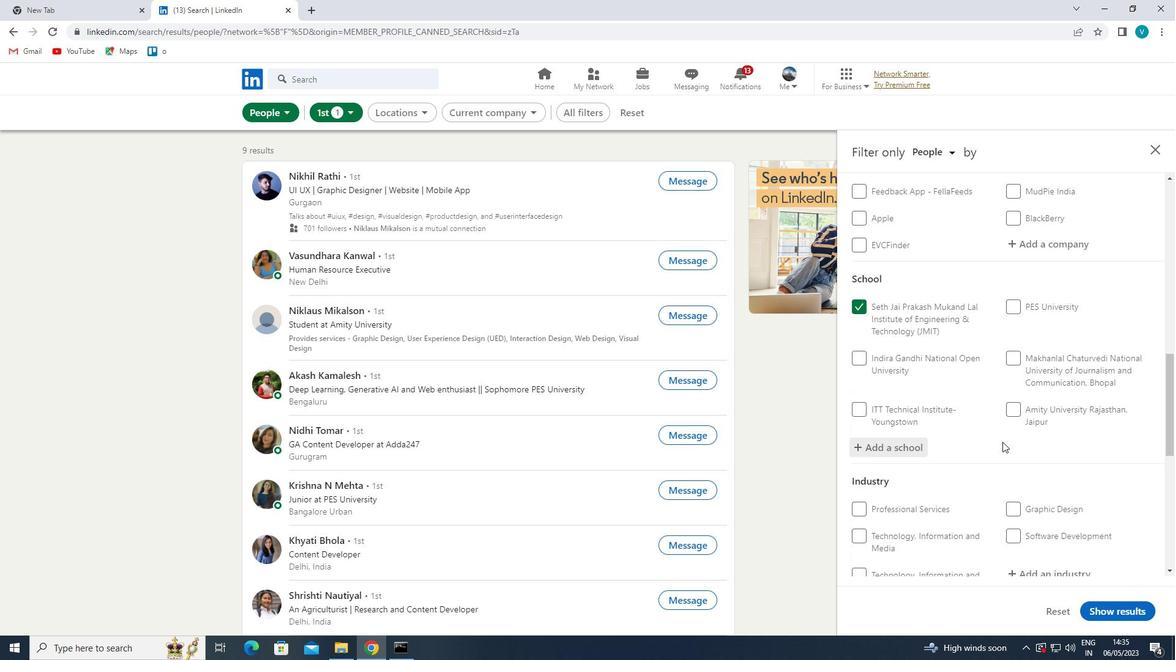 
Action: Mouse moved to (1003, 442)
Screenshot: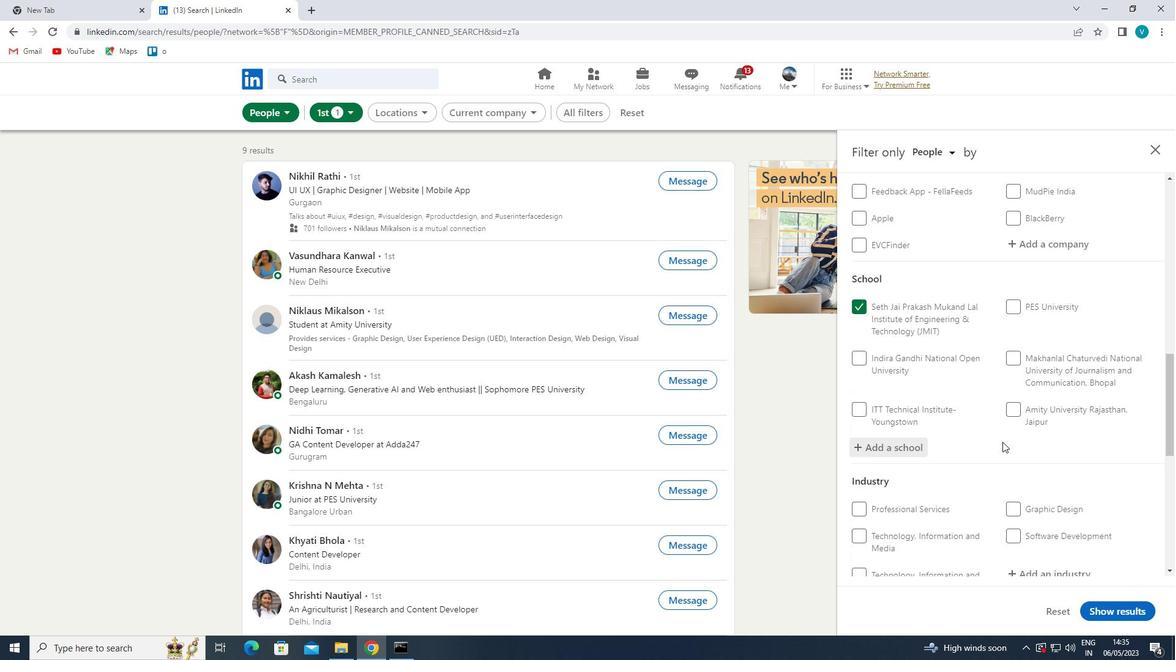 
Action: Mouse scrolled (1003, 441) with delta (0, 0)
Screenshot: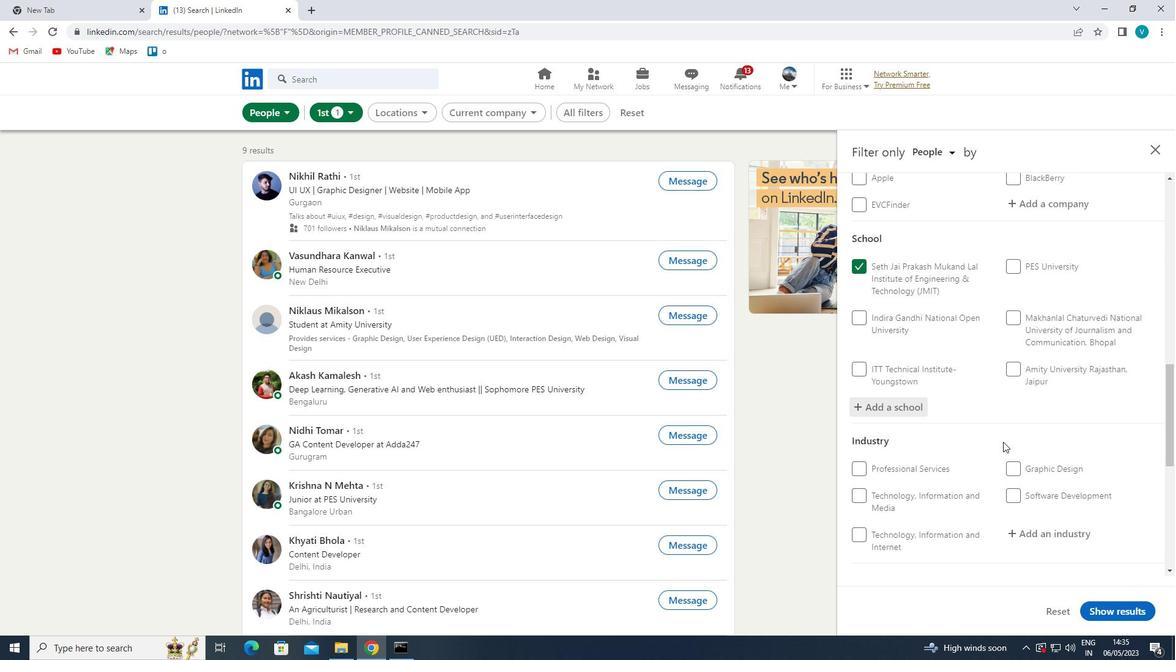 
Action: Mouse moved to (1053, 387)
Screenshot: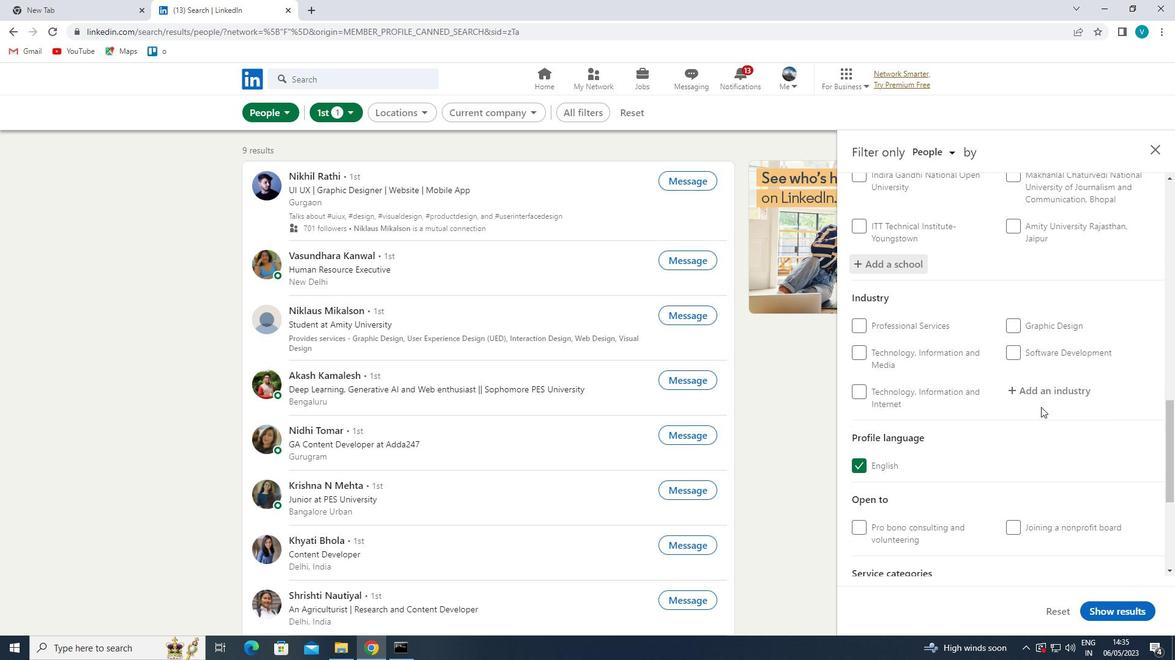 
Action: Mouse pressed left at (1053, 387)
Screenshot: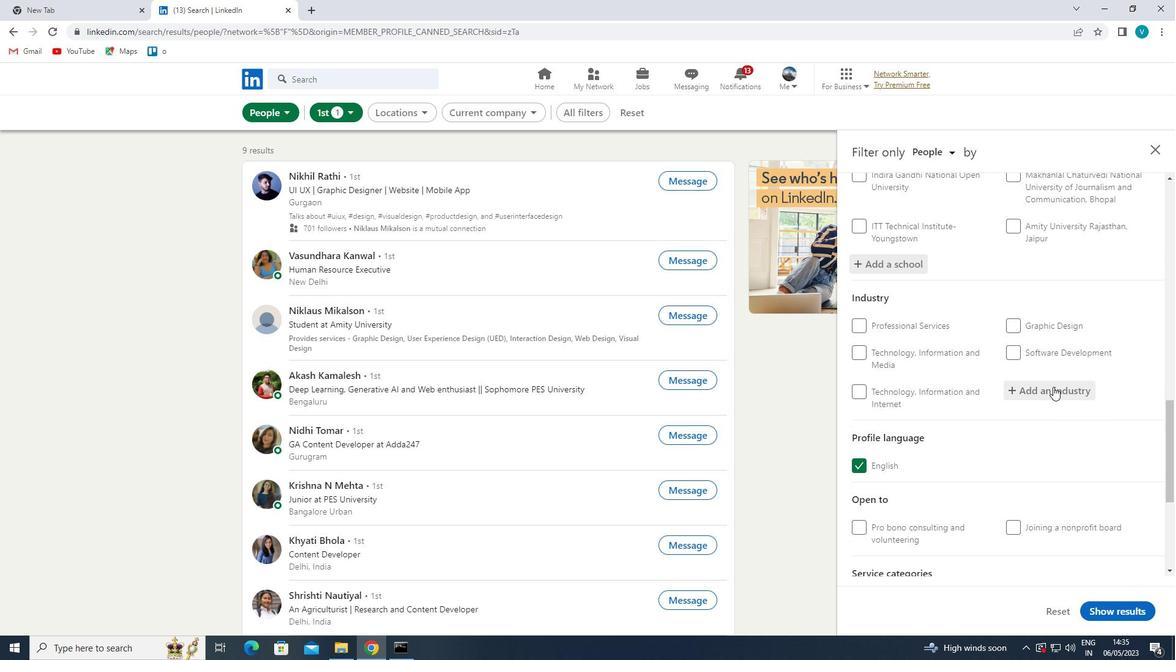 
Action: Mouse moved to (786, 247)
Screenshot: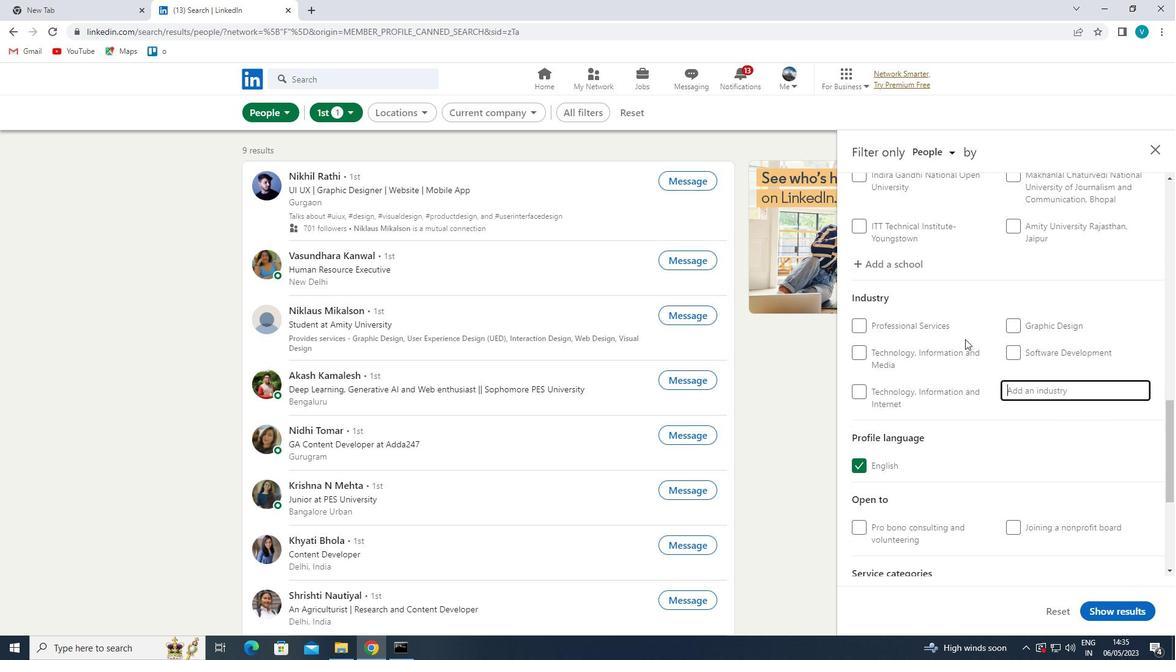 
Action: Key pressed <Key.shift>COMPUTER<Key.space><Key.shift>NET
Screenshot: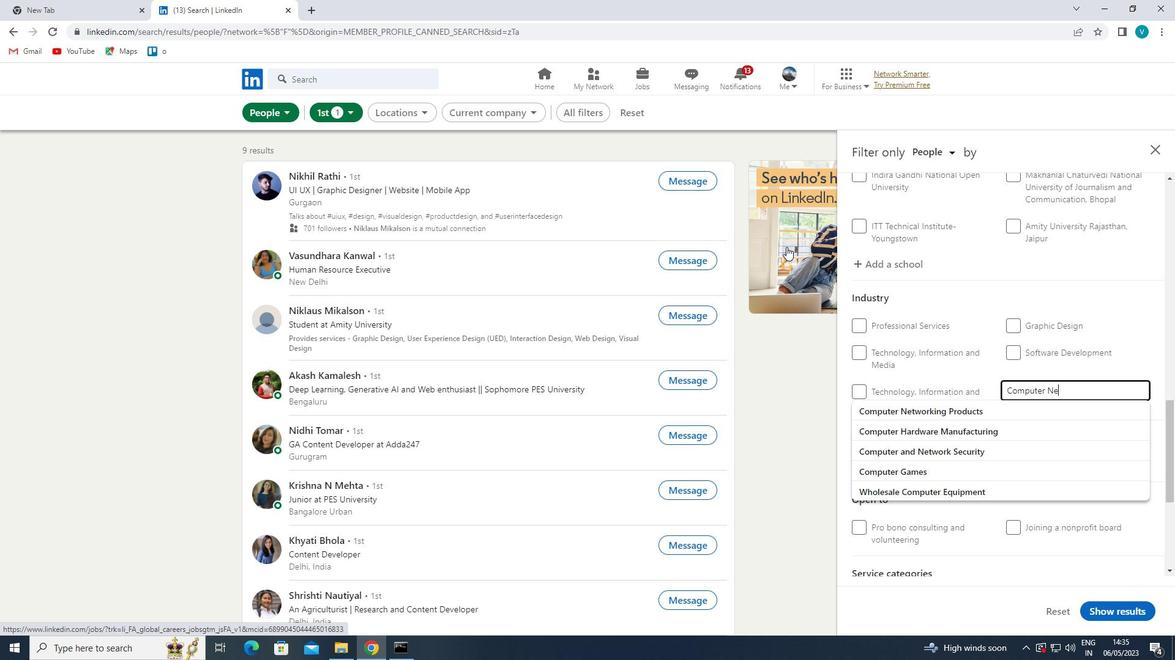 
Action: Mouse moved to (961, 414)
Screenshot: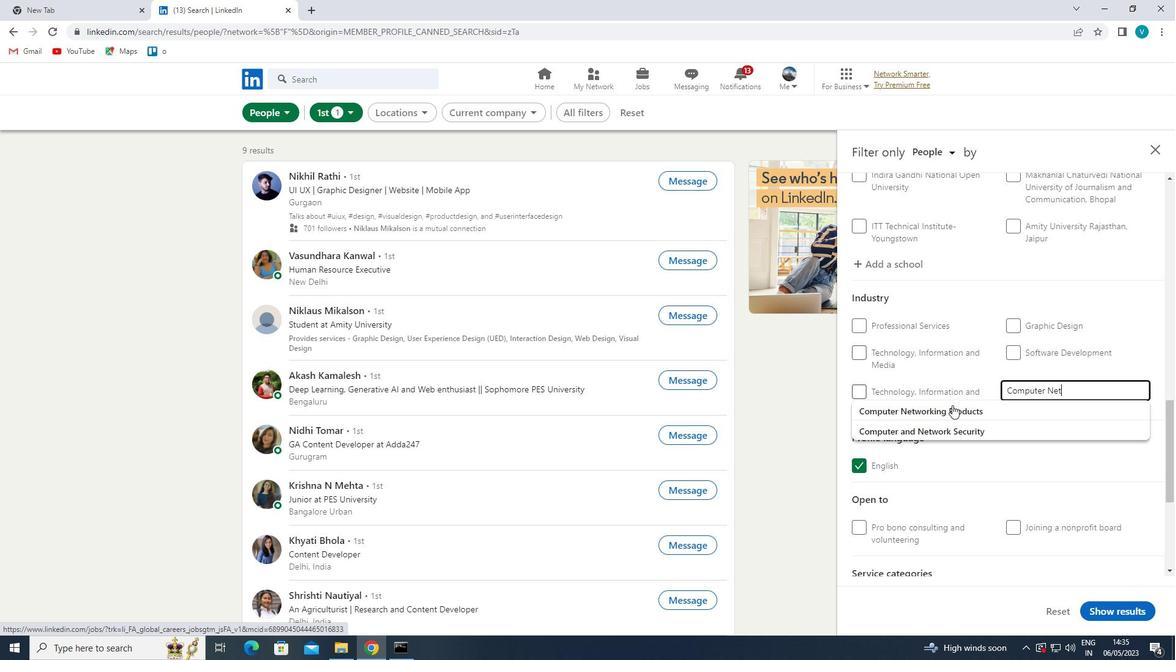 
Action: Mouse pressed left at (961, 414)
Screenshot: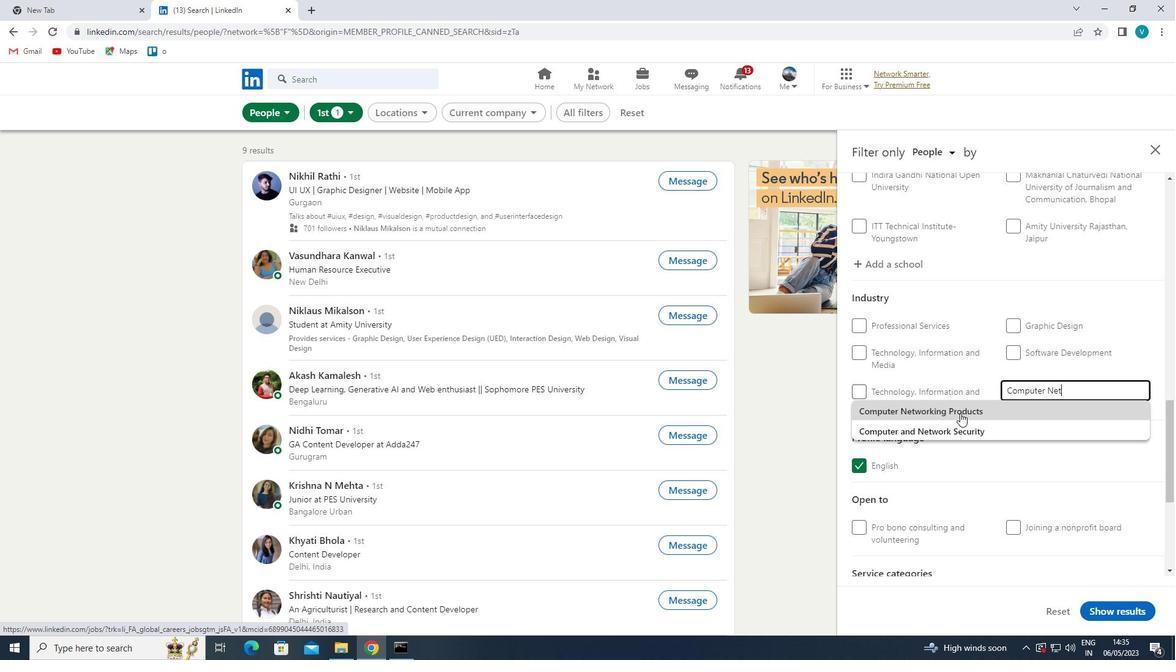 
Action: Mouse moved to (987, 426)
Screenshot: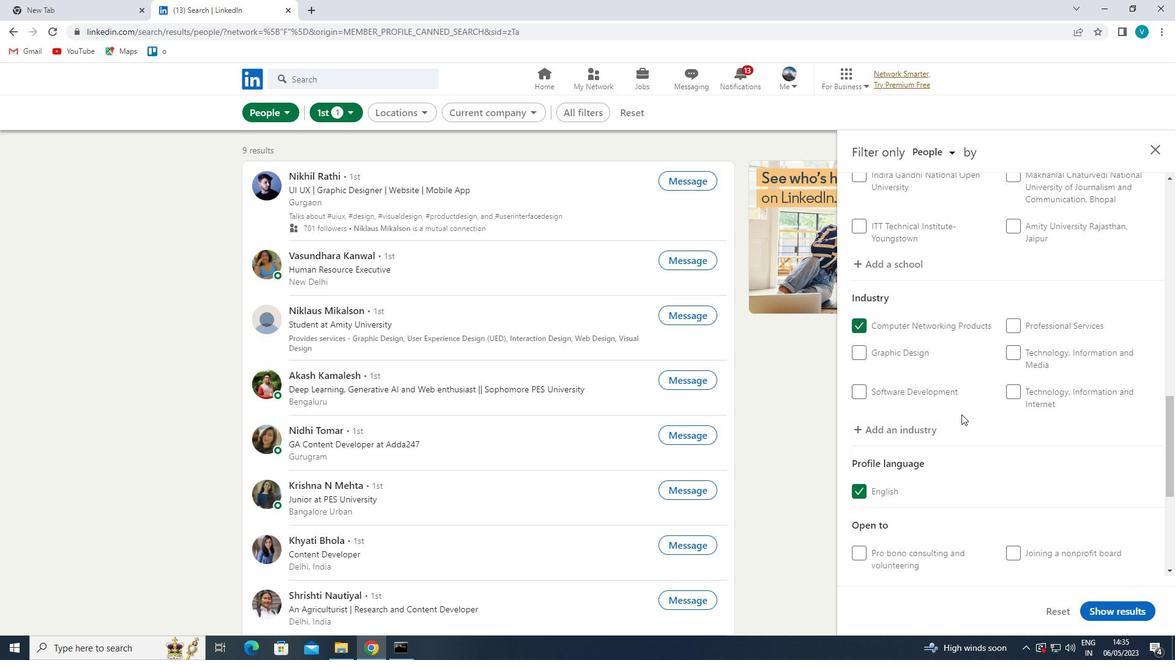 
Action: Mouse scrolled (987, 425) with delta (0, 0)
Screenshot: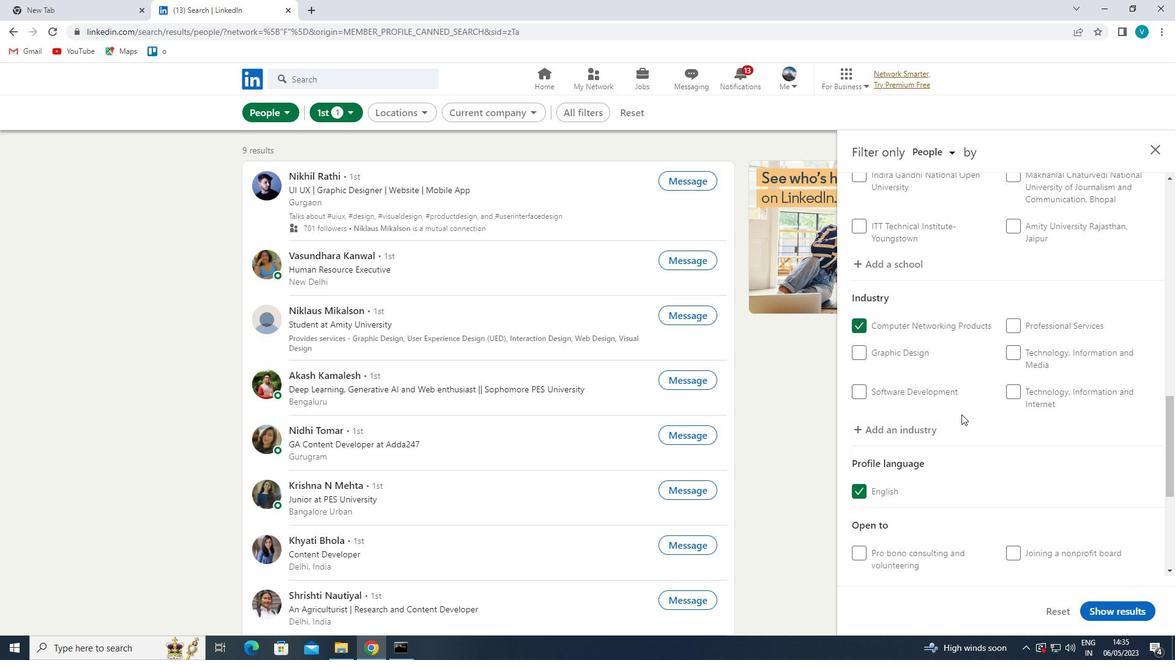 
Action: Mouse moved to (994, 432)
Screenshot: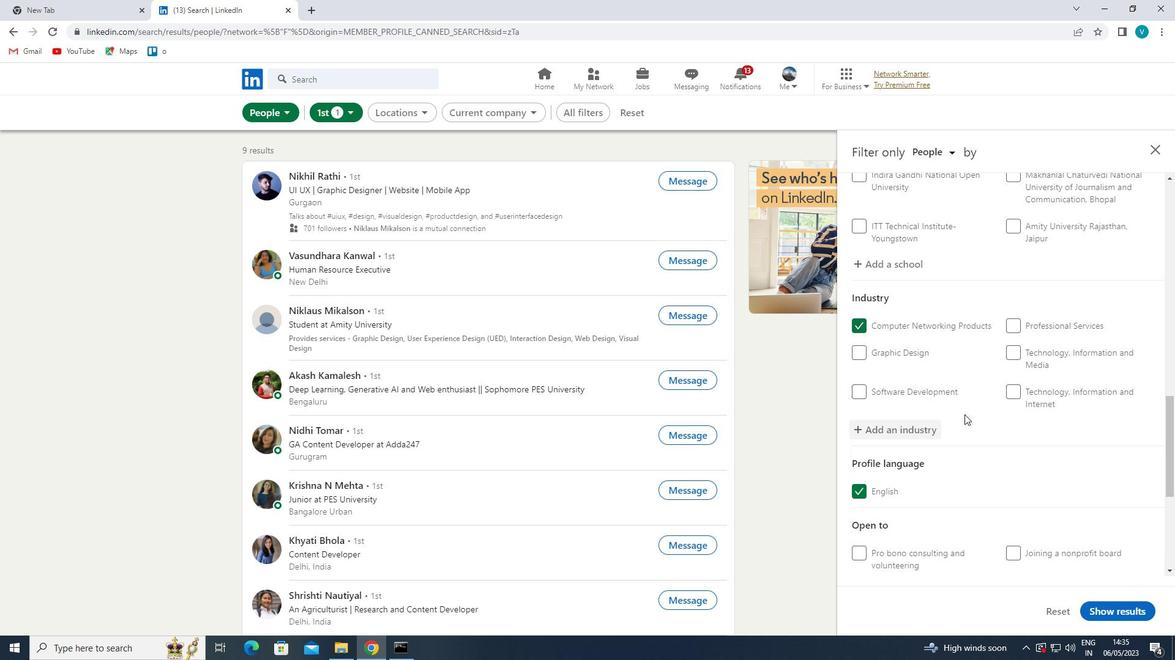 
Action: Mouse scrolled (994, 431) with delta (0, 0)
Screenshot: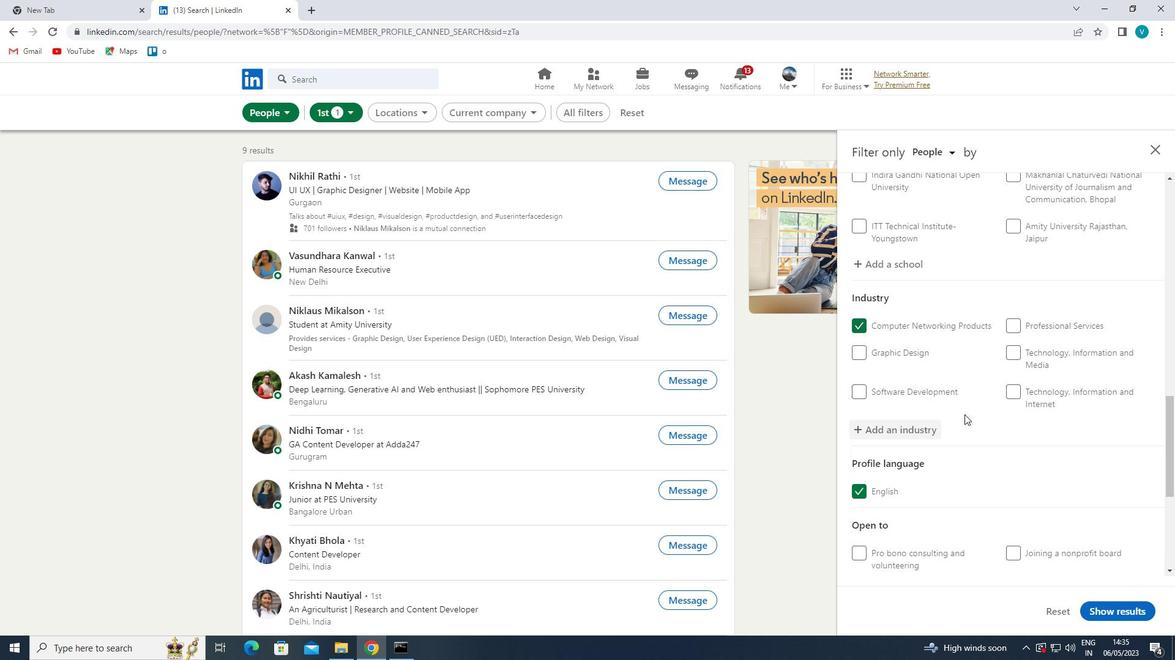 
Action: Mouse moved to (1015, 449)
Screenshot: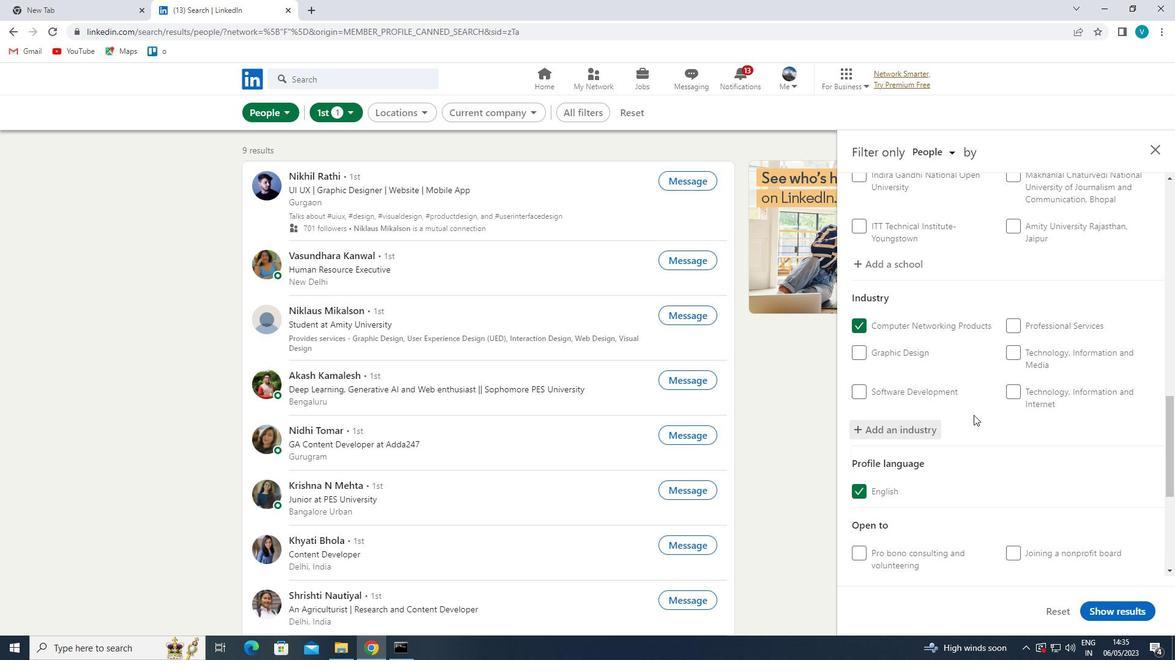 
Action: Mouse scrolled (1015, 449) with delta (0, 0)
Screenshot: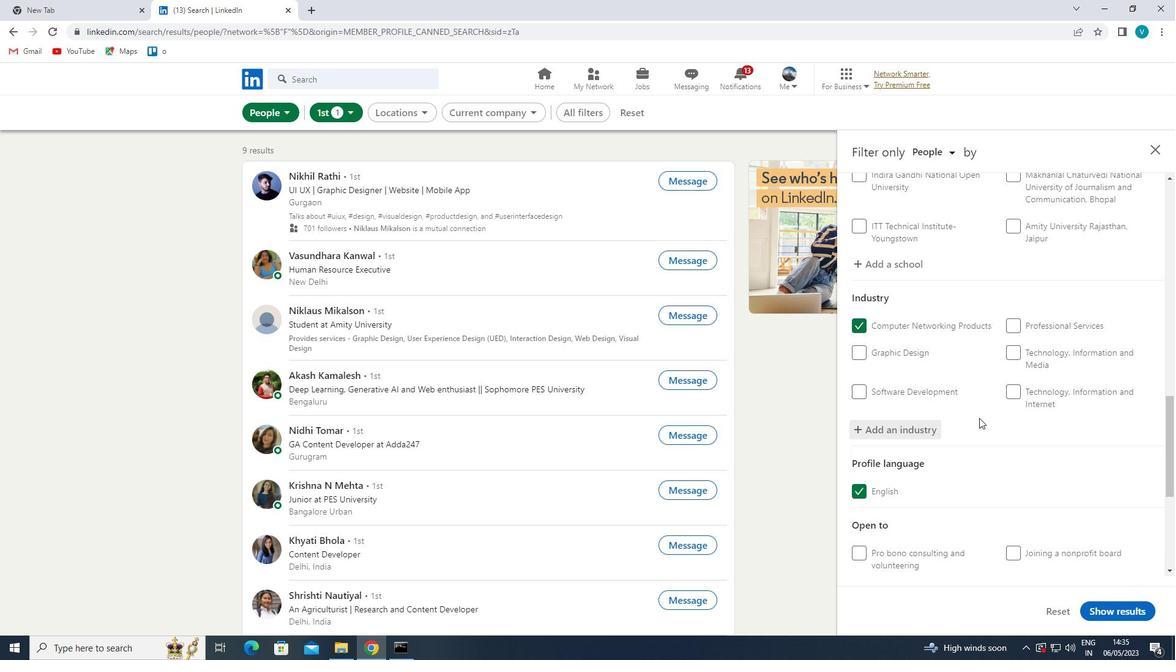 
Action: Mouse moved to (1021, 454)
Screenshot: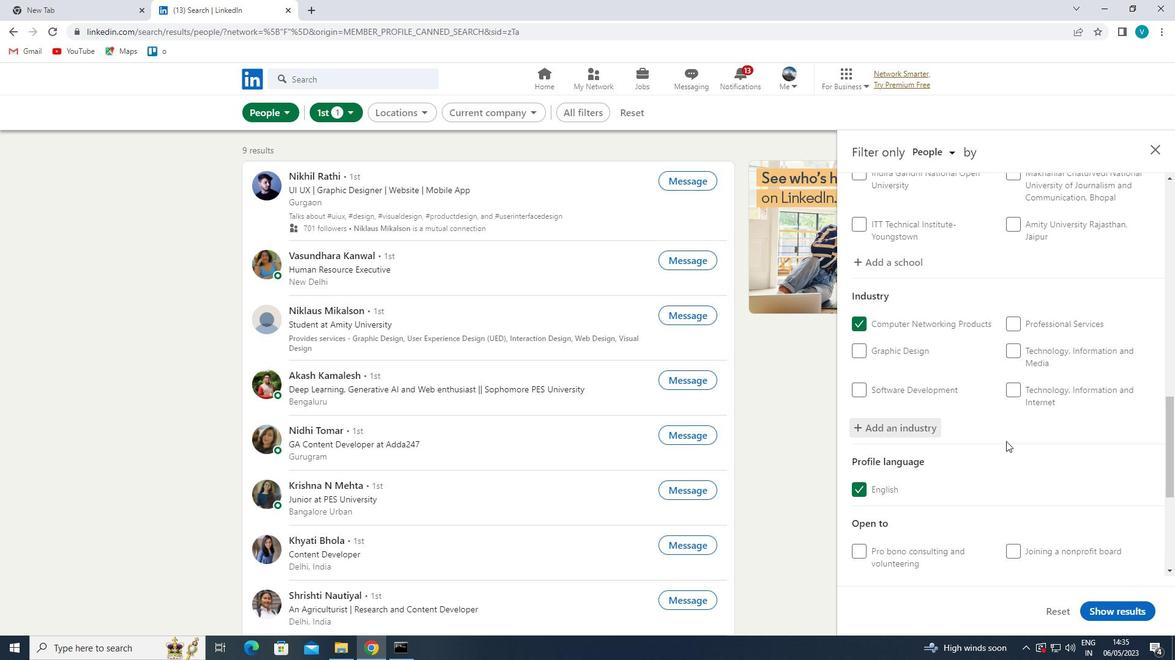 
Action: Mouse scrolled (1021, 453) with delta (0, 0)
Screenshot: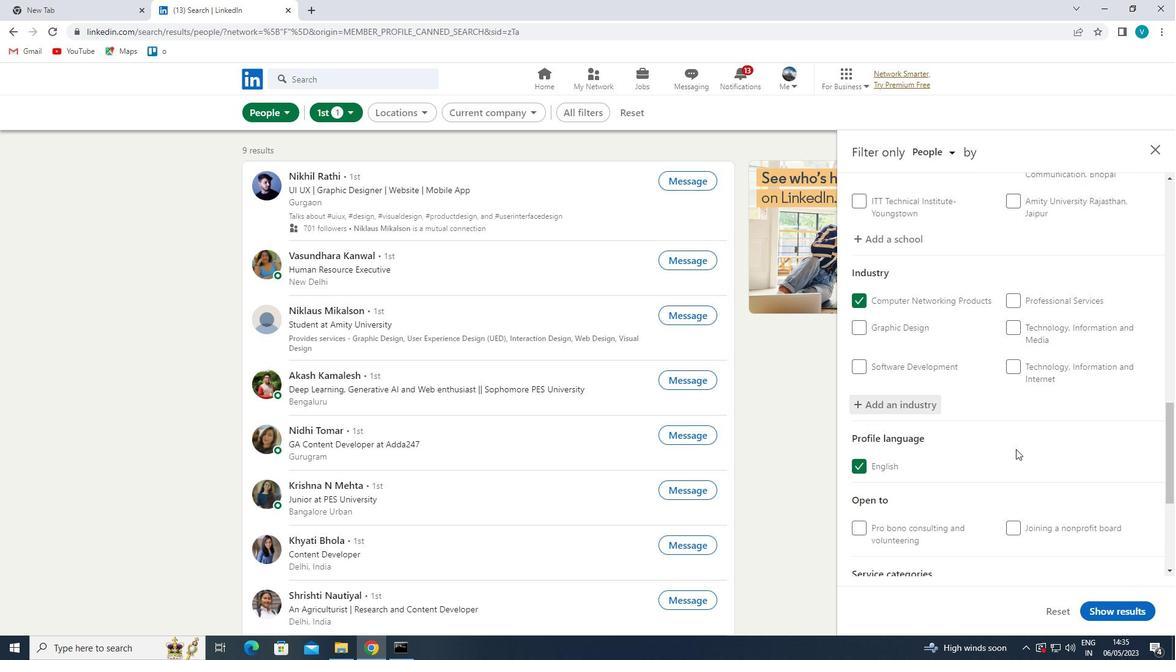 
Action: Mouse moved to (1023, 456)
Screenshot: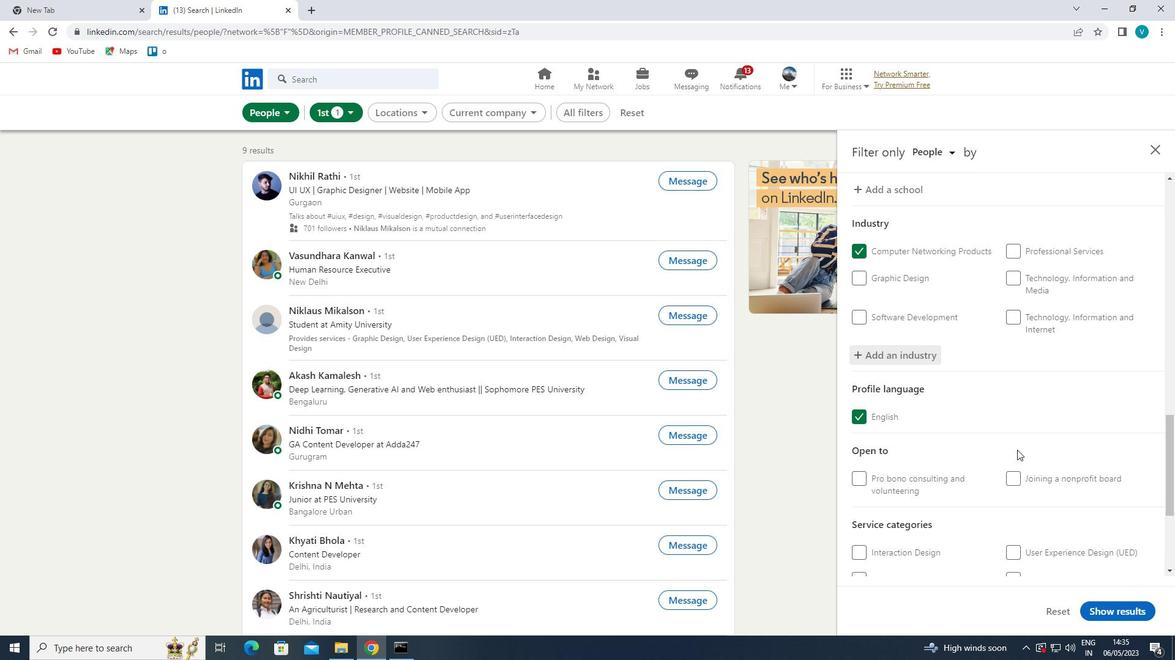 
Action: Mouse scrolled (1023, 455) with delta (0, 0)
Screenshot: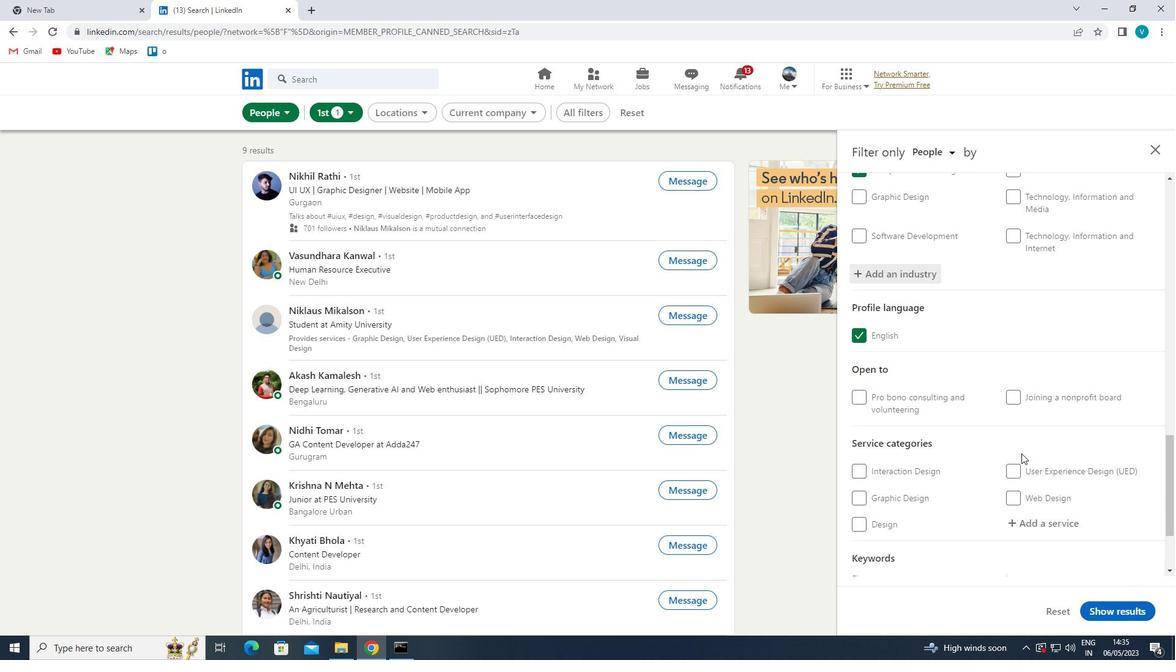 
Action: Mouse moved to (1035, 409)
Screenshot: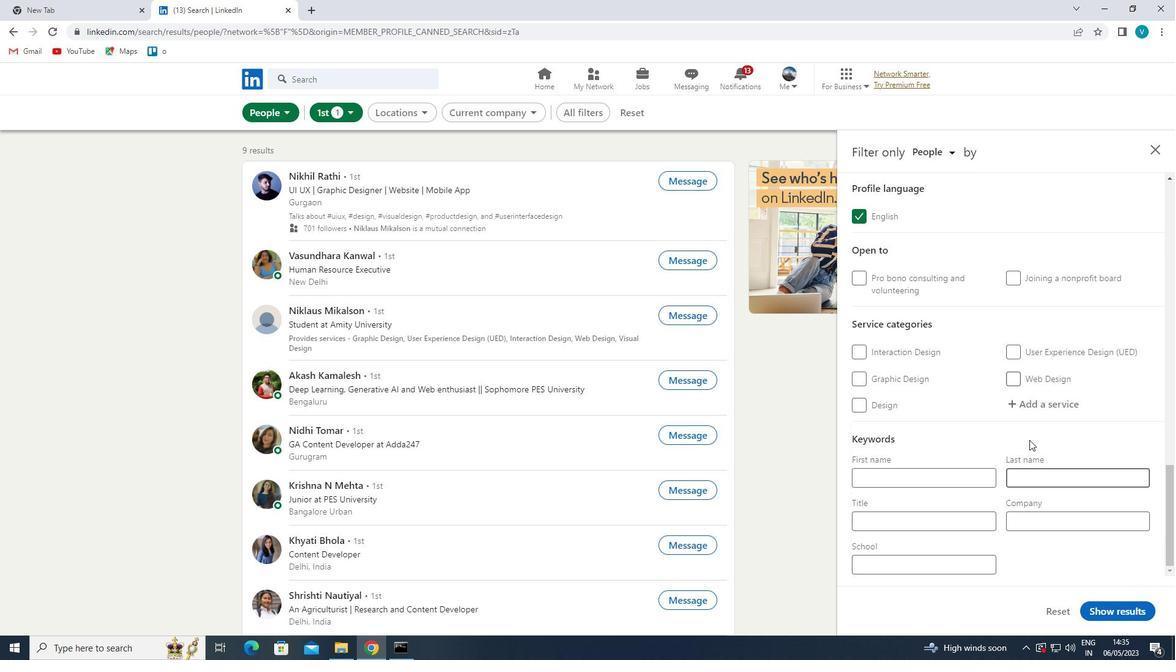 
Action: Mouse pressed left at (1035, 409)
Screenshot: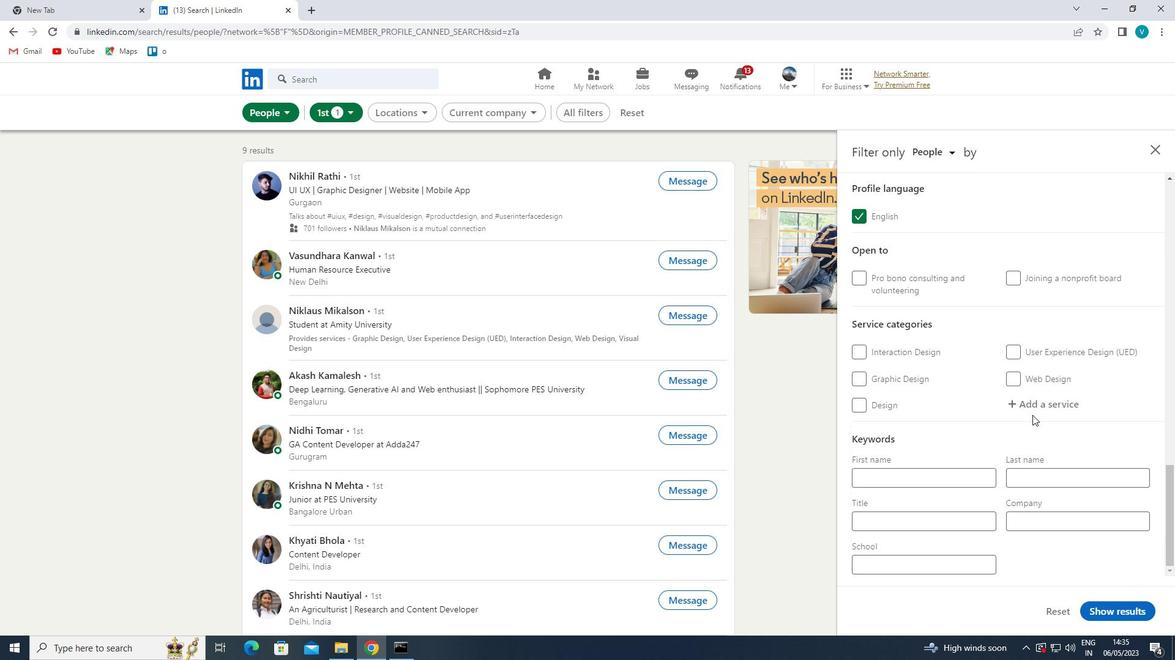 
Action: Mouse moved to (888, 321)
Screenshot: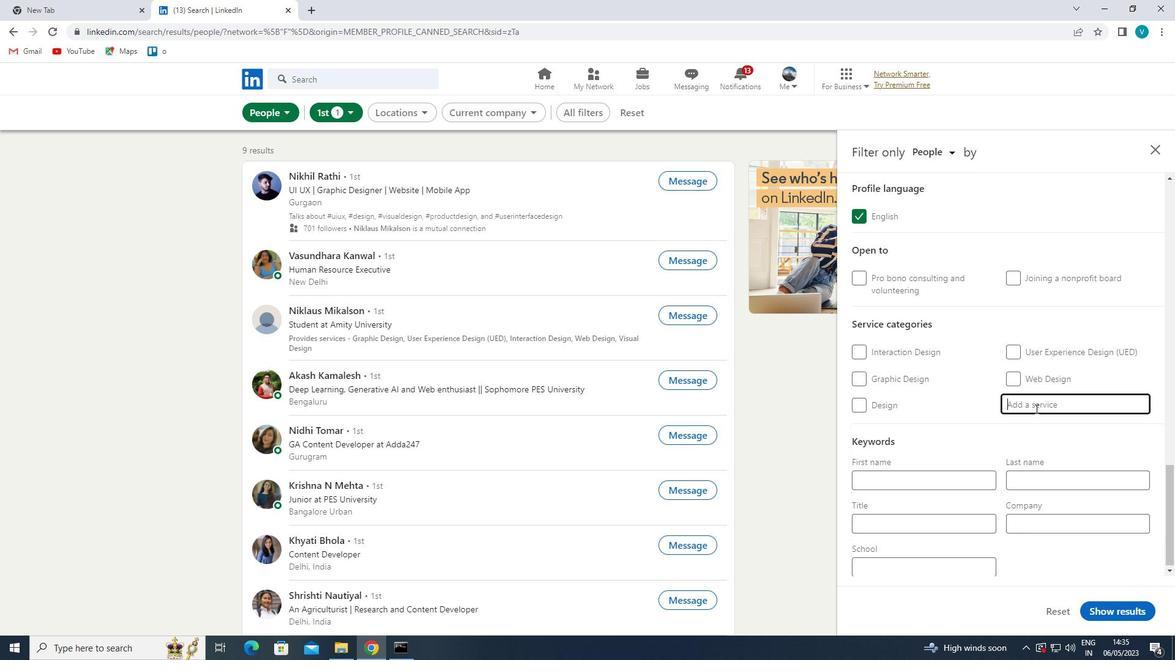 
Action: Key pressed <Key.shift>GROWTH<Key.space>
Screenshot: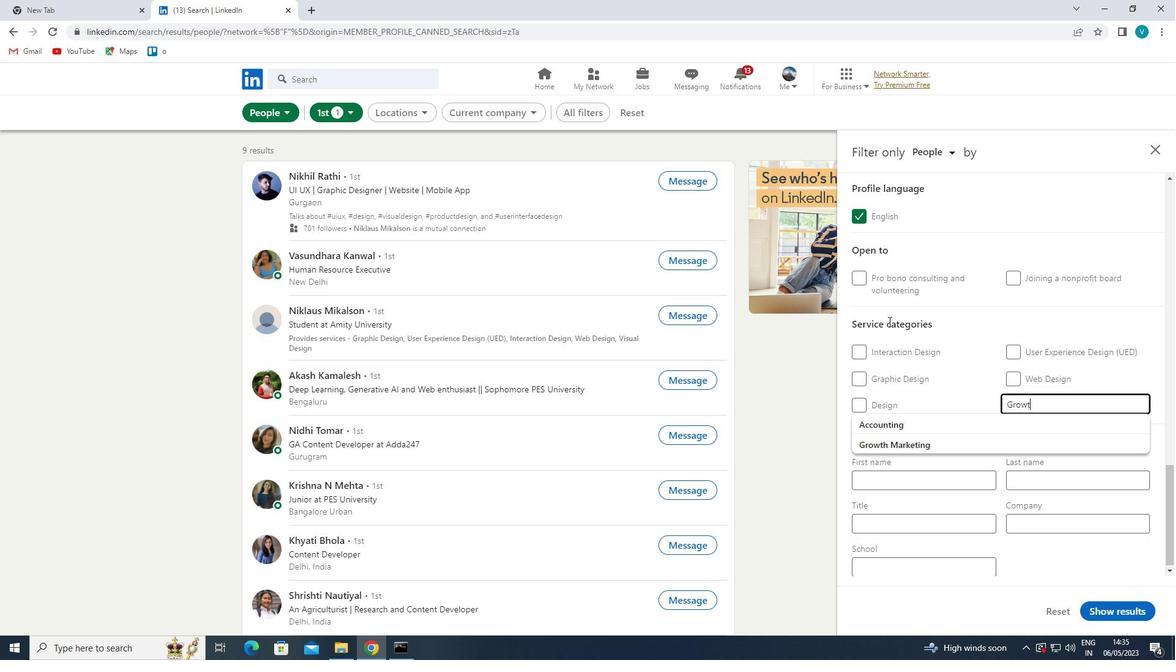 
Action: Mouse moved to (1017, 427)
Screenshot: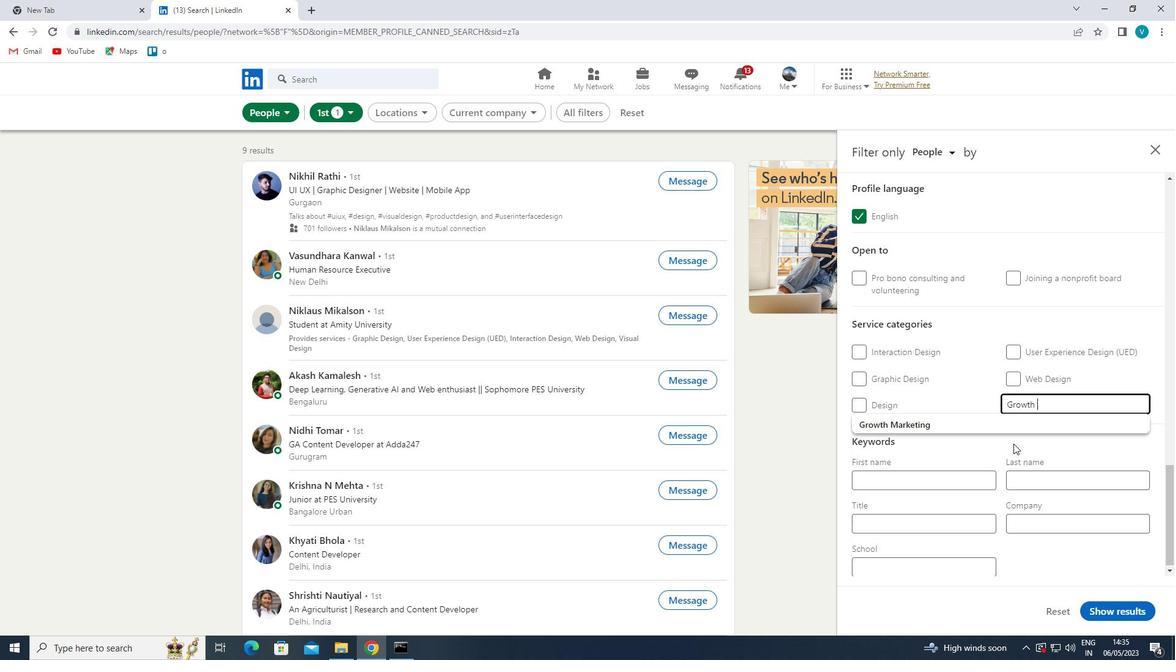 
Action: Mouse pressed left at (1017, 427)
Screenshot: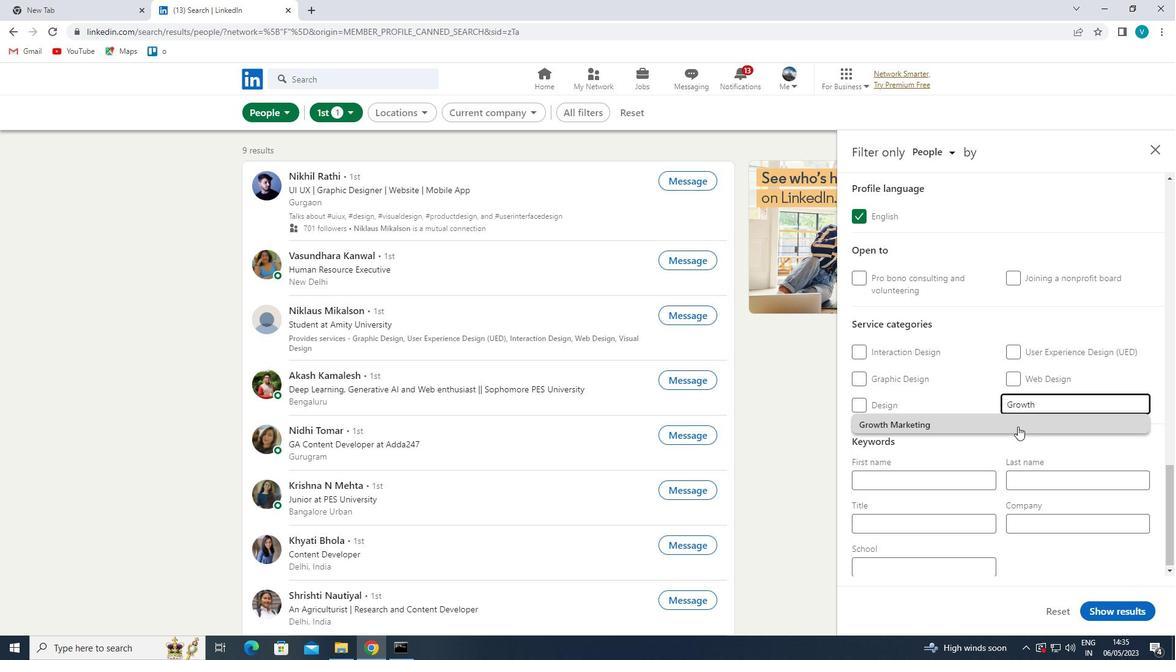 
Action: Mouse moved to (1017, 426)
Screenshot: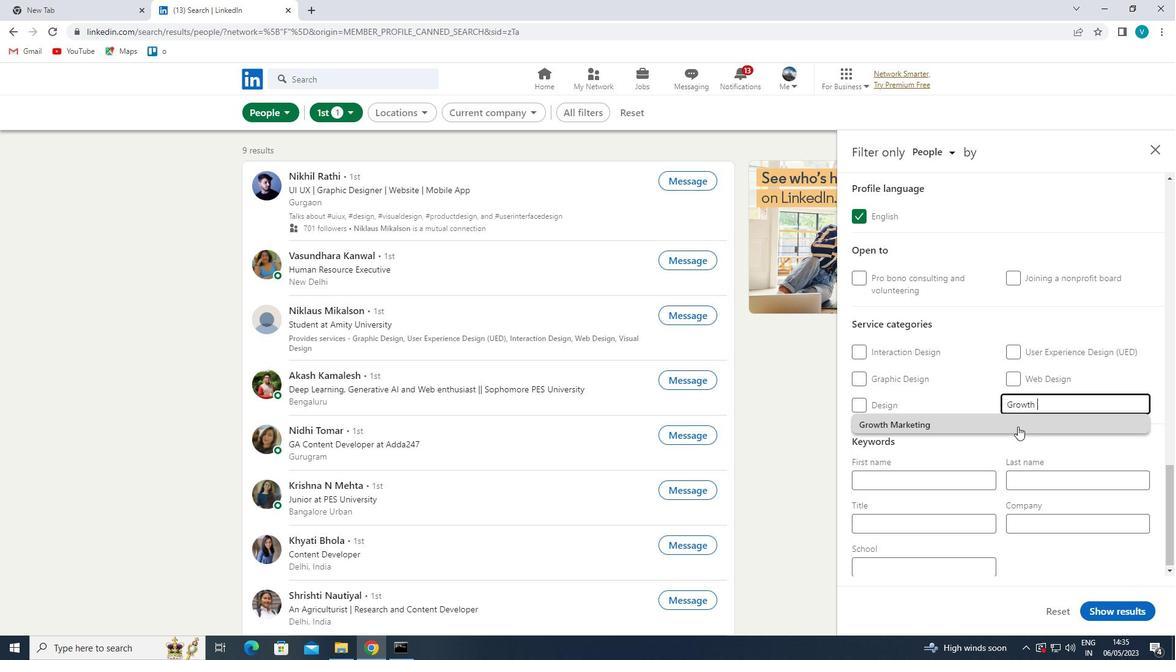 
Action: Mouse scrolled (1017, 425) with delta (0, 0)
Screenshot: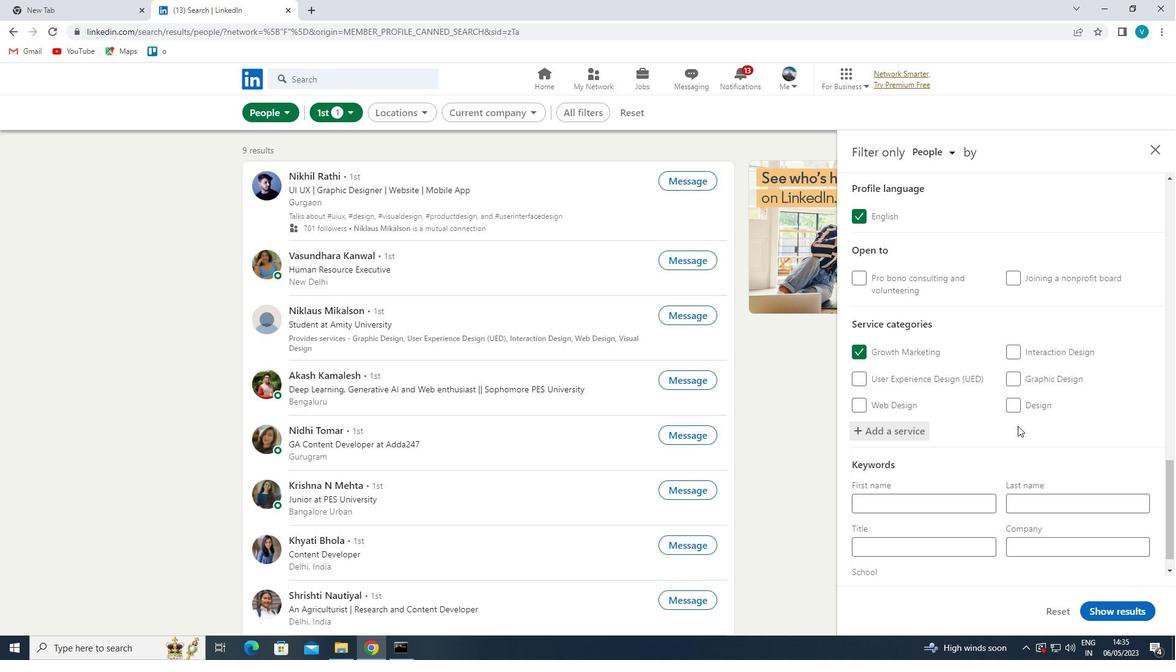 
Action: Mouse scrolled (1017, 425) with delta (0, 0)
Screenshot: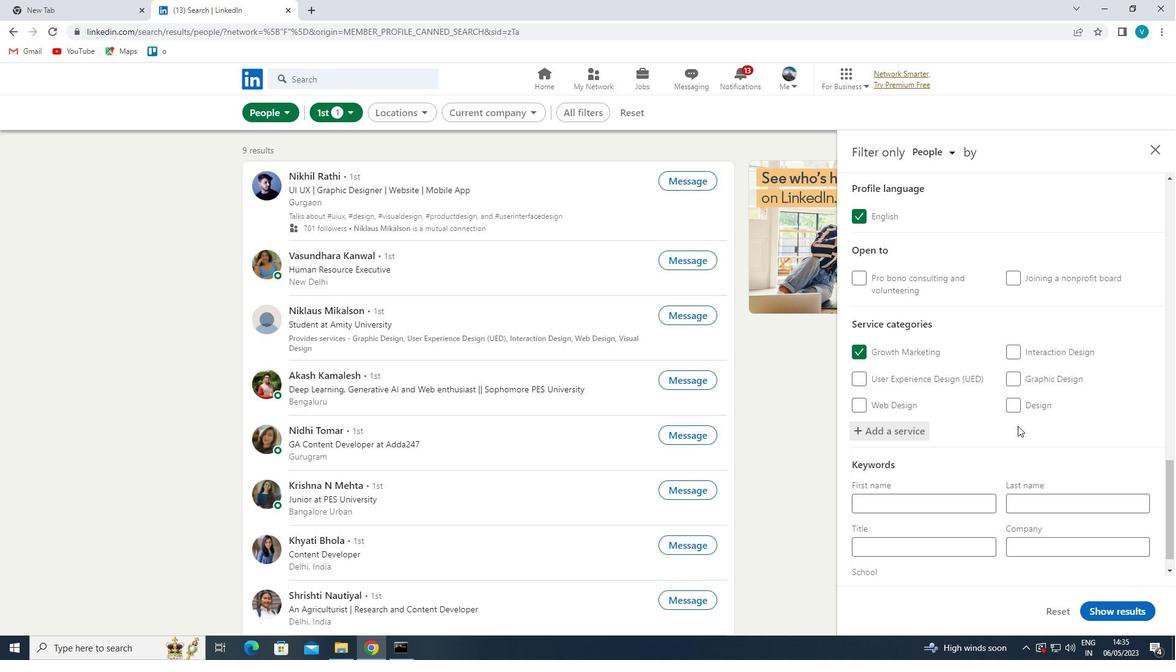 
Action: Mouse scrolled (1017, 425) with delta (0, 0)
Screenshot: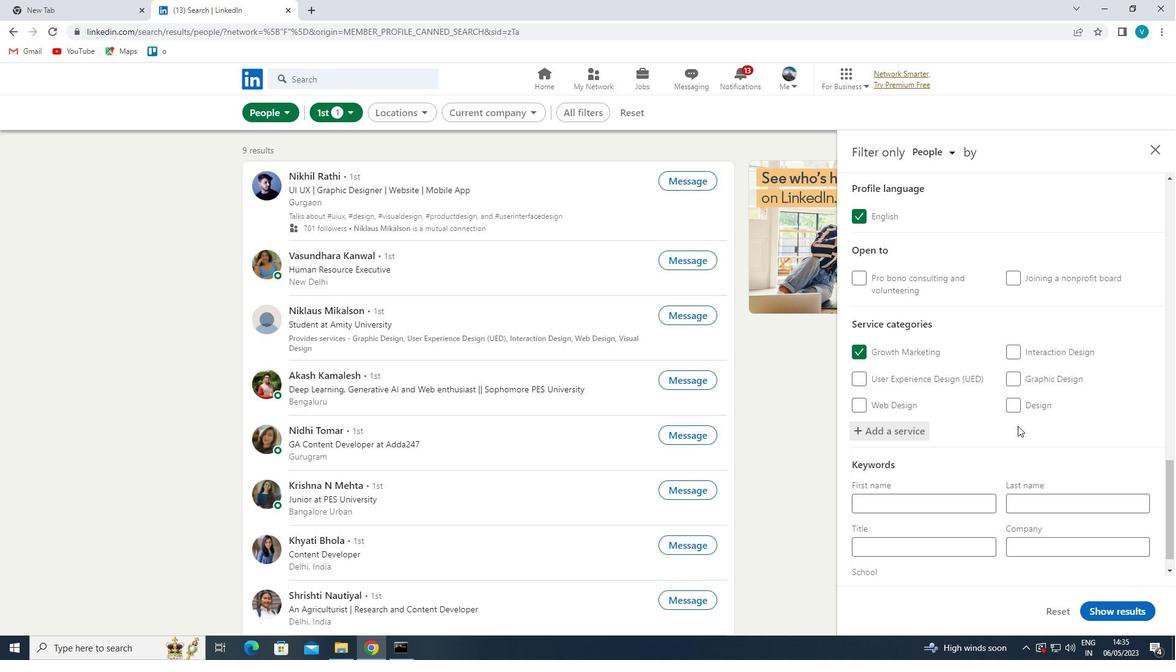 
Action: Mouse moved to (949, 516)
Screenshot: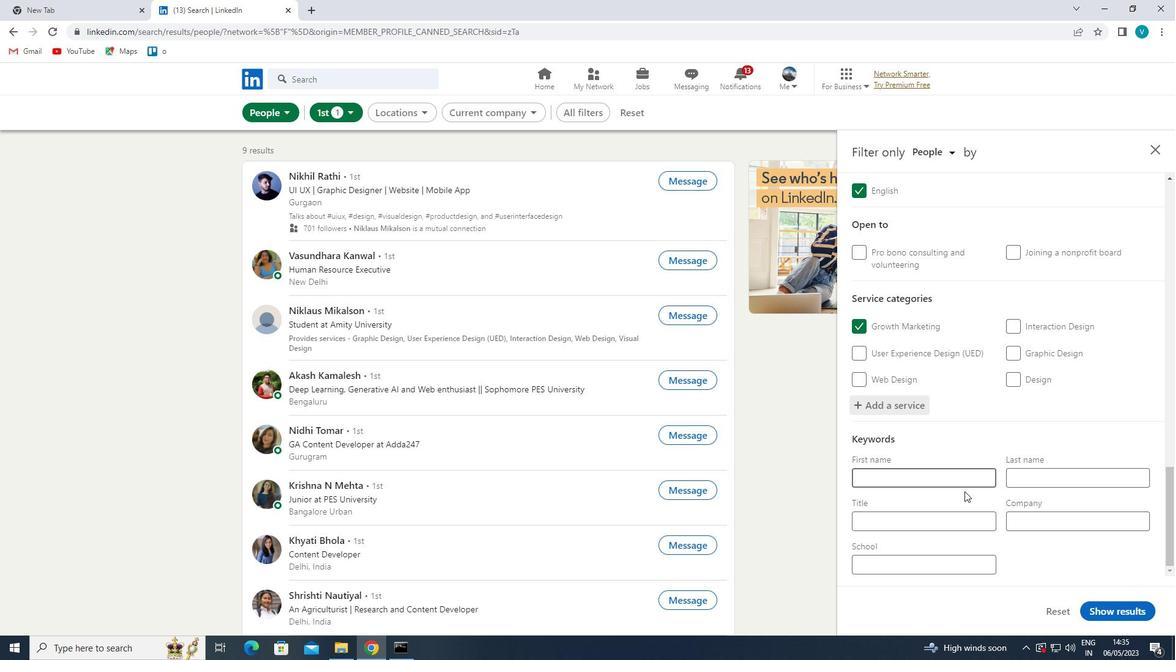 
Action: Mouse pressed left at (949, 516)
Screenshot: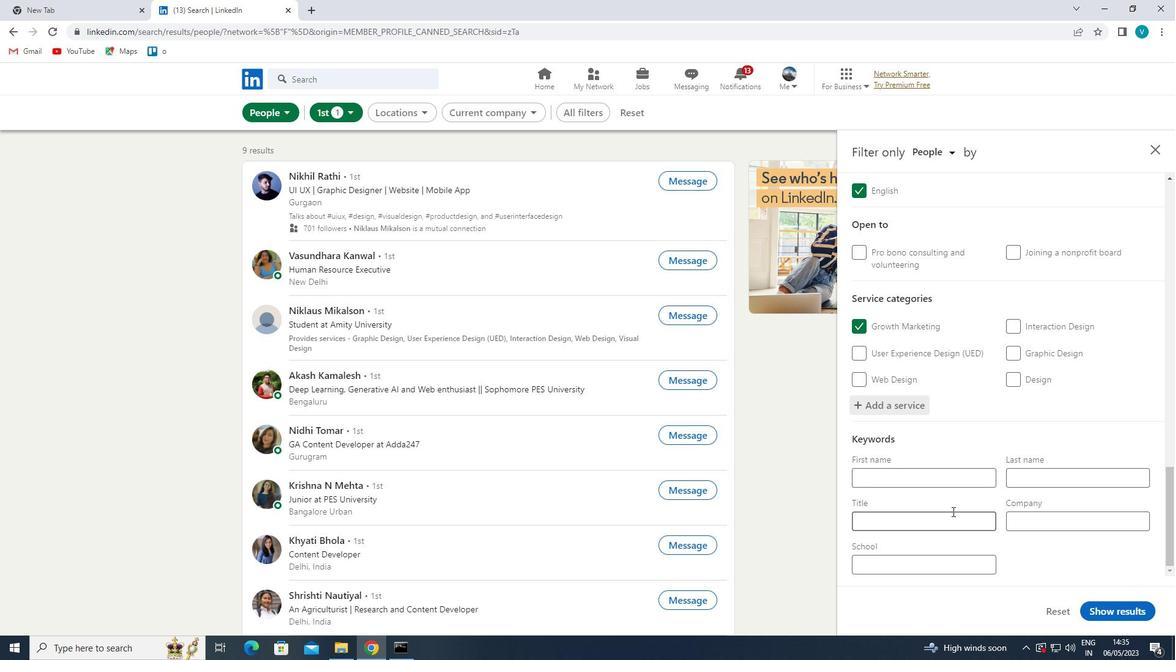 
Action: Mouse moved to (930, 506)
Screenshot: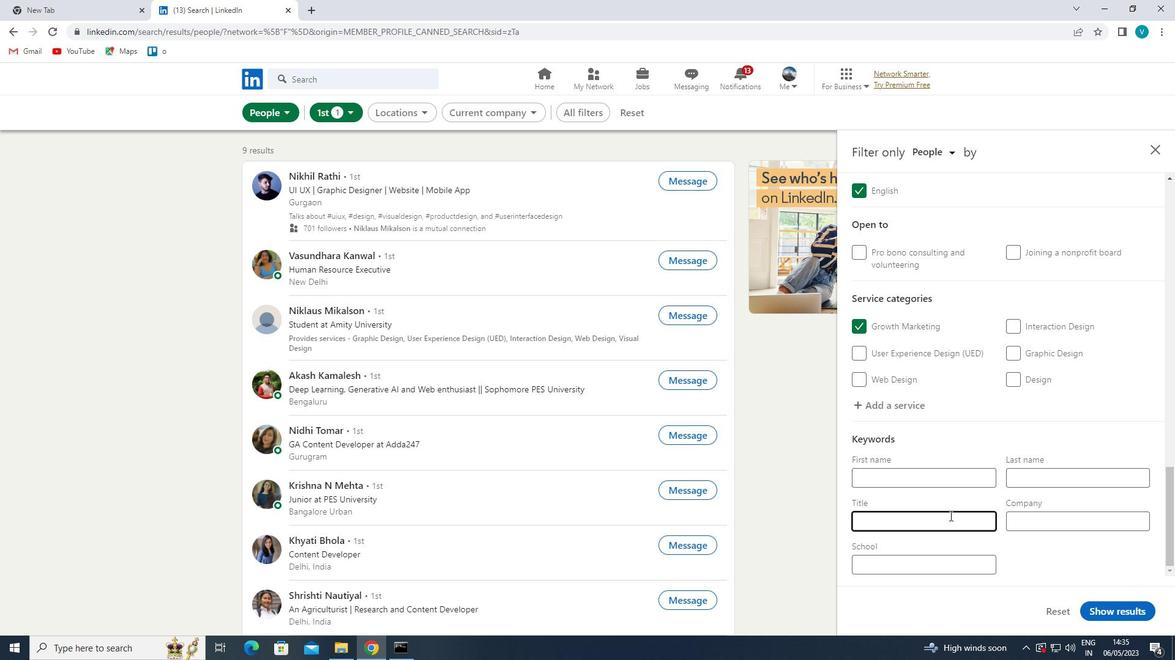 
Action: Key pressed <Key.shift>
Screenshot: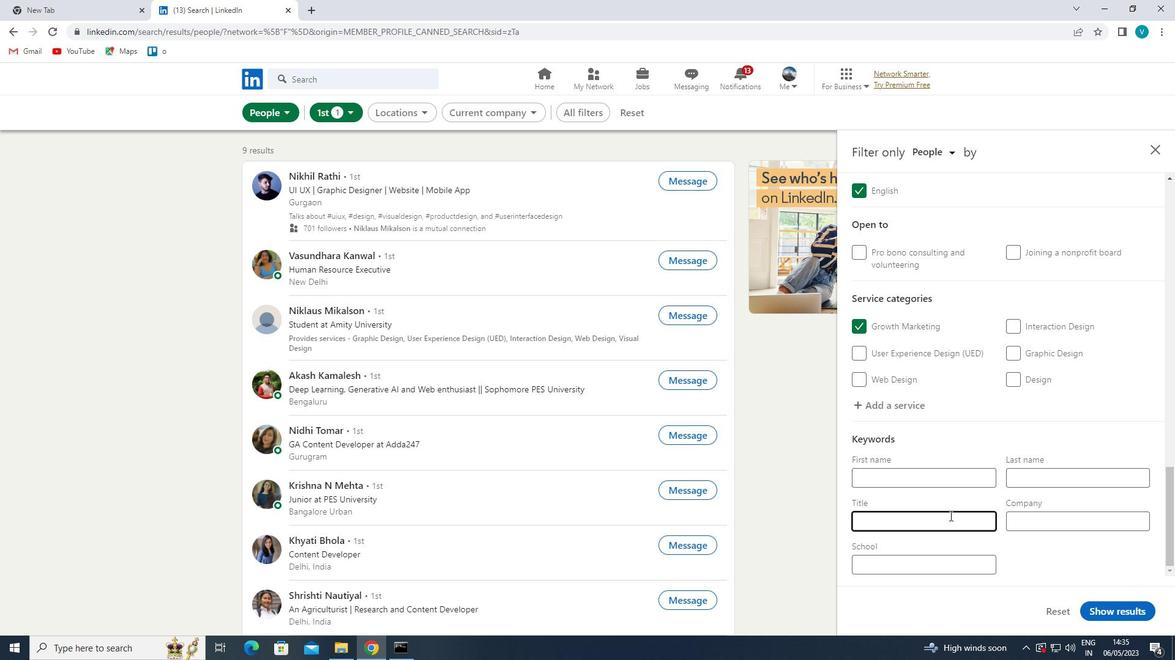 
Action: Mouse moved to (791, 426)
Screenshot: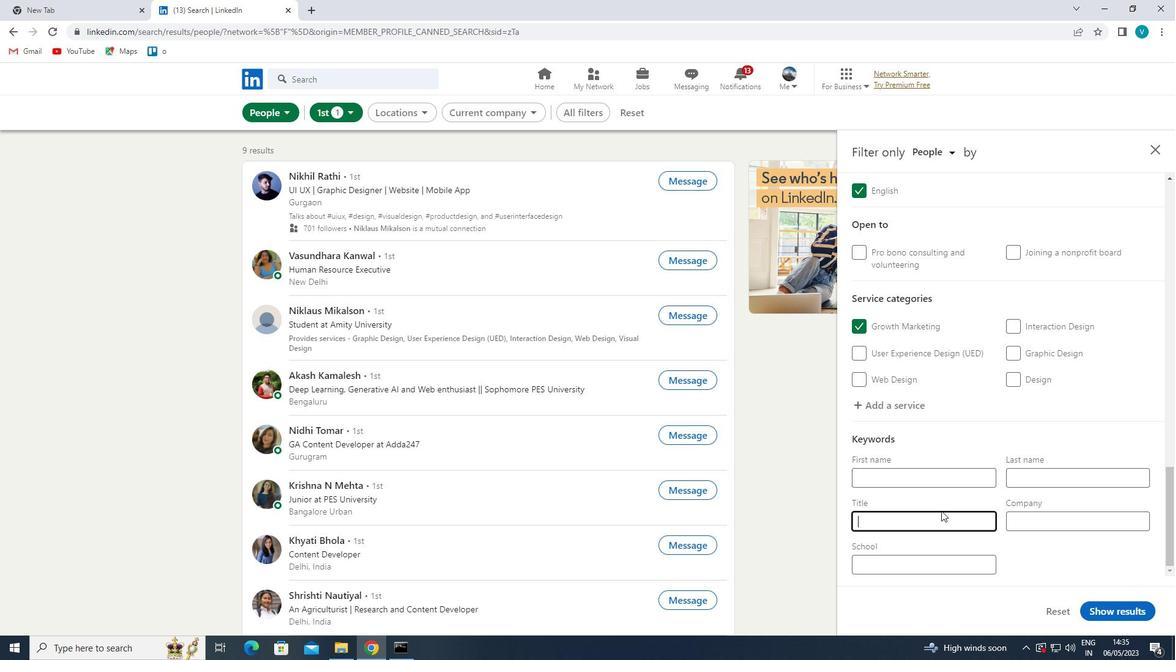 
Action: Key pressed CONSERVATION<Key.space><Key.shift><Key.shift><Key.shift><Key.shift>SCIENTIST<Key.space>
Screenshot: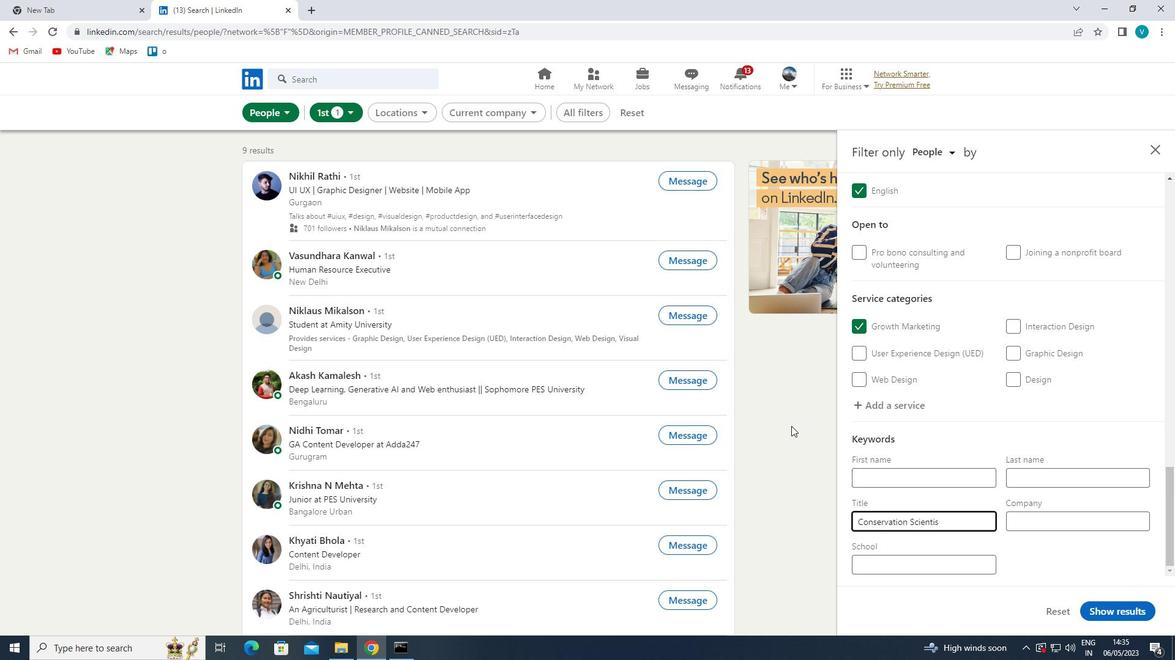 
Action: Mouse moved to (1138, 613)
Screenshot: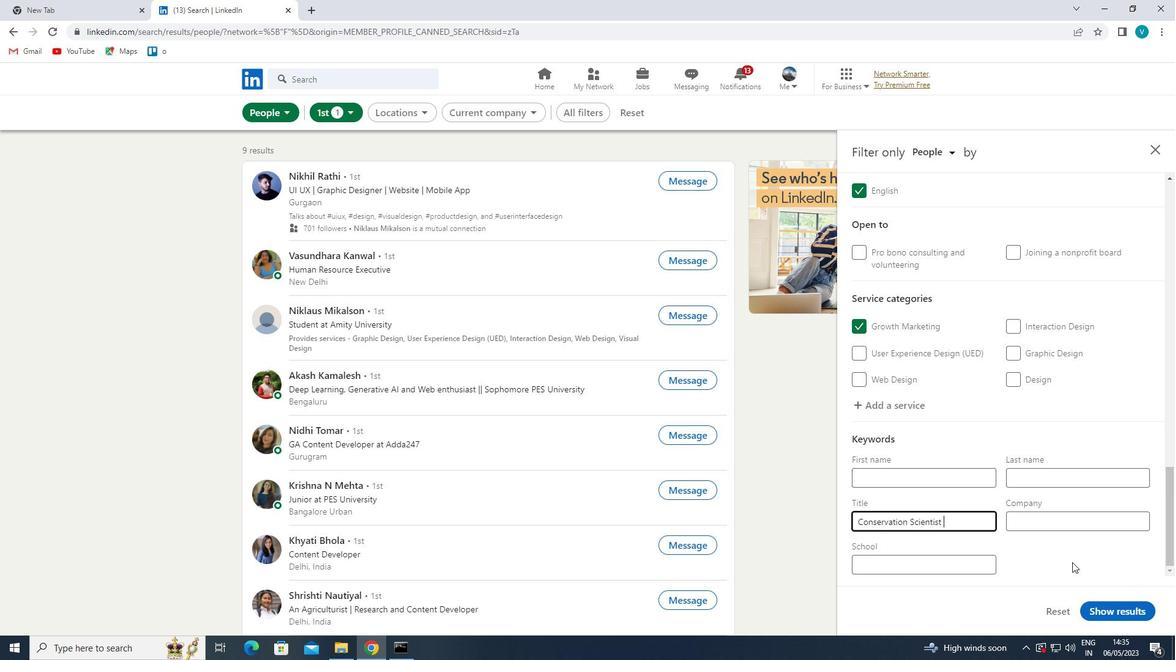 
Action: Mouse pressed left at (1138, 613)
Screenshot: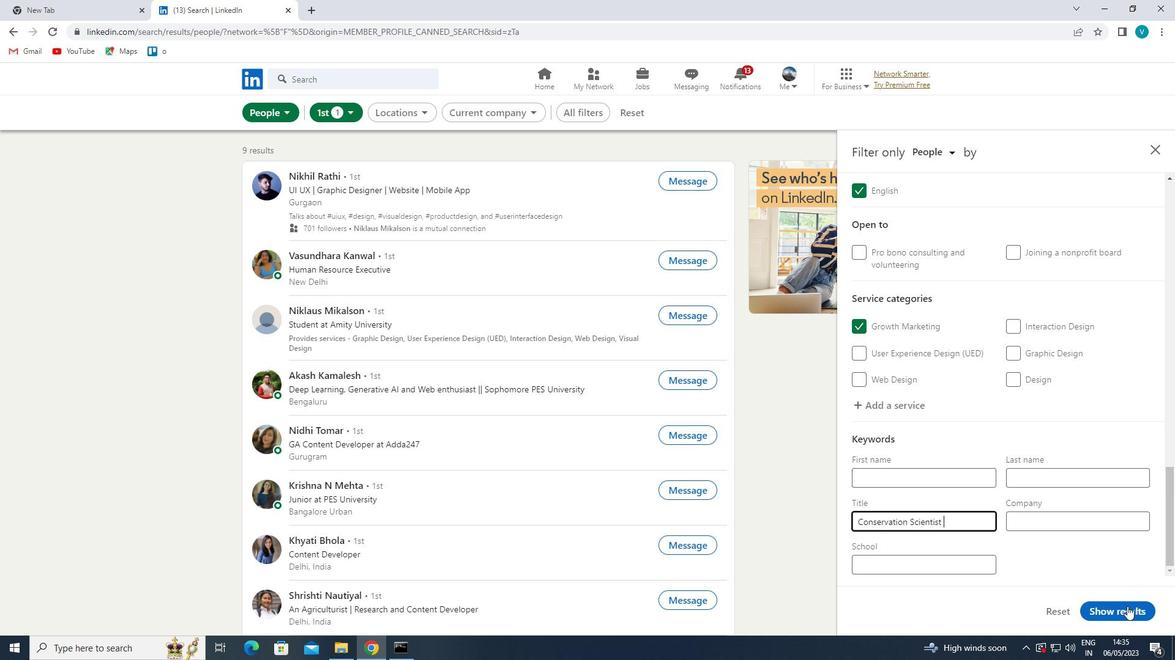 
